 Task: Find connections with filter location Jaru with filter topic #lockdownwith filter profile language English with filter current company Bandhan Bank with filter school SJB Institute of Technology with filter industry International Affairs with filter service category Date Entry with filter keywords title Secretary
Action: Mouse moved to (628, 119)
Screenshot: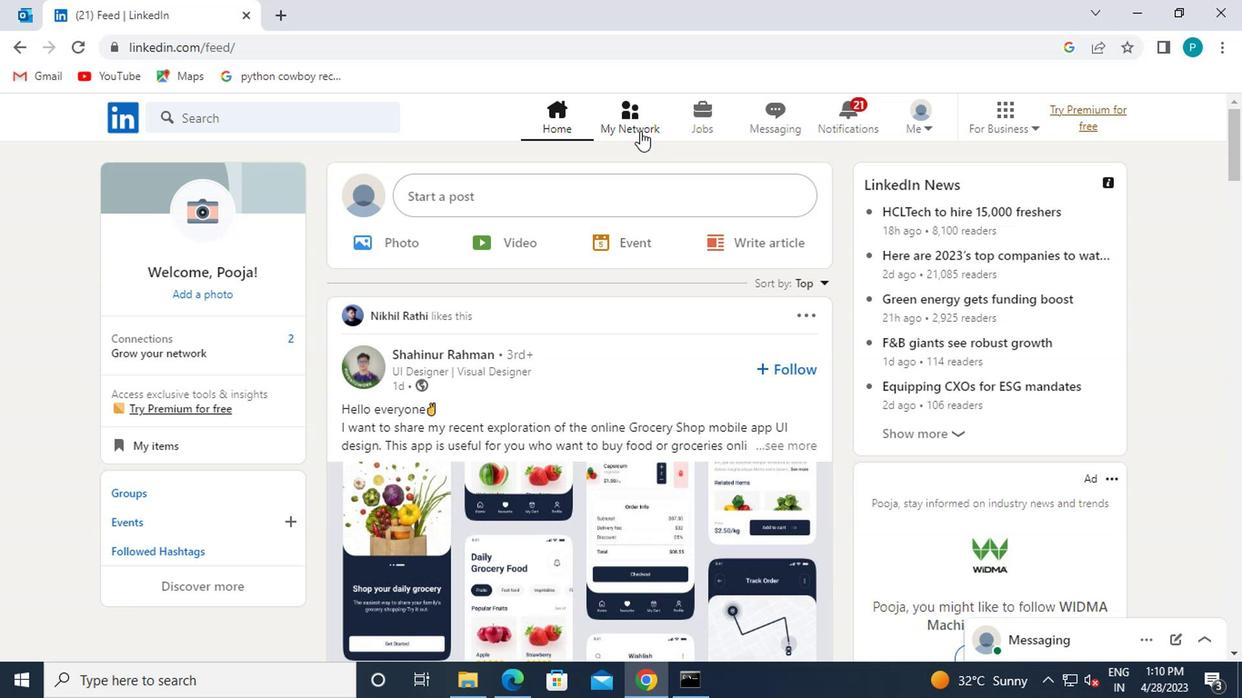 
Action: Mouse pressed left at (628, 119)
Screenshot: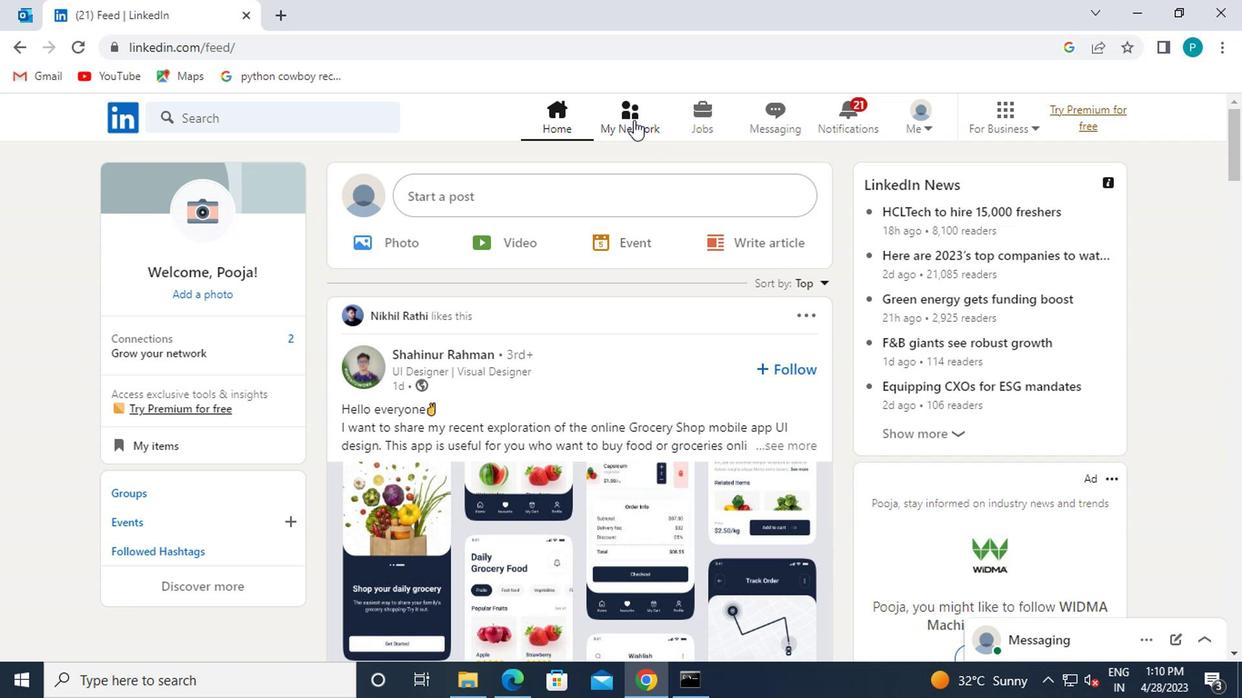 
Action: Mouse moved to (234, 231)
Screenshot: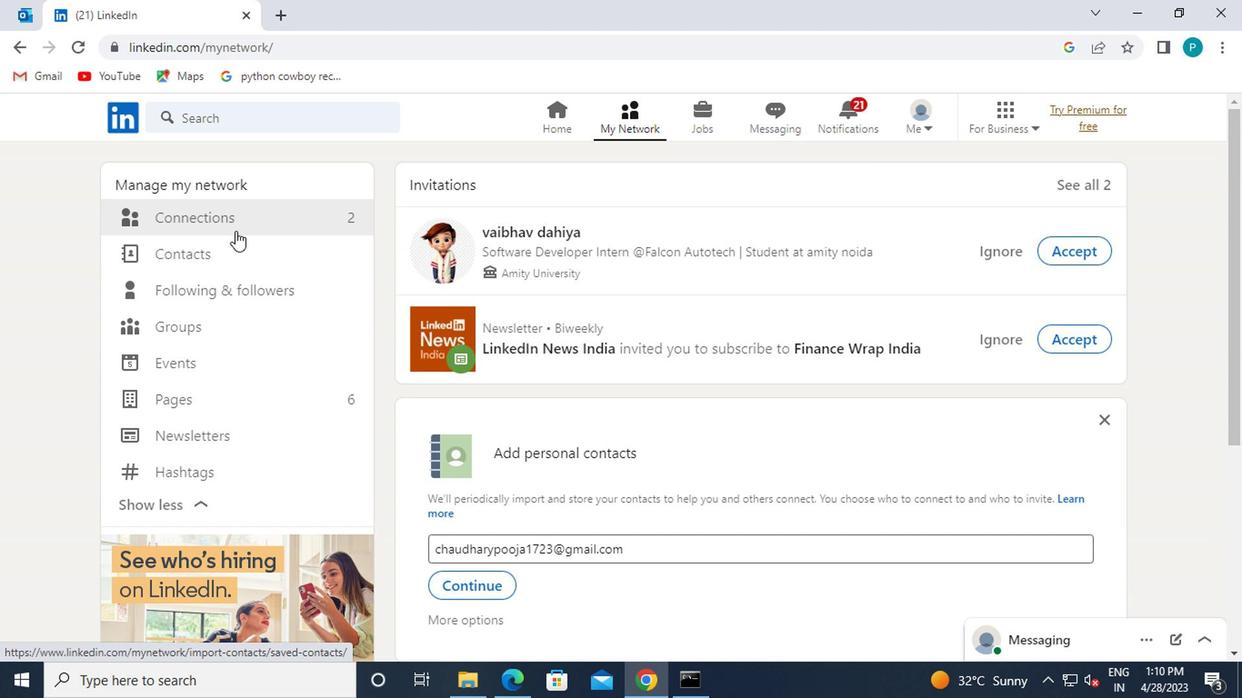 
Action: Mouse pressed left at (234, 231)
Screenshot: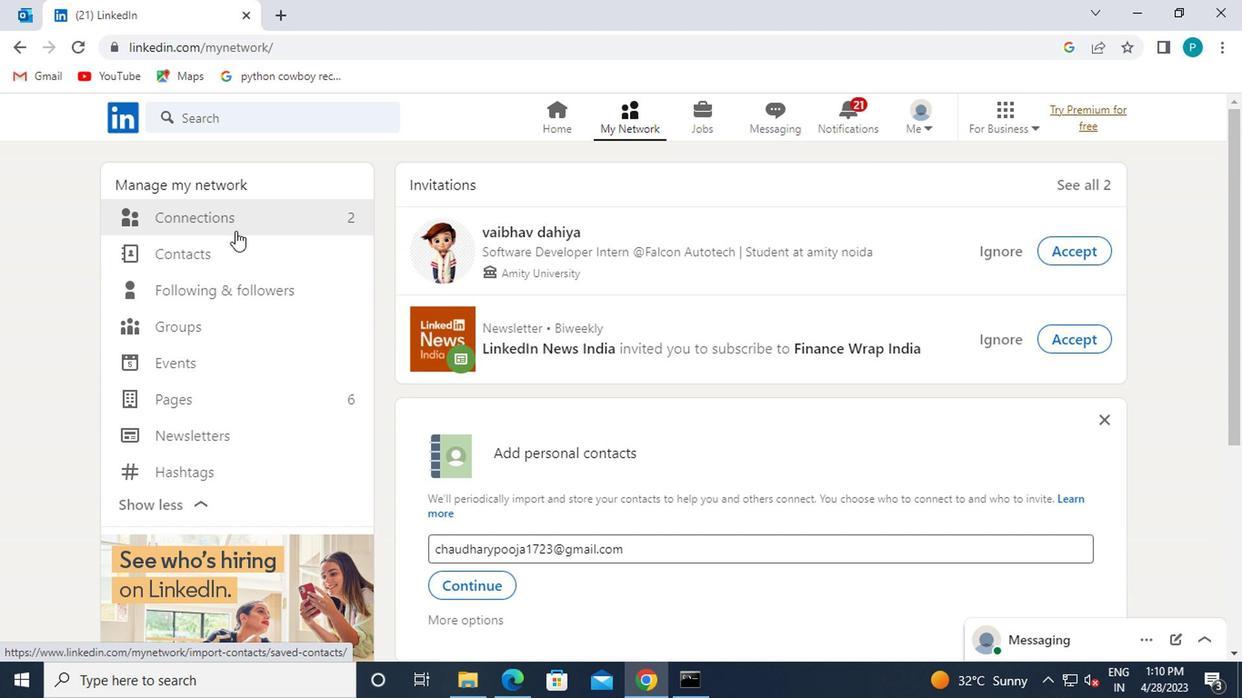 
Action: Mouse moved to (236, 227)
Screenshot: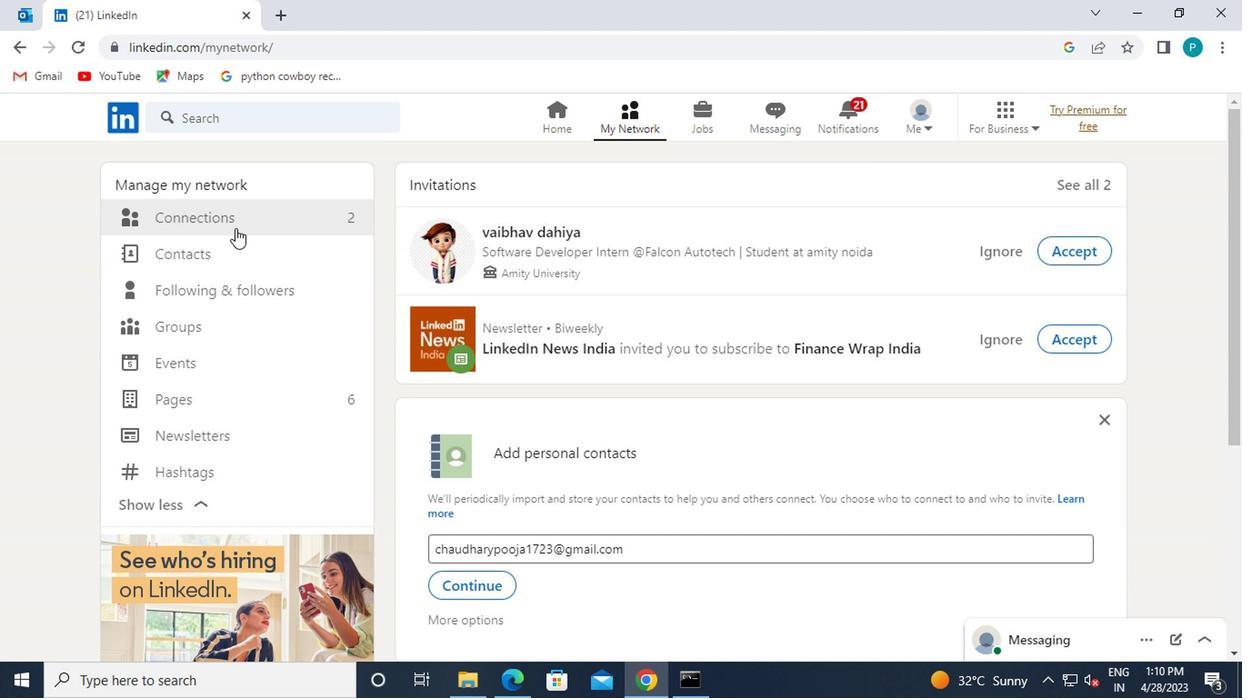 
Action: Mouse pressed left at (236, 227)
Screenshot: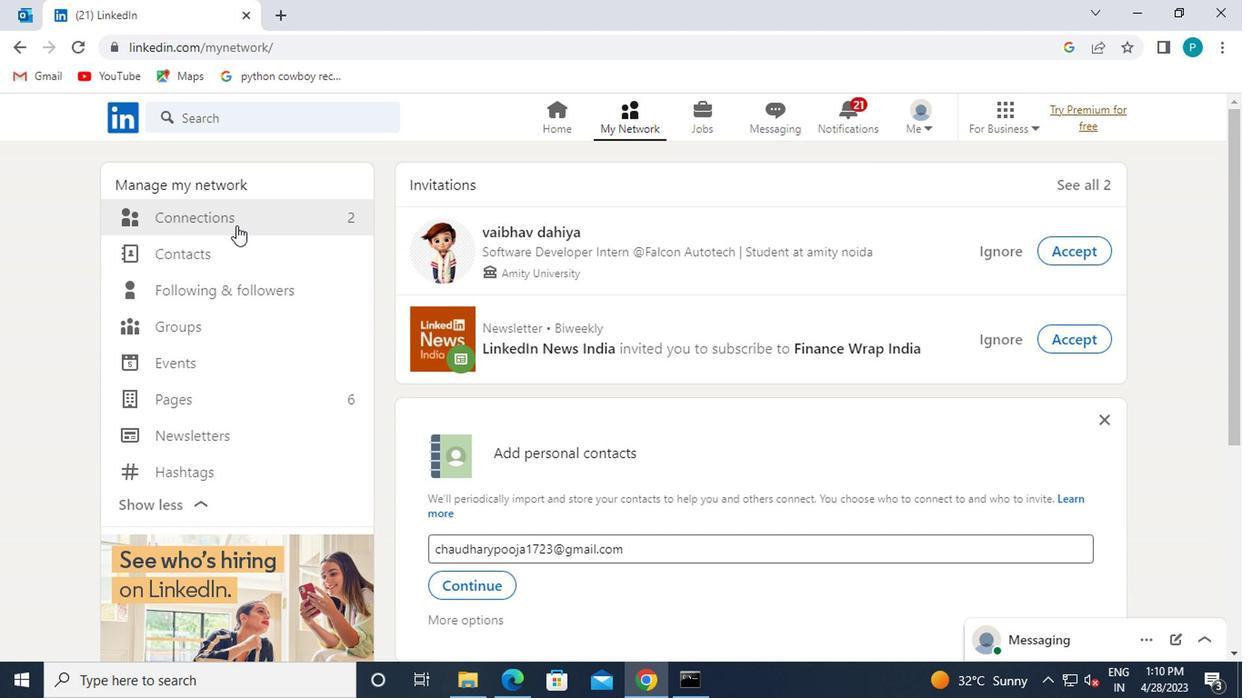 
Action: Mouse moved to (354, 220)
Screenshot: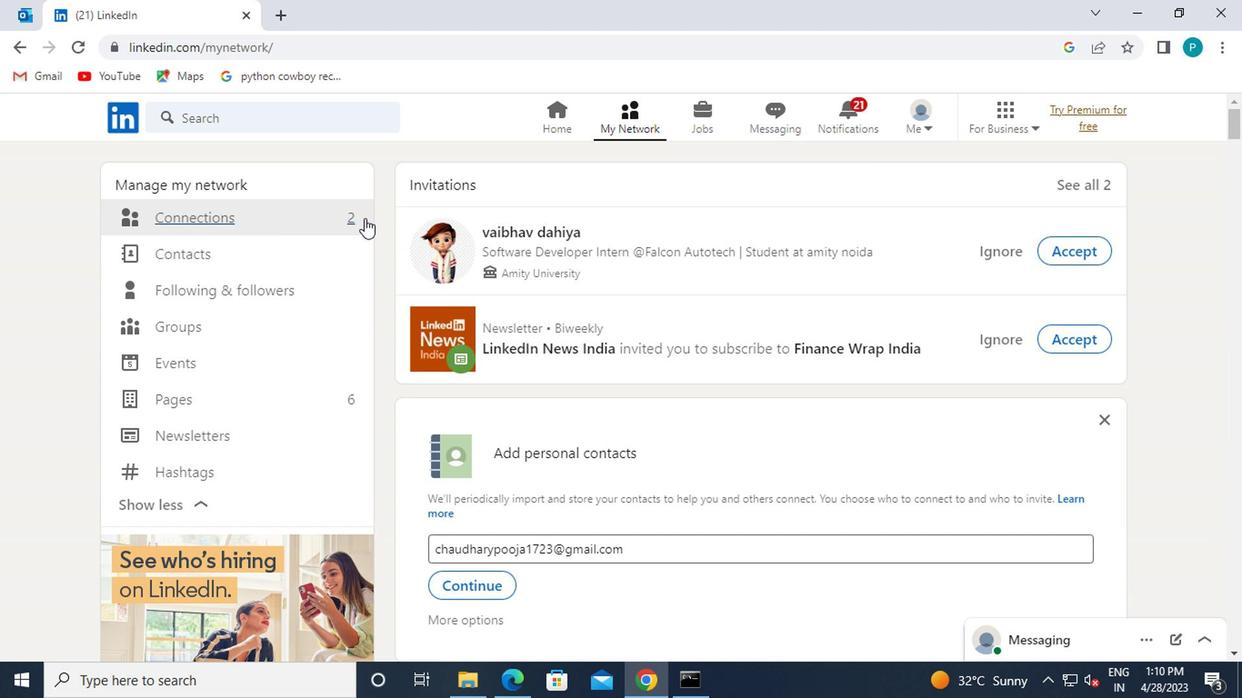 
Action: Mouse pressed left at (354, 220)
Screenshot: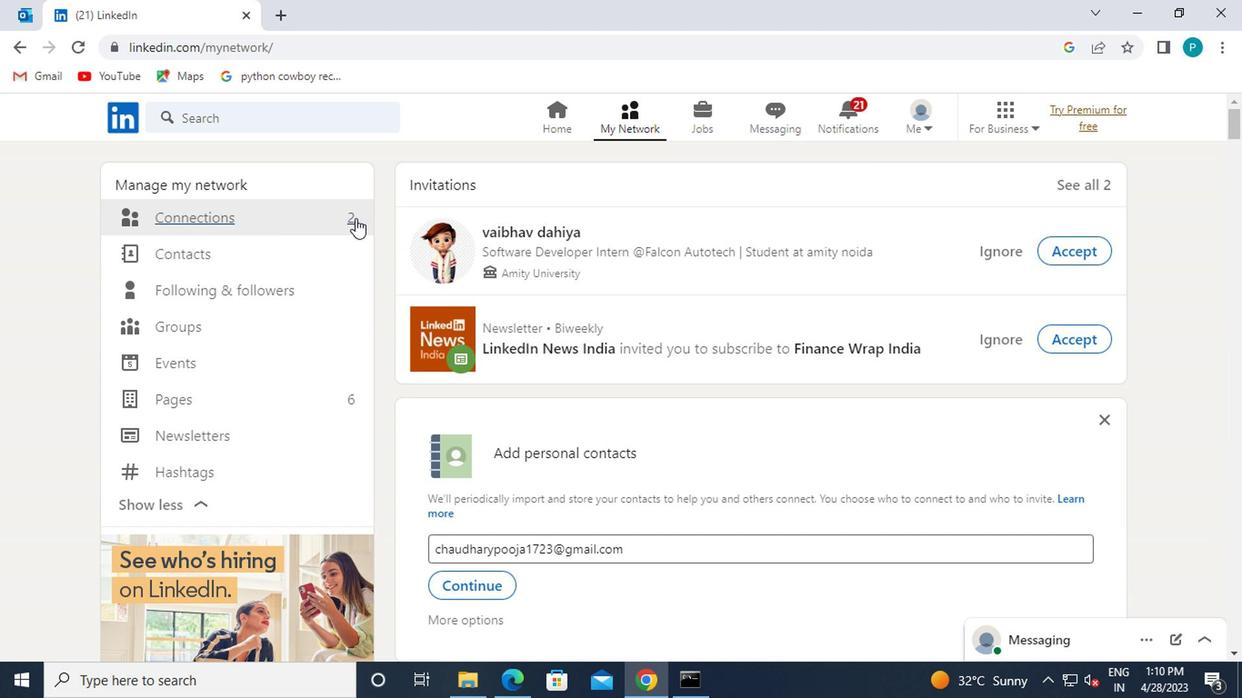 
Action: Mouse moved to (775, 225)
Screenshot: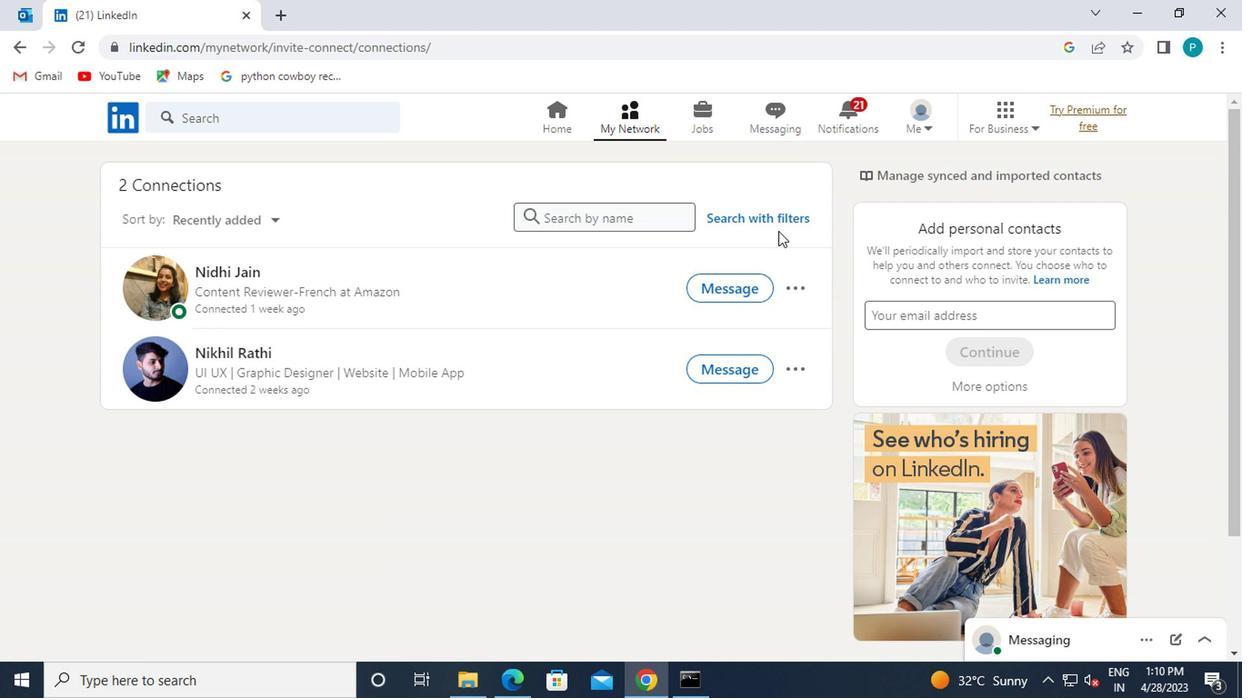 
Action: Mouse pressed left at (775, 225)
Screenshot: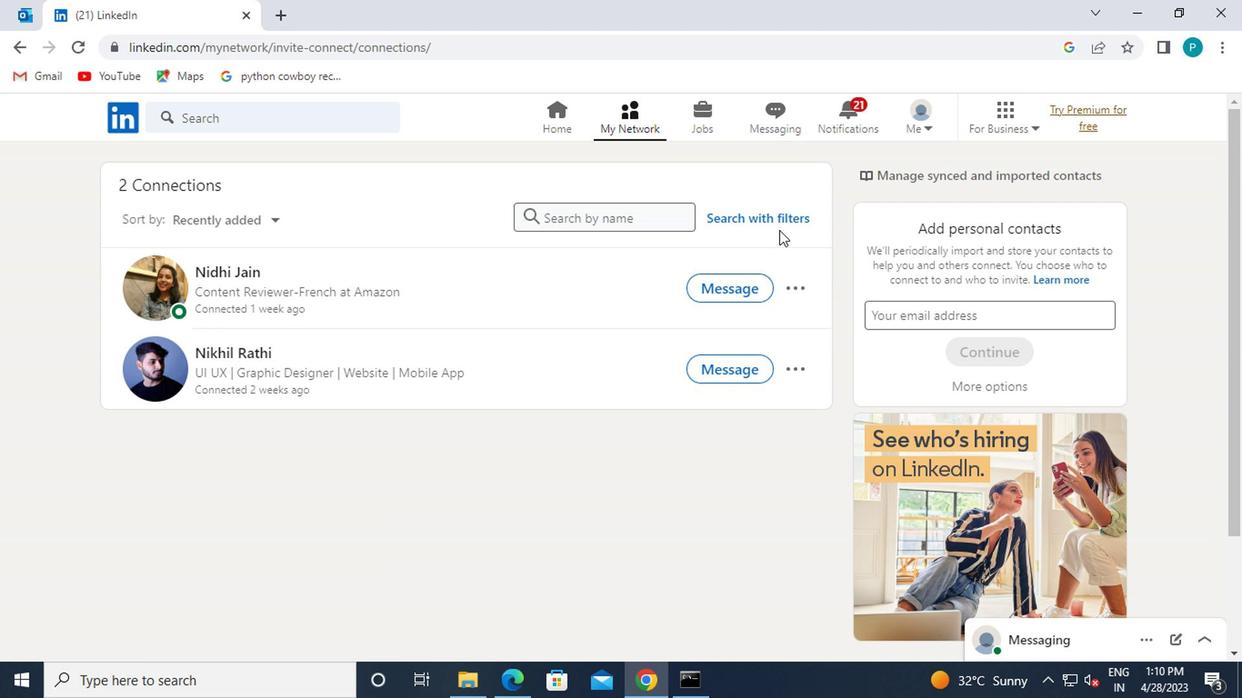 
Action: Mouse moved to (689, 172)
Screenshot: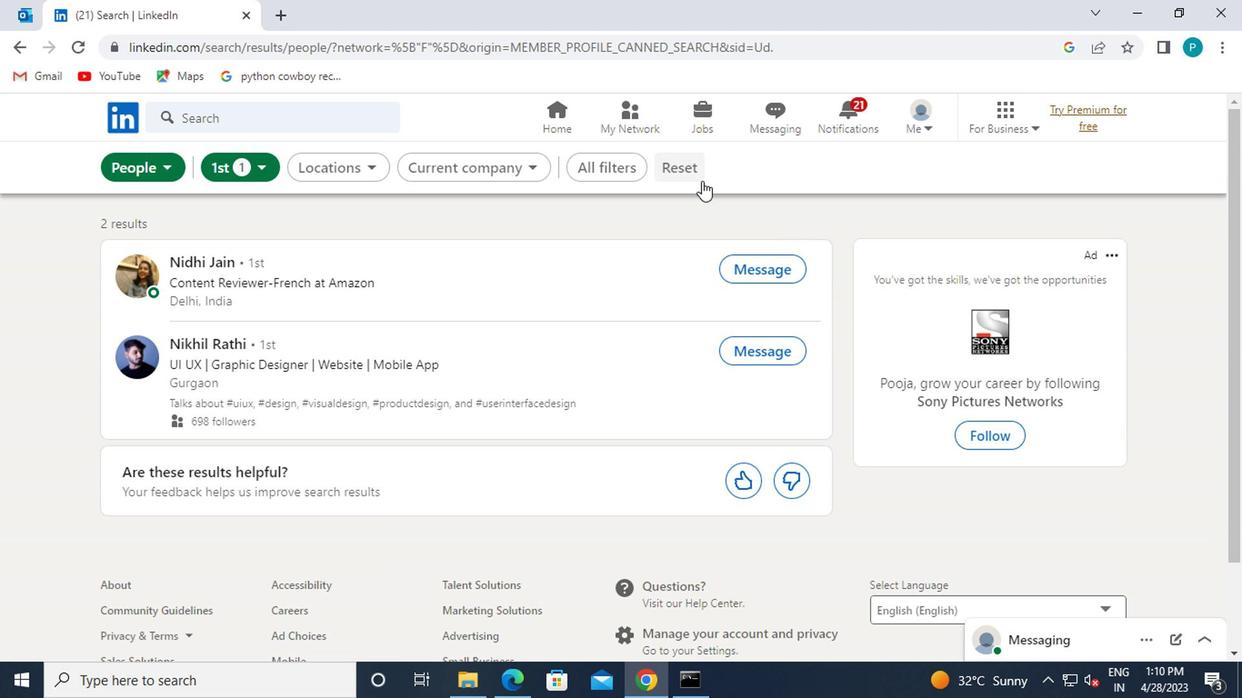 
Action: Mouse pressed left at (689, 172)
Screenshot: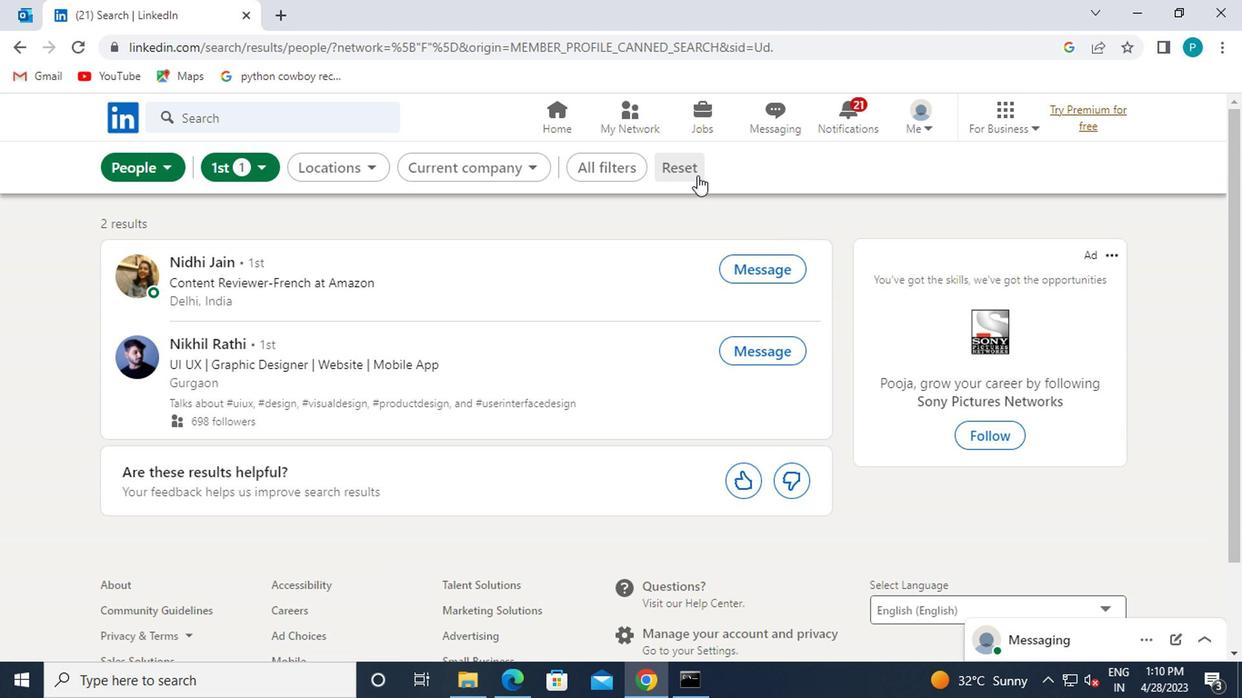 
Action: Mouse moved to (649, 169)
Screenshot: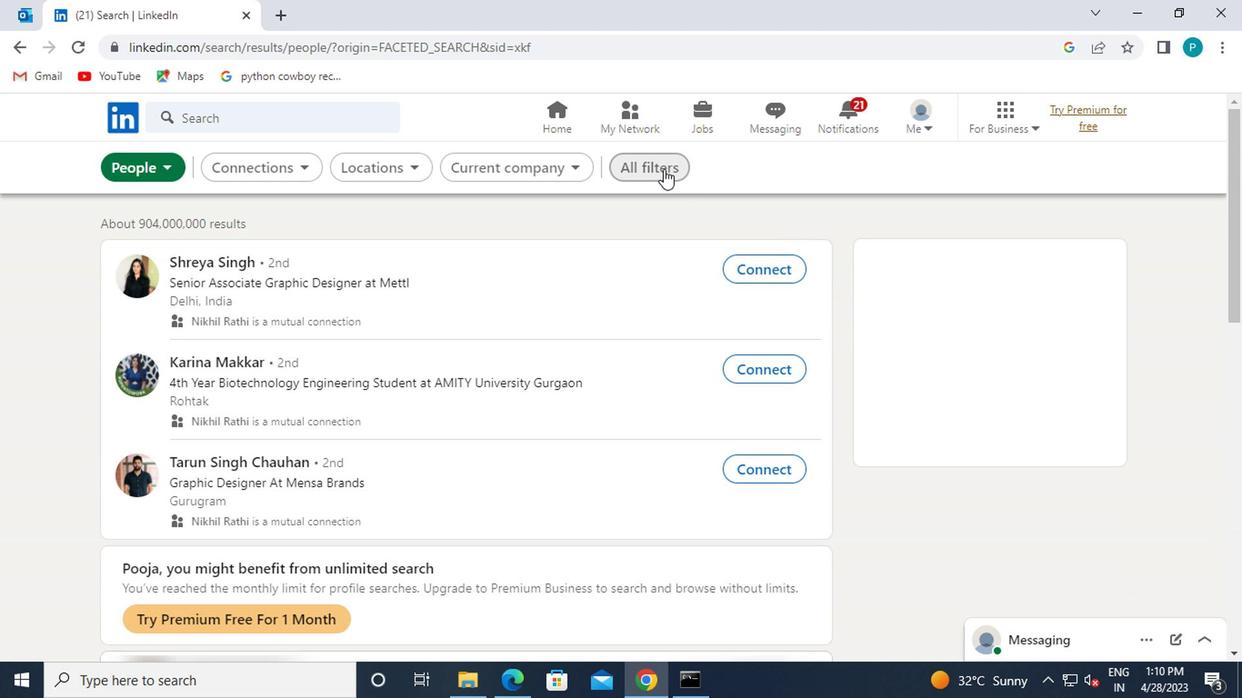 
Action: Mouse pressed left at (649, 169)
Screenshot: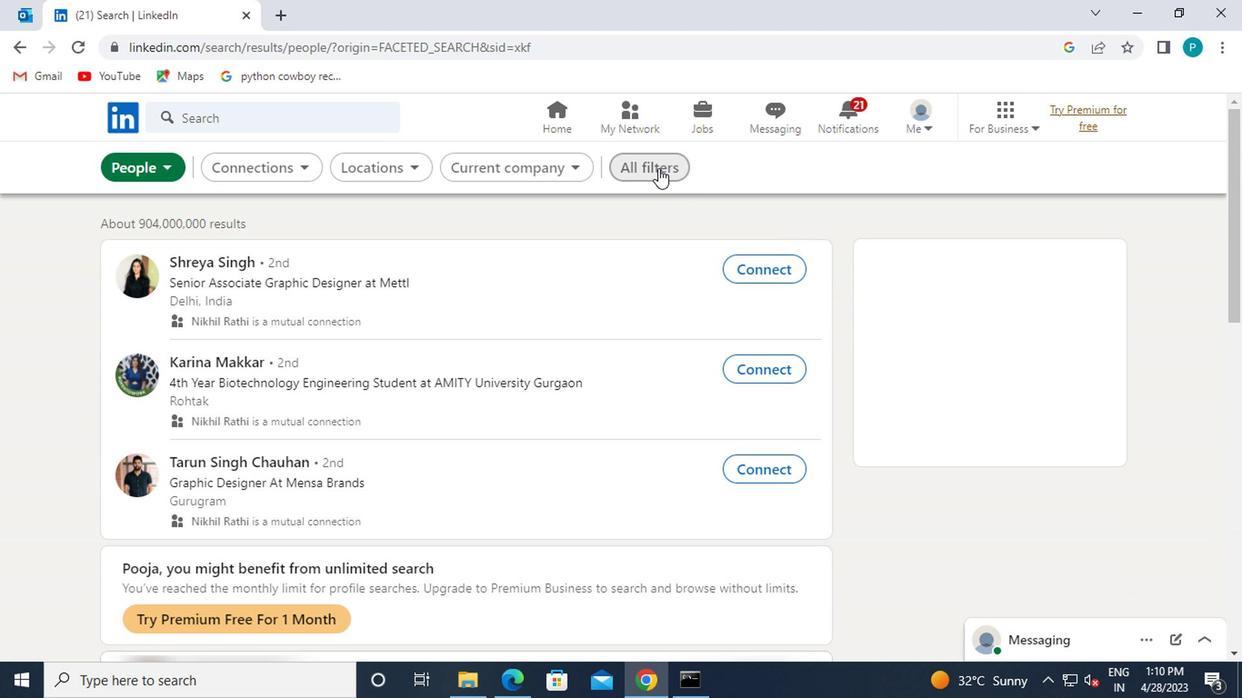 
Action: Mouse moved to (1105, 434)
Screenshot: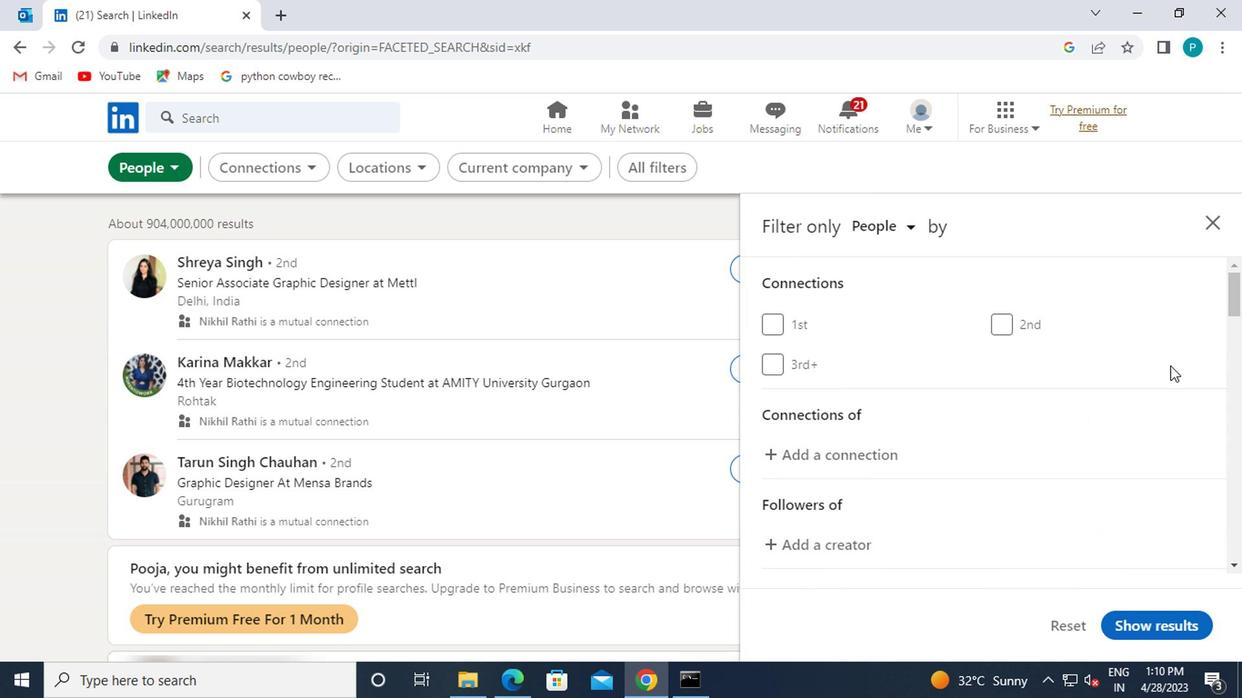 
Action: Mouse scrolled (1105, 433) with delta (0, 0)
Screenshot: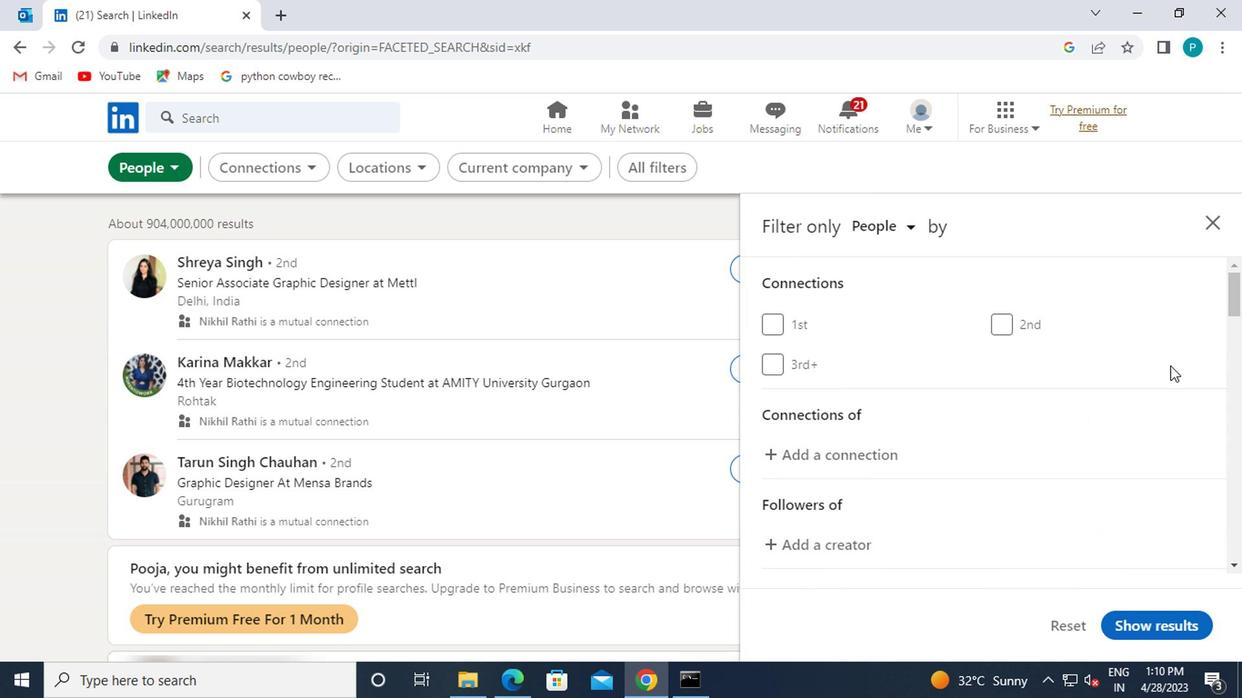 
Action: Mouse moved to (1102, 436)
Screenshot: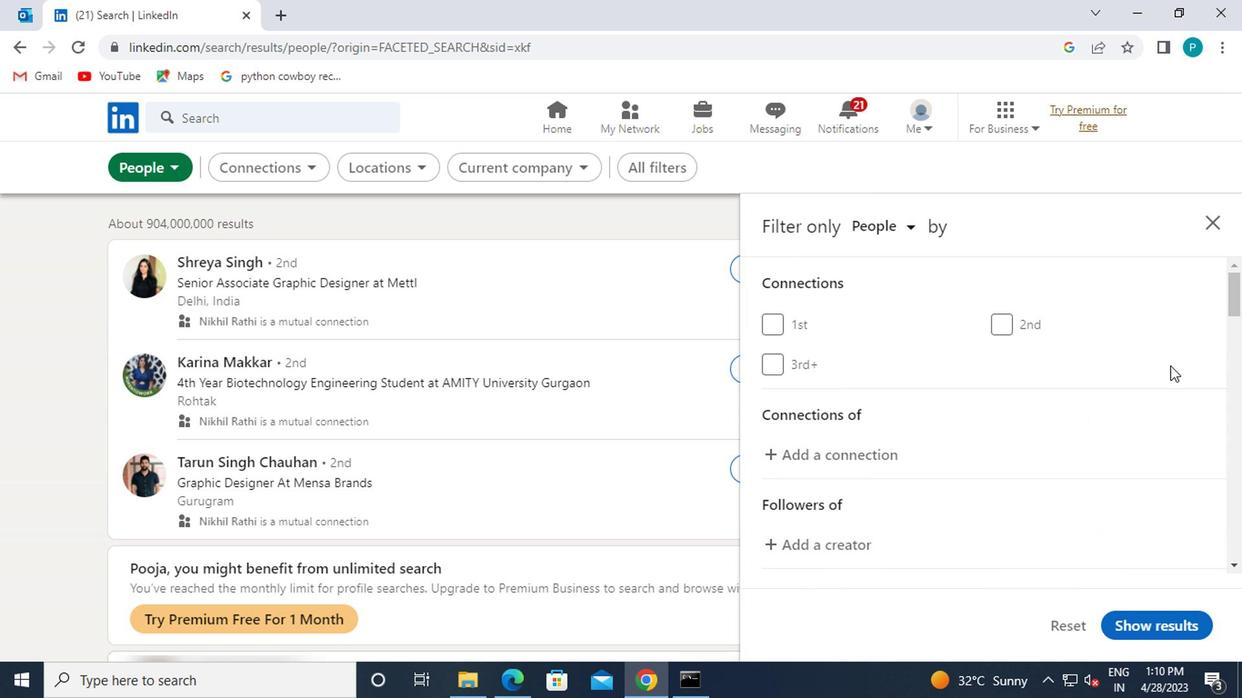 
Action: Mouse scrolled (1102, 436) with delta (0, 0)
Screenshot: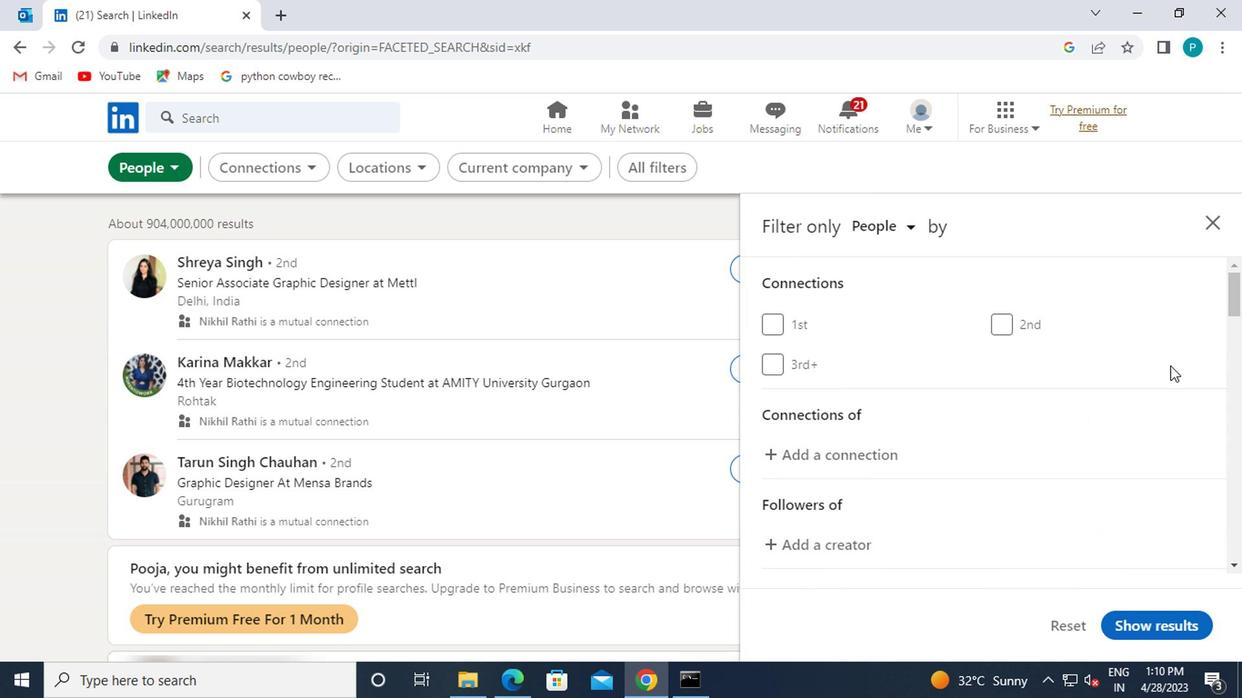 
Action: Mouse moved to (1100, 438)
Screenshot: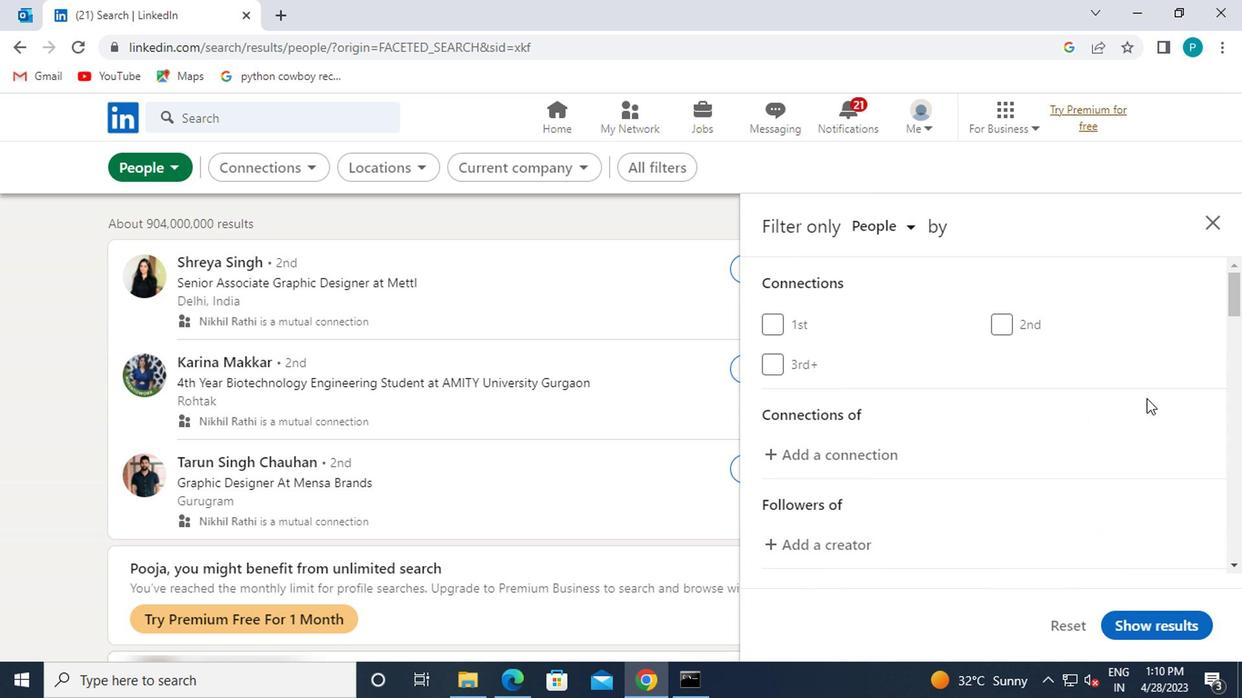 
Action: Mouse scrolled (1100, 436) with delta (0, -1)
Screenshot: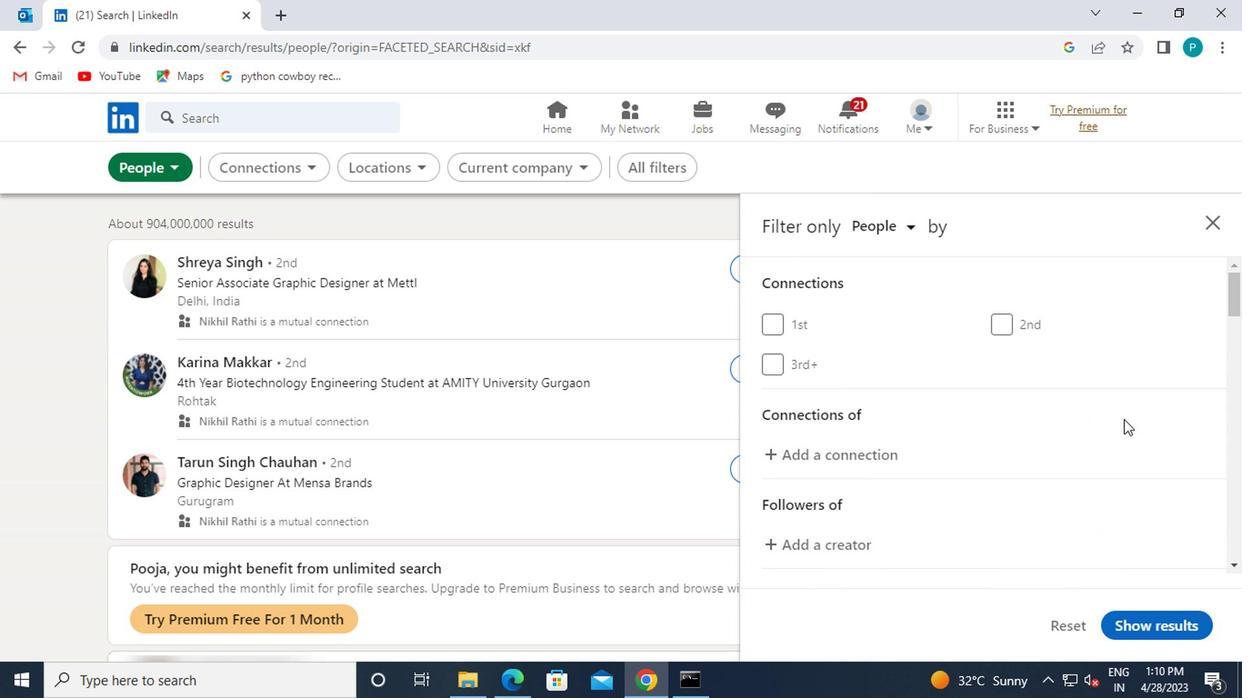 
Action: Mouse moved to (1099, 438)
Screenshot: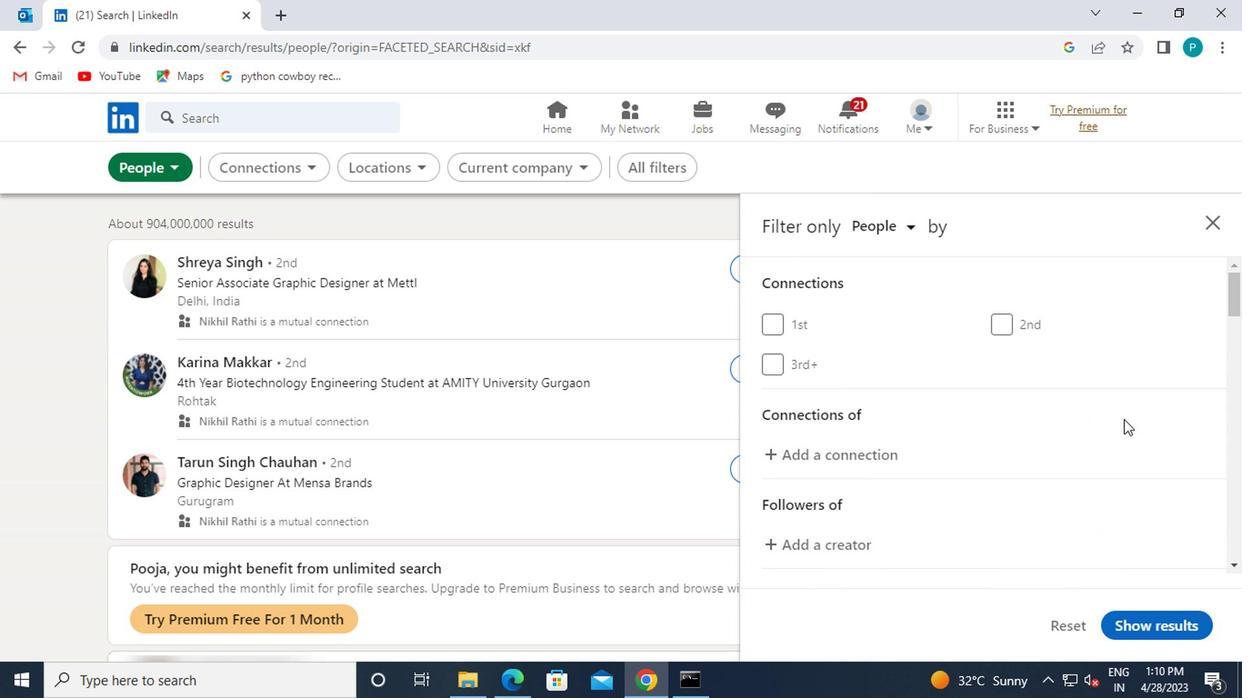 
Action: Mouse scrolled (1099, 436) with delta (0, -1)
Screenshot: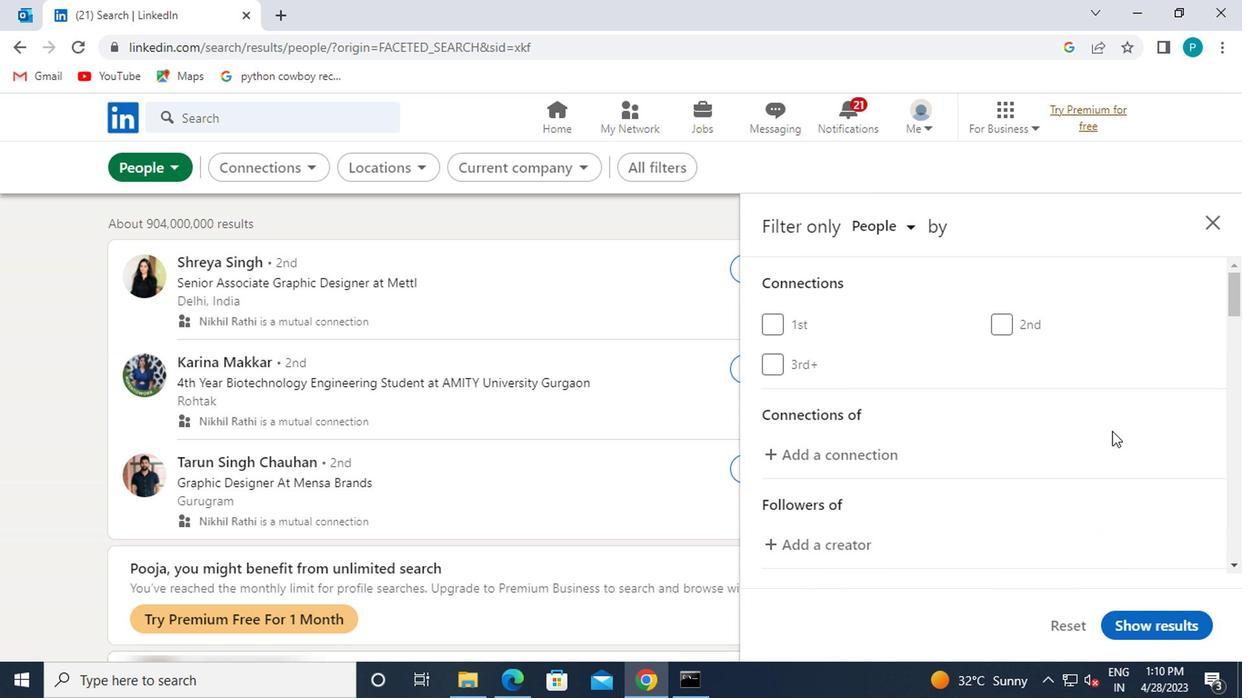 
Action: Mouse moved to (1010, 361)
Screenshot: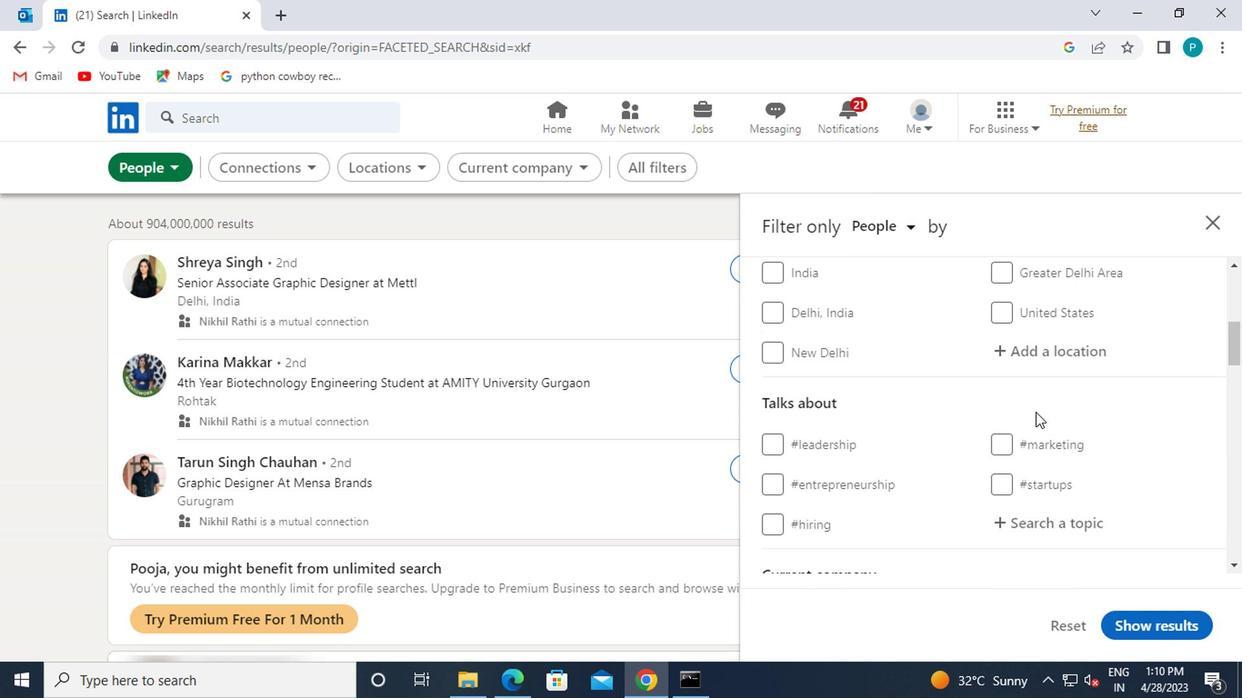 
Action: Mouse pressed left at (1010, 361)
Screenshot: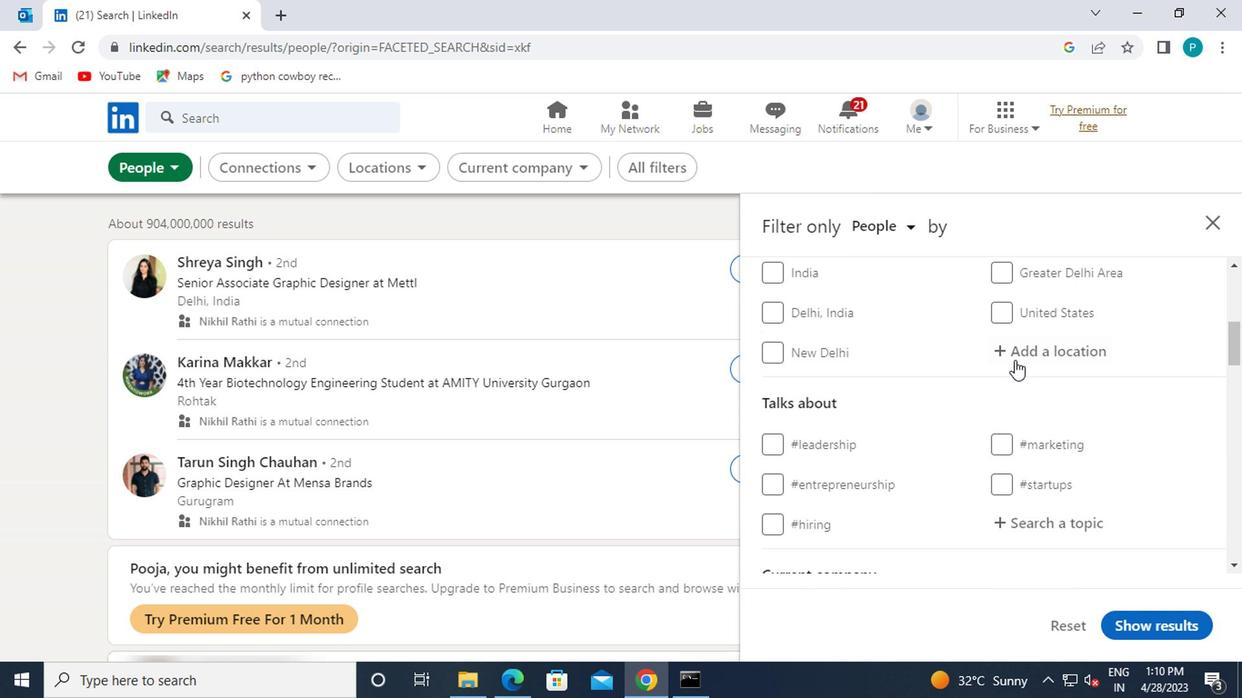 
Action: Mouse moved to (871, 383)
Screenshot: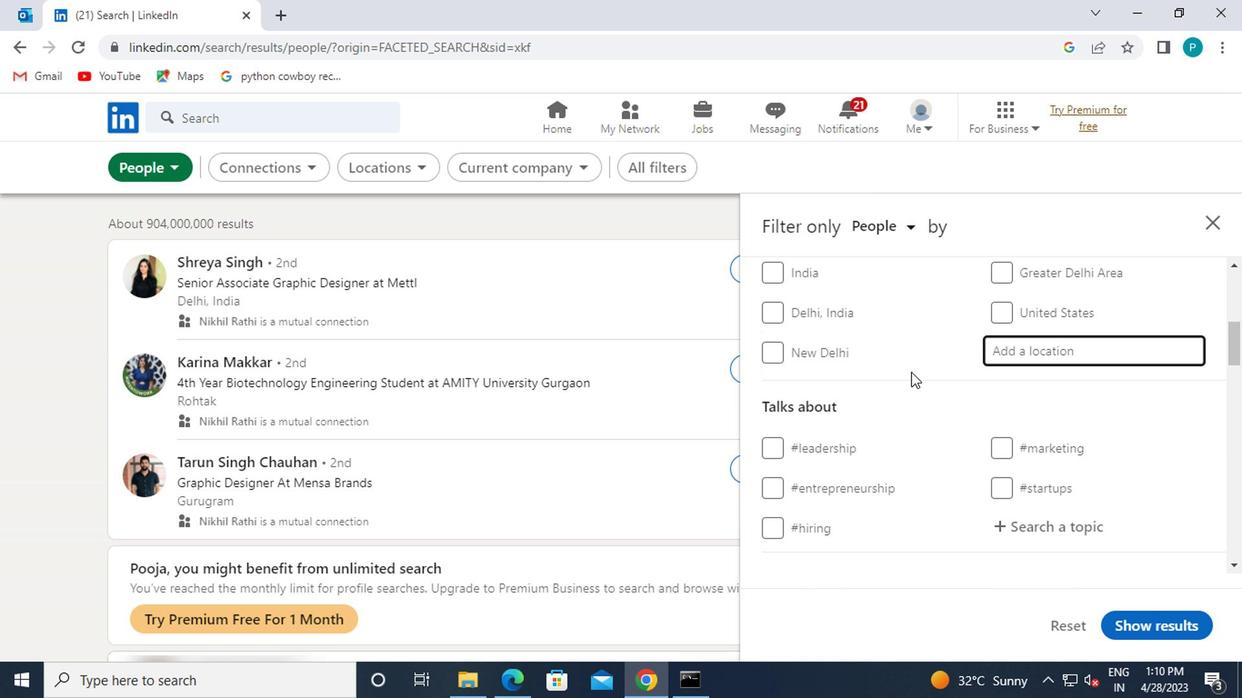 
Action: Key pressed <Key.caps_lock>j<Key.caps_lock>aru
Screenshot: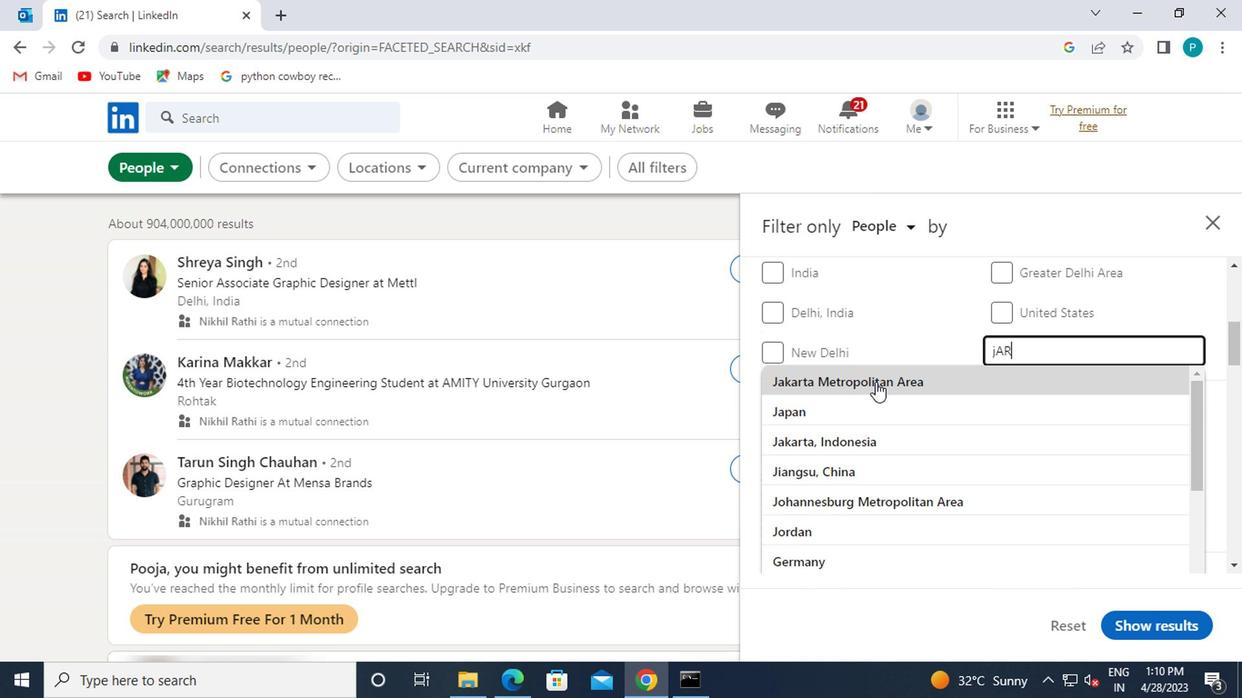 
Action: Mouse moved to (871, 381)
Screenshot: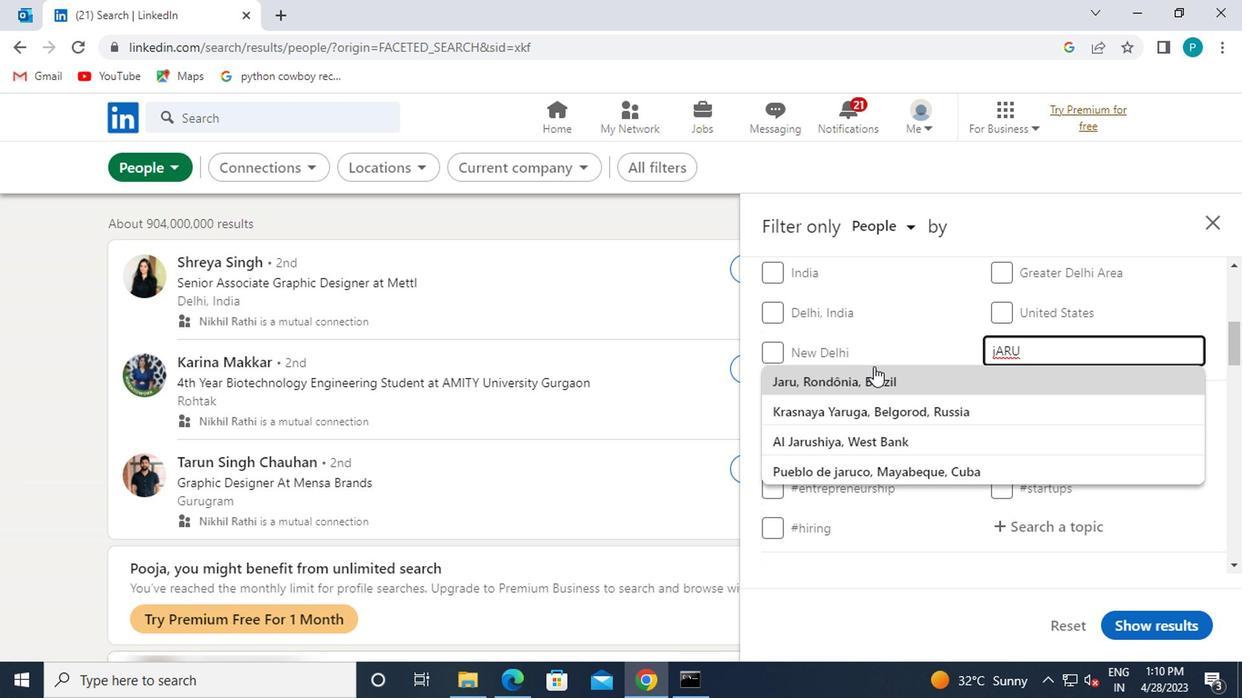 
Action: Mouse pressed left at (871, 381)
Screenshot: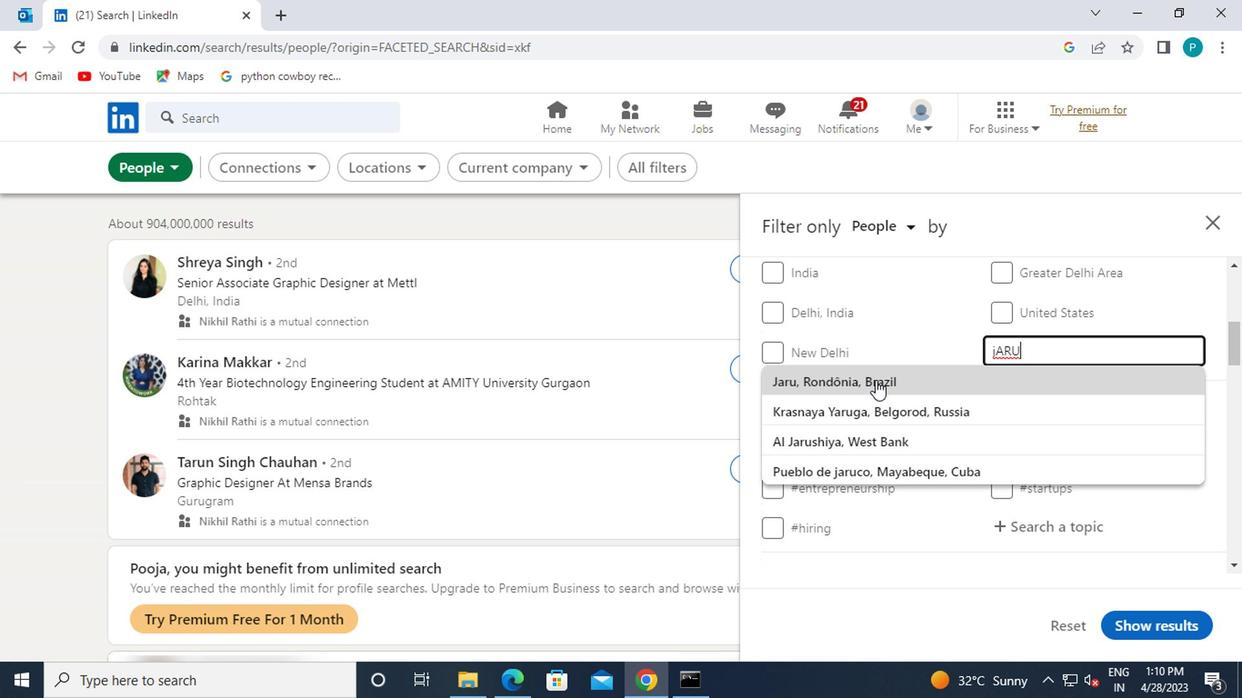 
Action: Mouse moved to (979, 427)
Screenshot: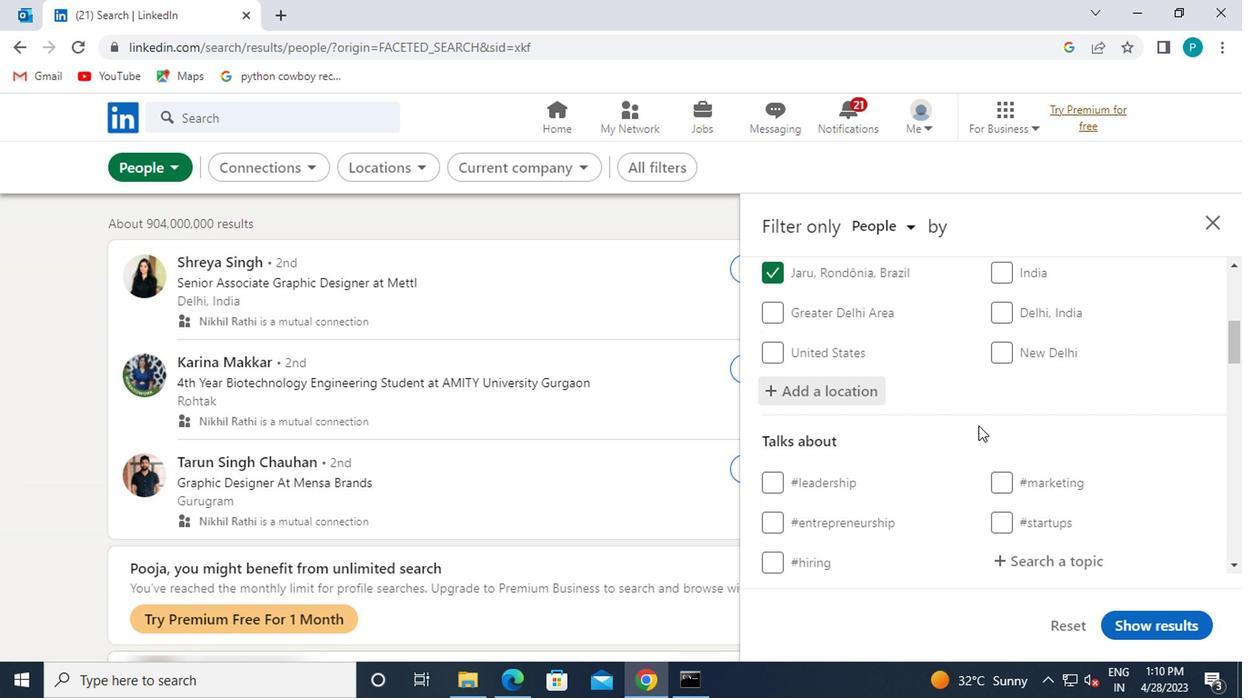 
Action: Mouse scrolled (979, 425) with delta (0, -1)
Screenshot: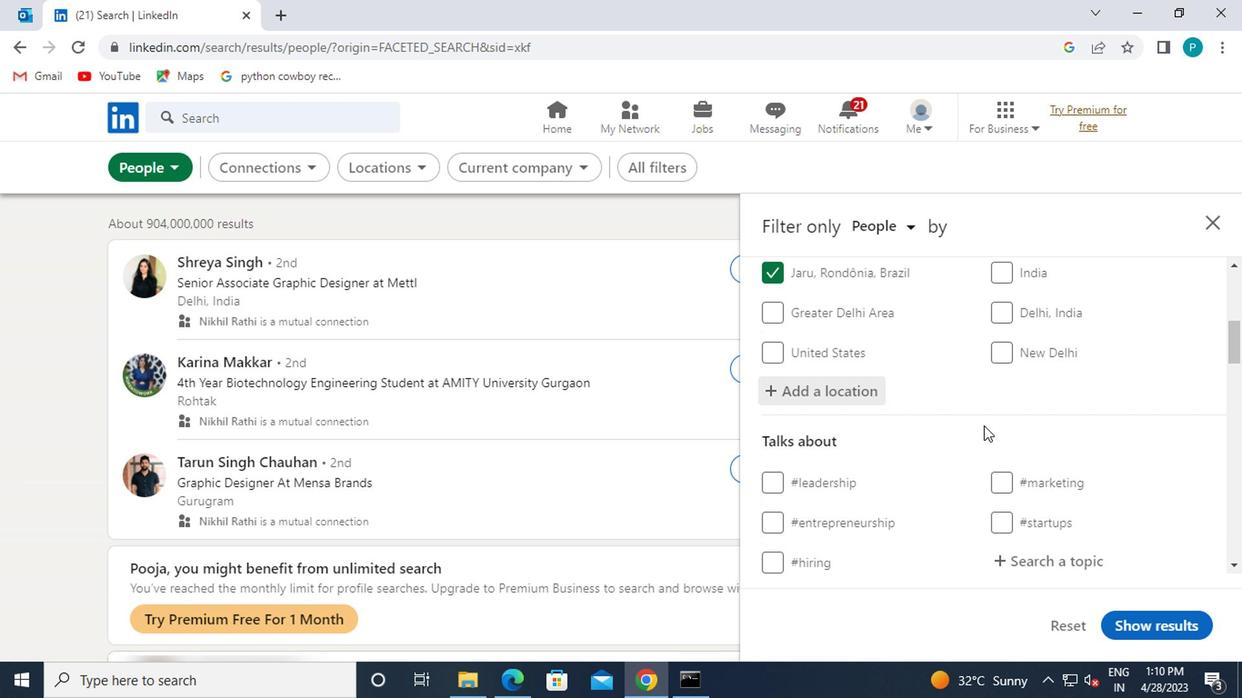 
Action: Mouse moved to (1036, 465)
Screenshot: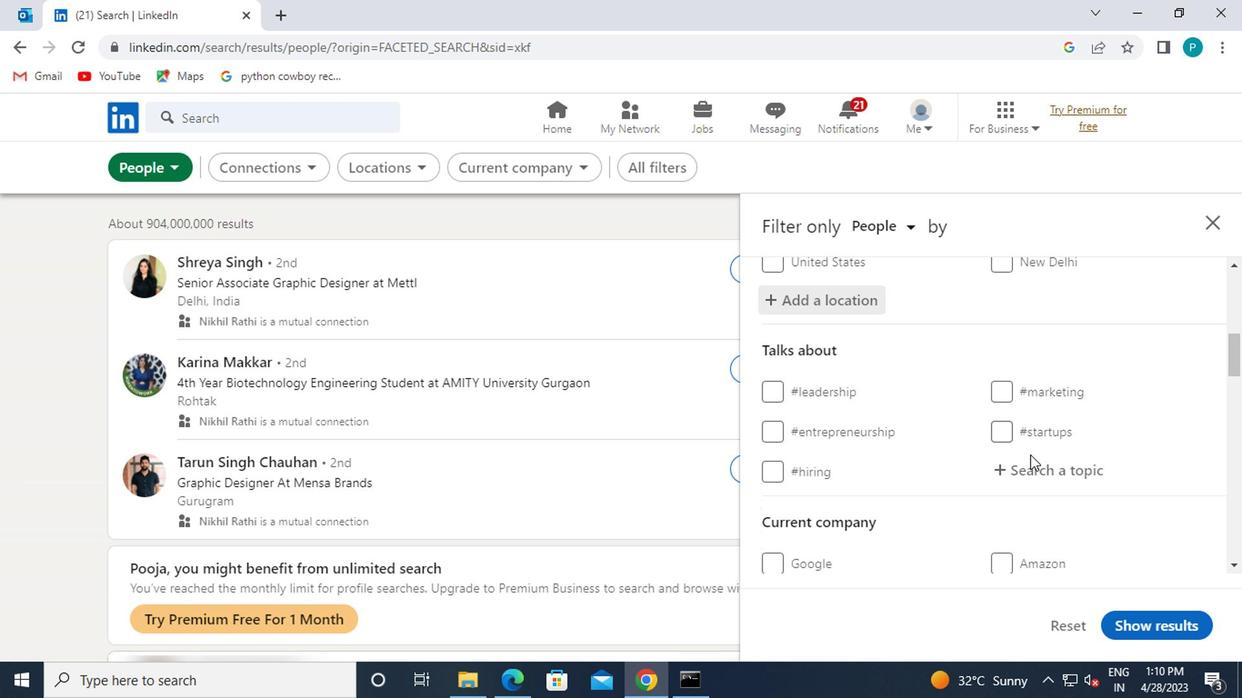 
Action: Mouse pressed left at (1036, 465)
Screenshot: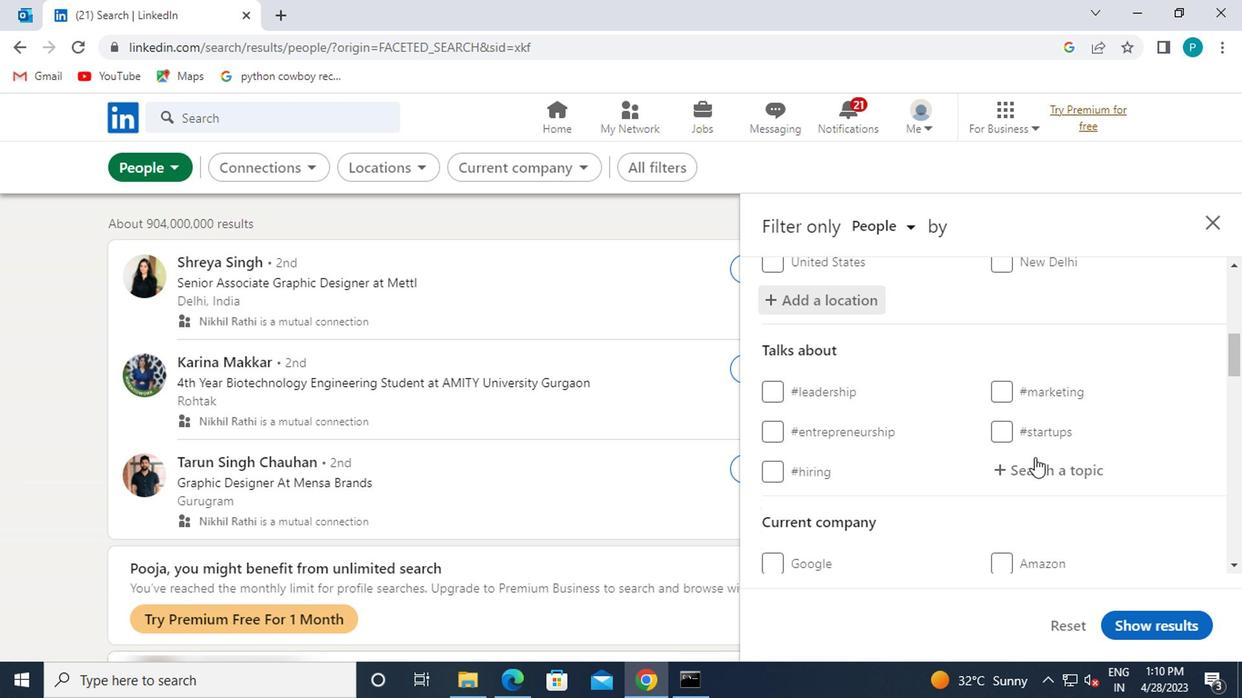 
Action: Mouse moved to (1103, 506)
Screenshot: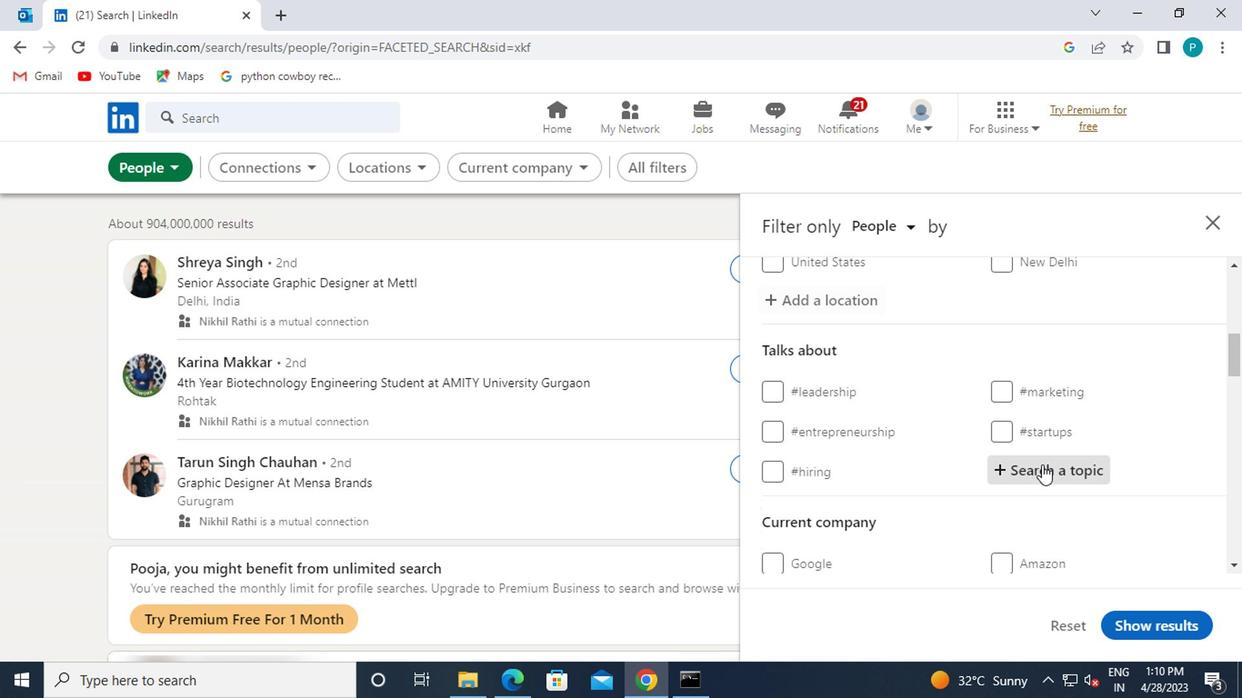 
Action: Key pressed <Key.shift>#L<Key.backspace><Key.caps_lock>LOCKDOWN
Screenshot: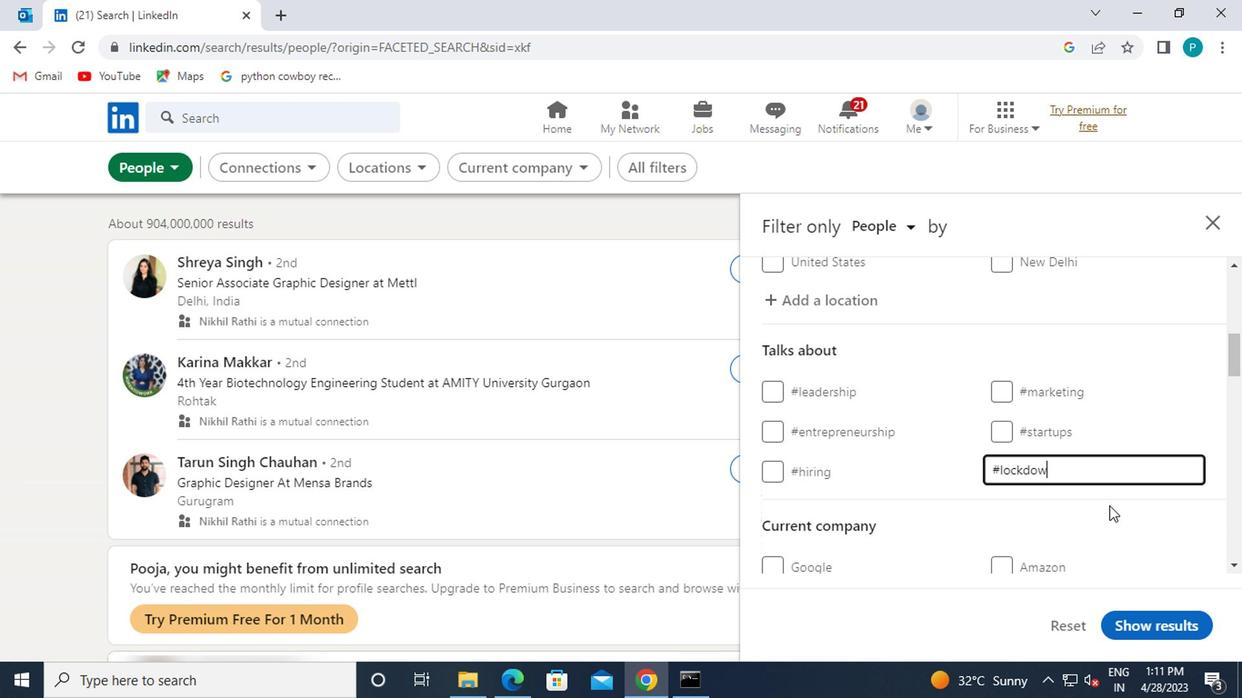 
Action: Mouse moved to (682, 432)
Screenshot: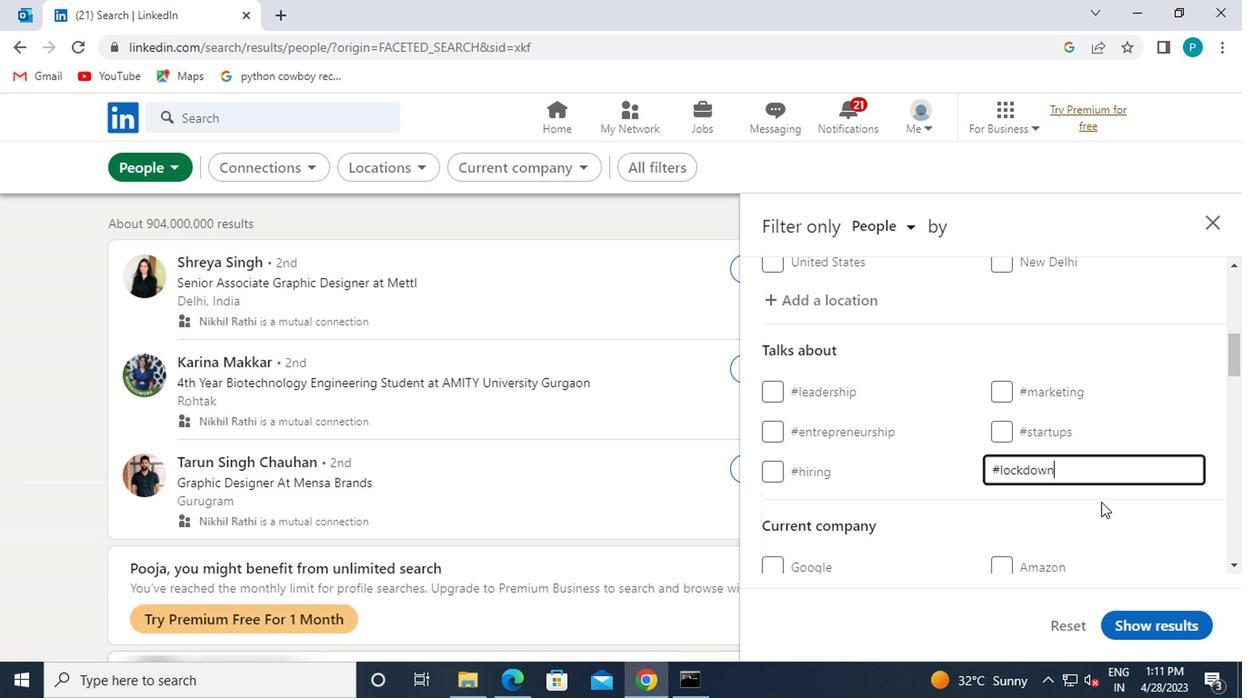 
Action: Mouse scrolled (682, 431) with delta (0, 0)
Screenshot: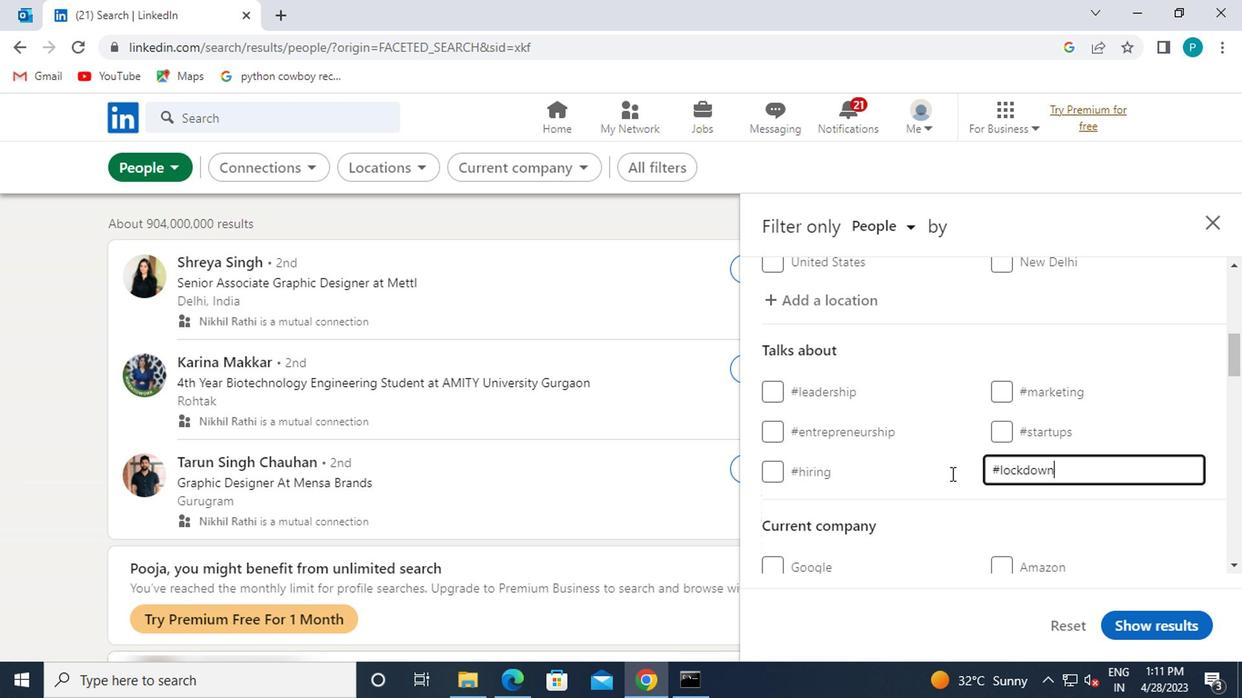 
Action: Mouse scrolled (682, 431) with delta (0, 0)
Screenshot: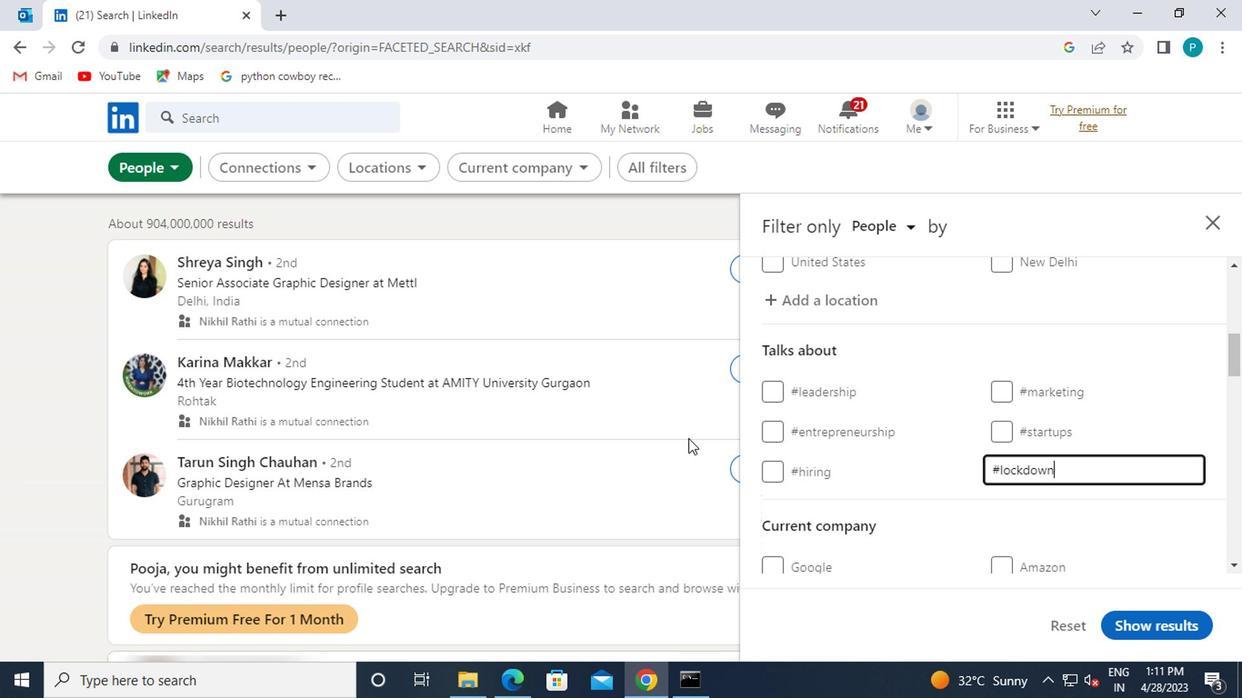 
Action: Mouse scrolled (682, 431) with delta (0, 0)
Screenshot: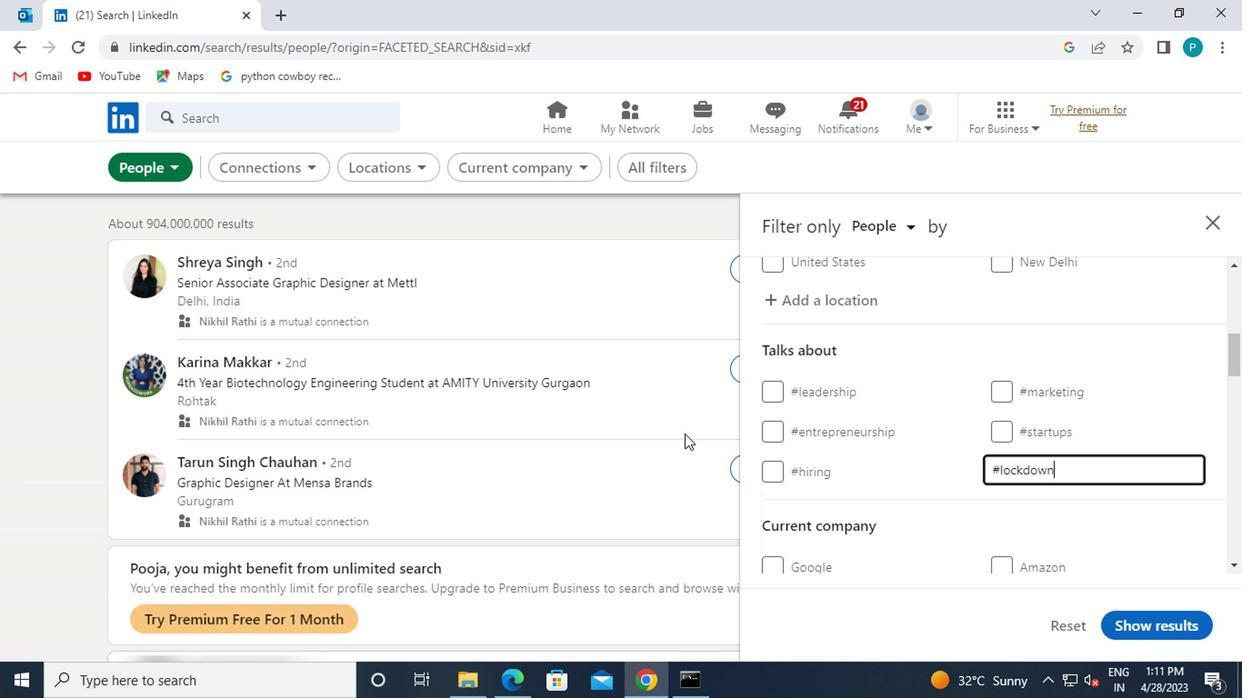 
Action: Mouse moved to (815, 438)
Screenshot: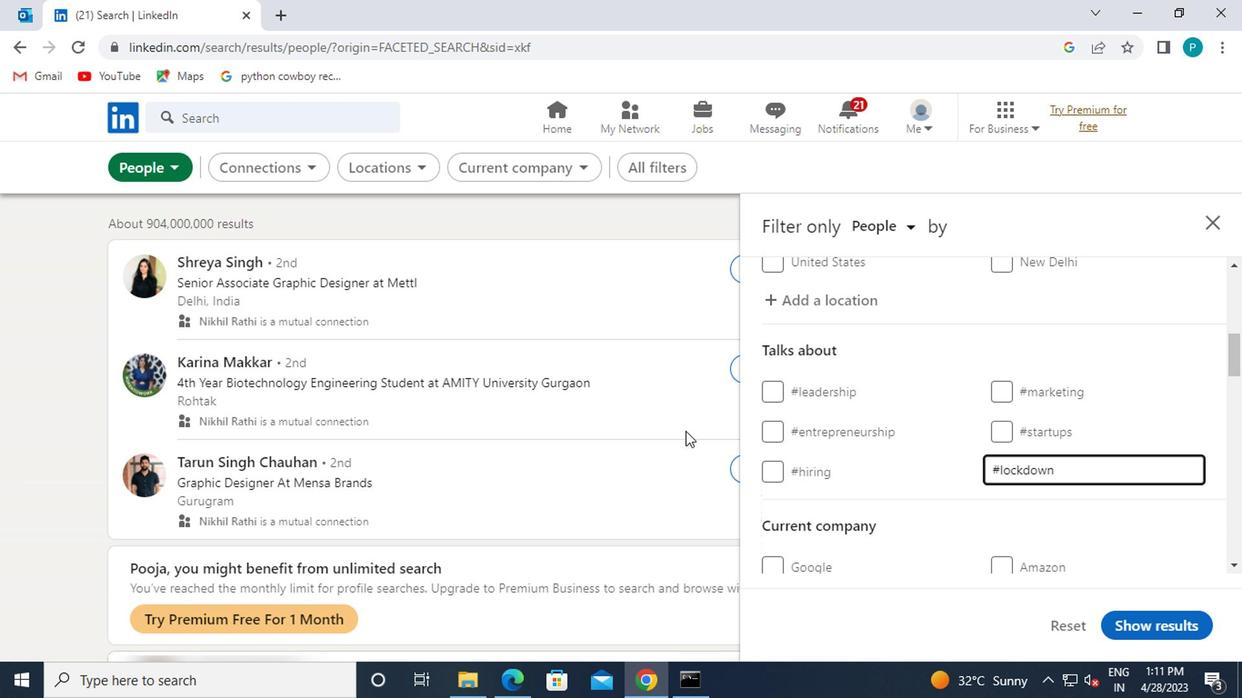 
Action: Mouse scrolled (815, 436) with delta (0, -1)
Screenshot: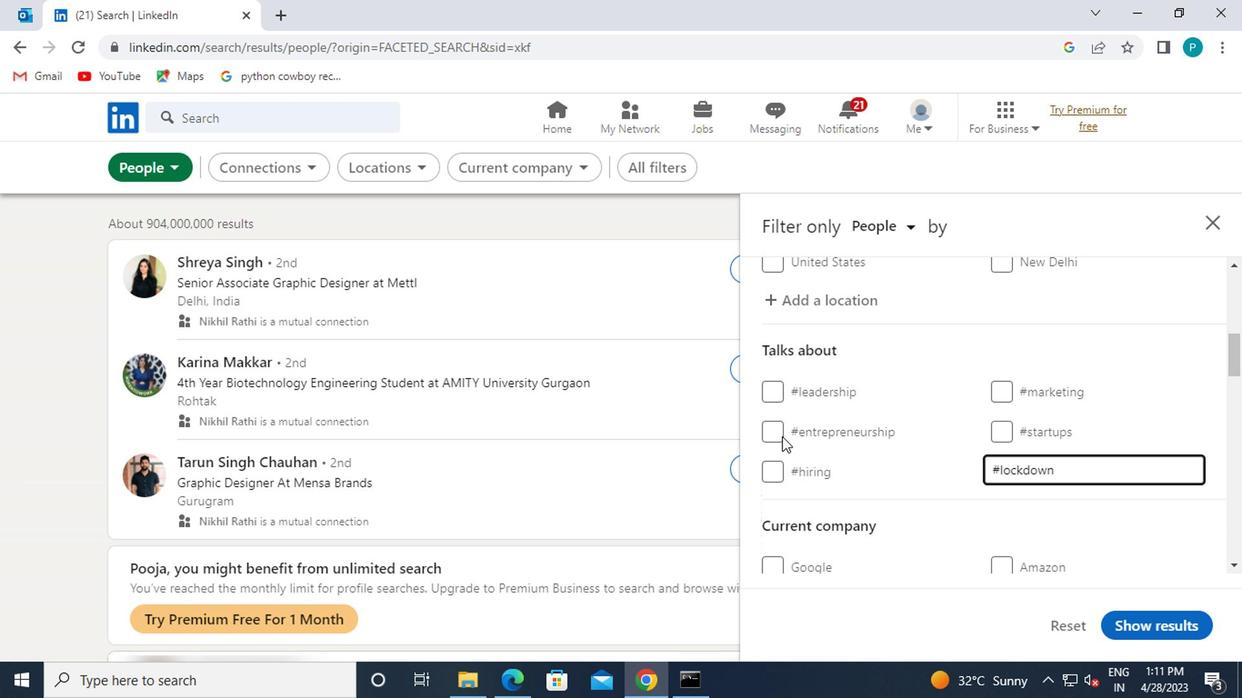 
Action: Mouse scrolled (815, 436) with delta (0, -1)
Screenshot: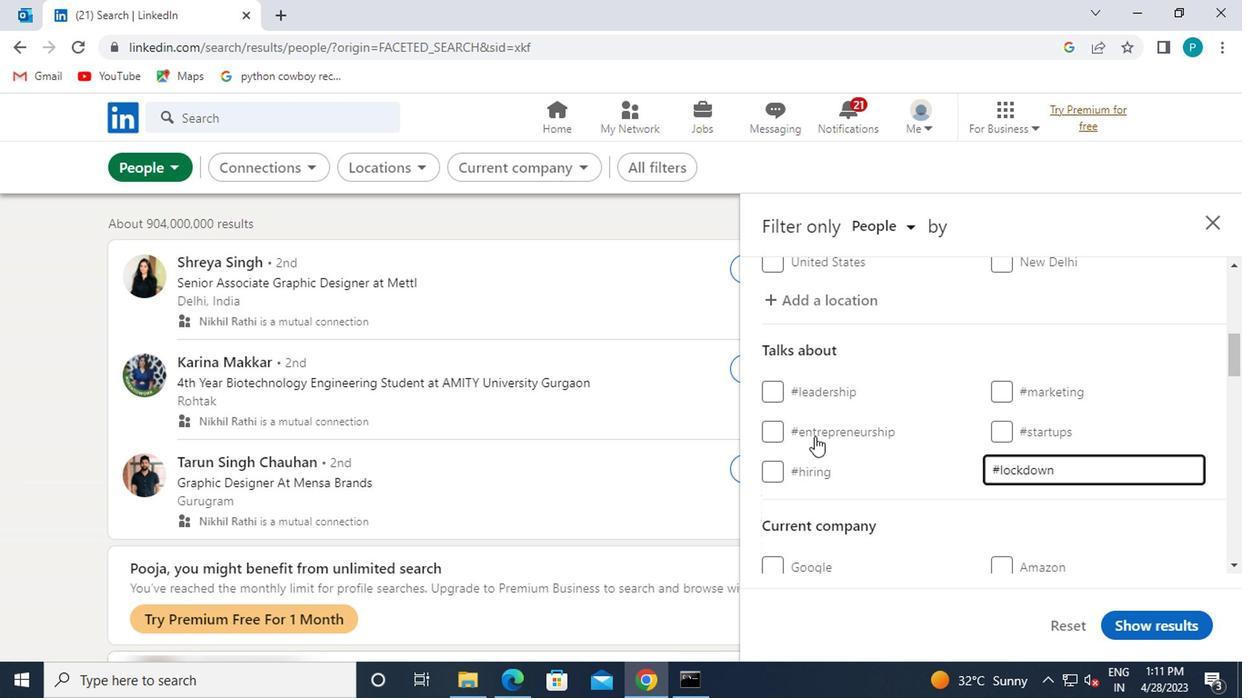 
Action: Mouse scrolled (815, 436) with delta (0, -1)
Screenshot: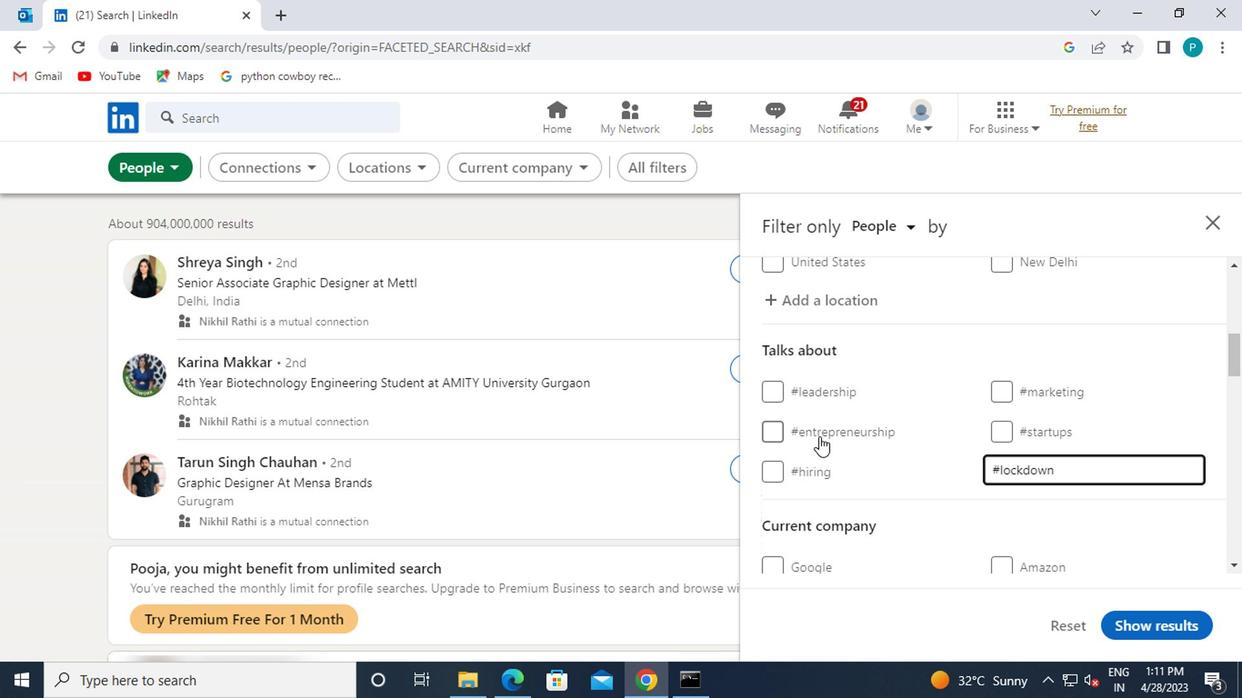 
Action: Mouse scrolled (815, 436) with delta (0, -1)
Screenshot: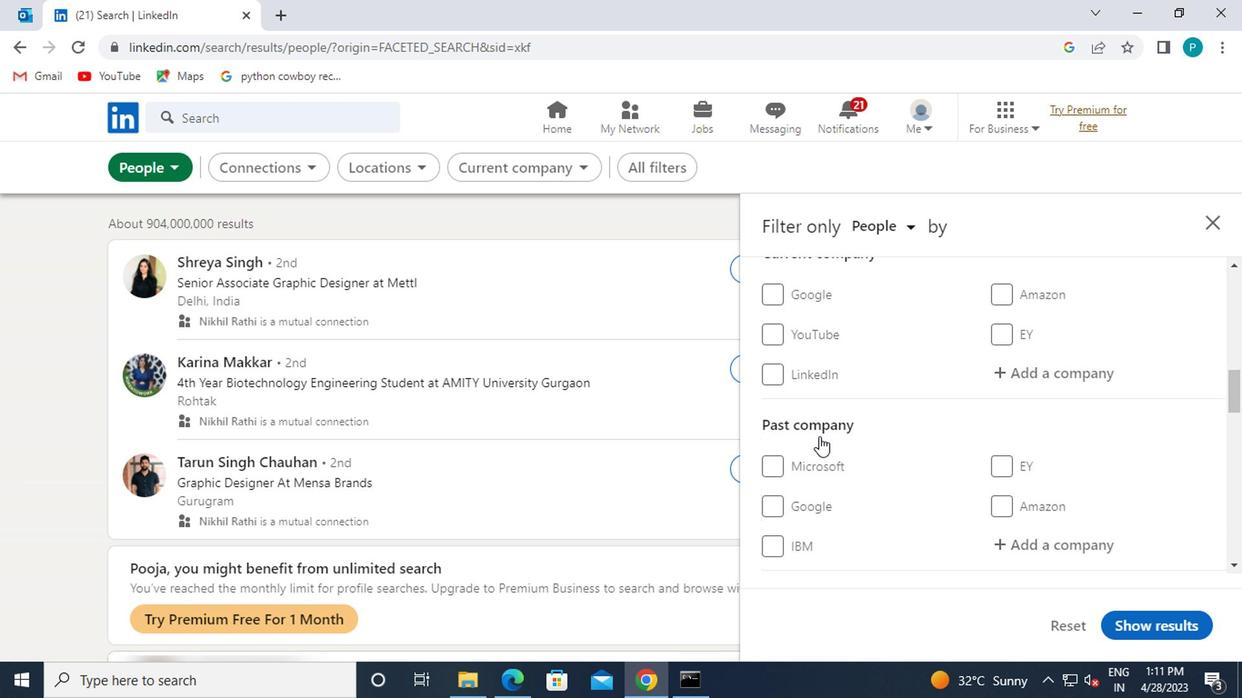 
Action: Mouse scrolled (815, 436) with delta (0, -1)
Screenshot: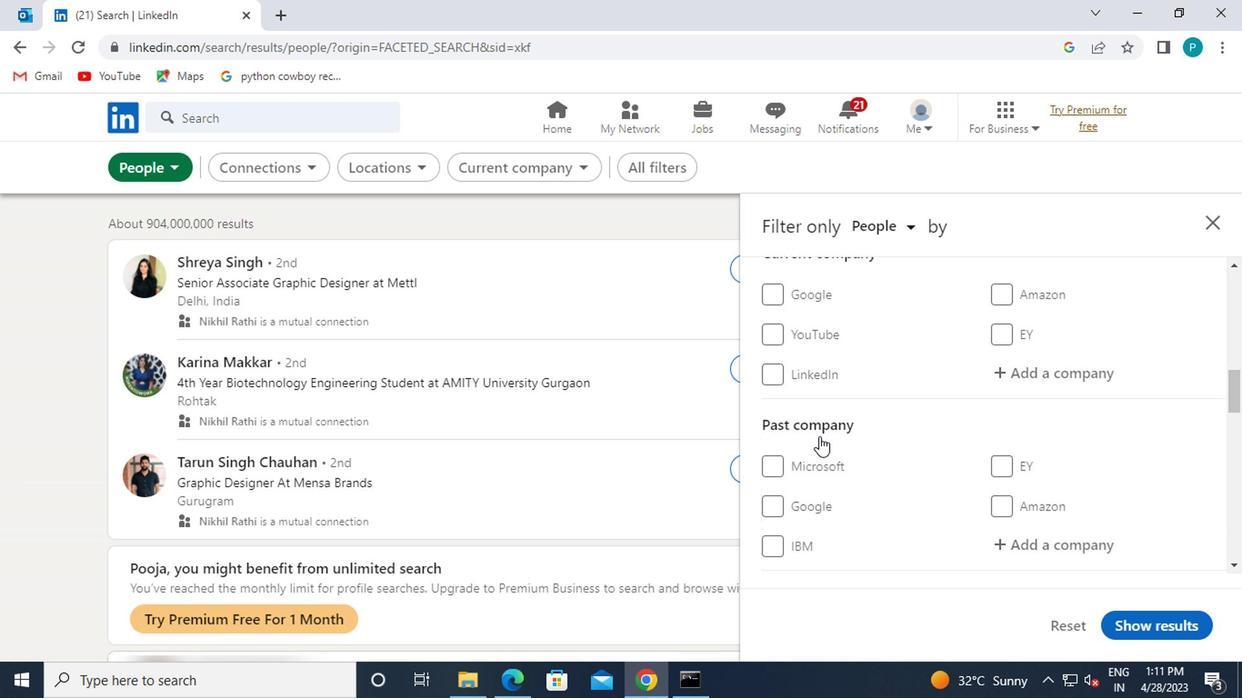 
Action: Mouse scrolled (815, 436) with delta (0, -1)
Screenshot: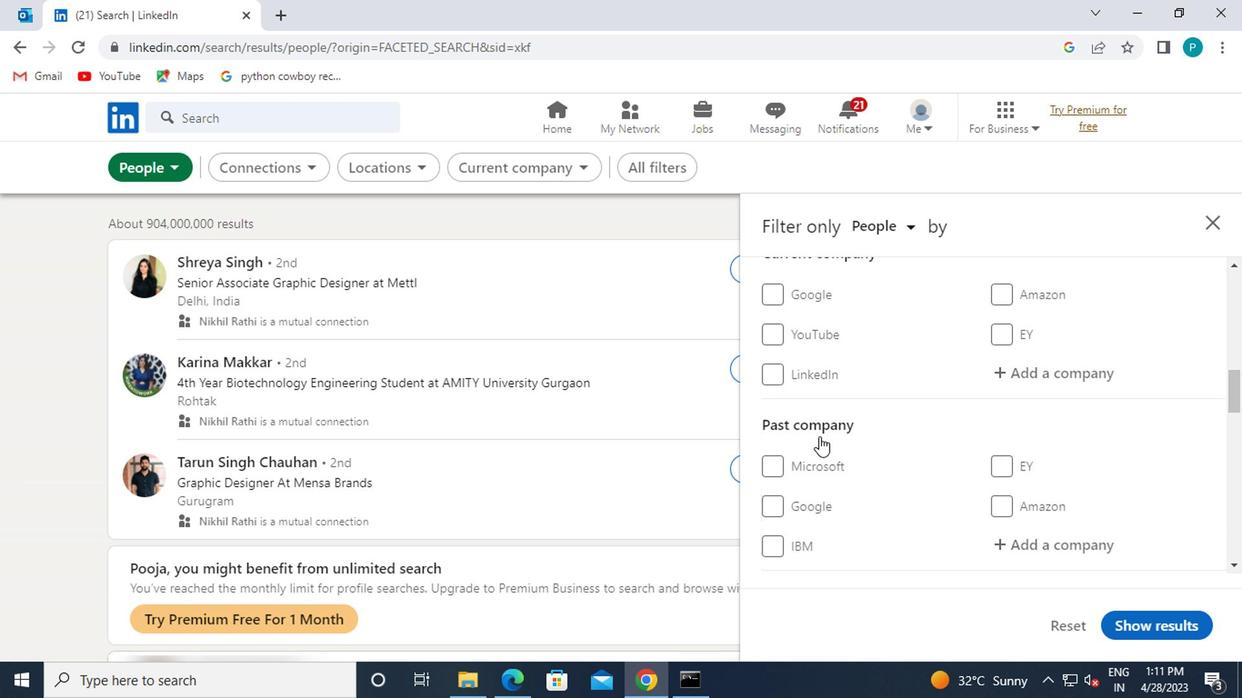
Action: Mouse scrolled (815, 436) with delta (0, -1)
Screenshot: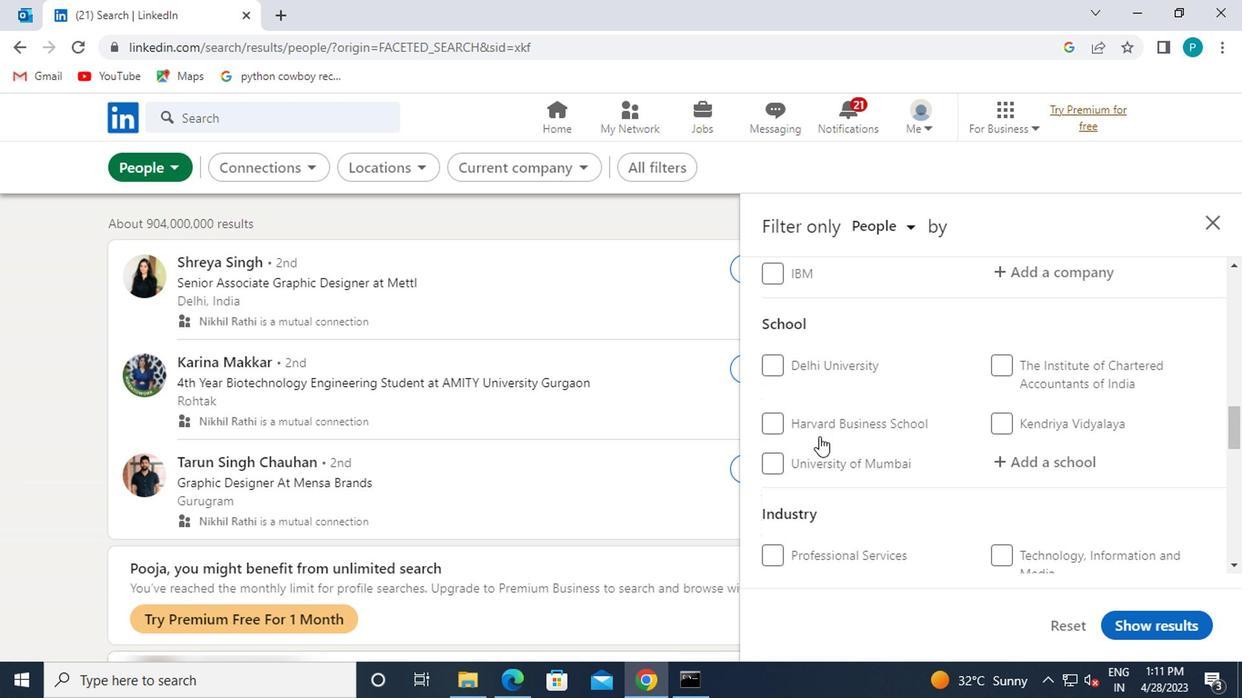 
Action: Mouse scrolled (815, 436) with delta (0, -1)
Screenshot: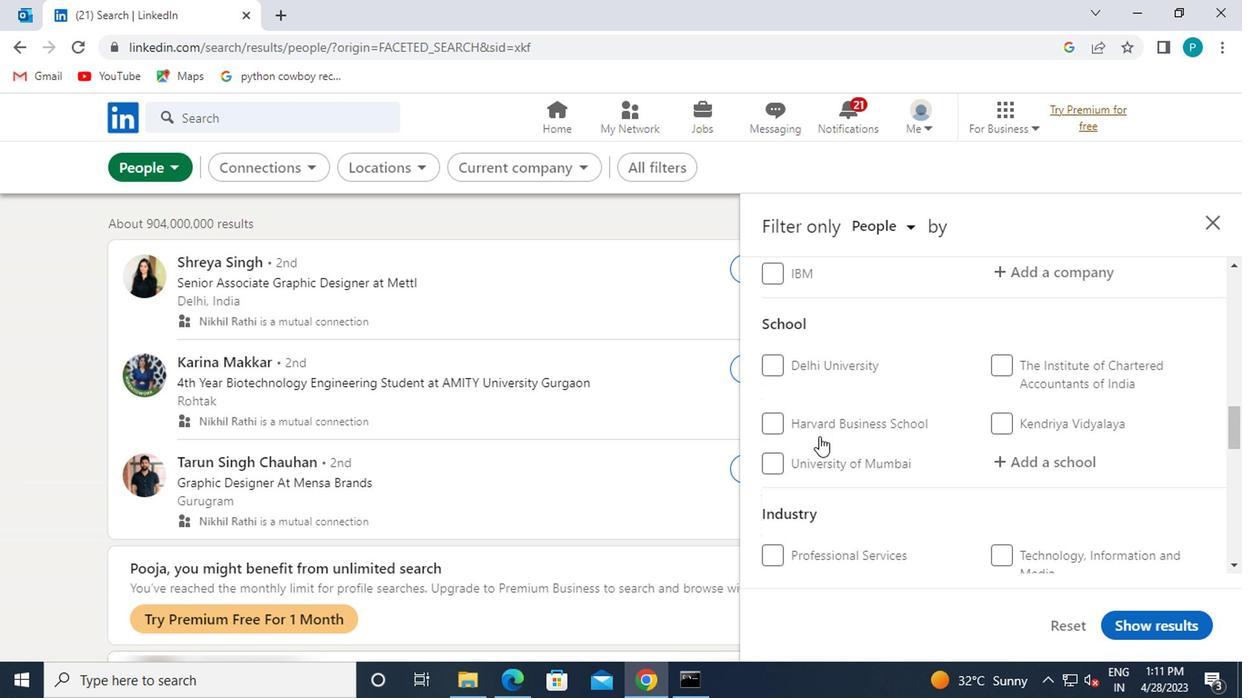 
Action: Mouse scrolled (815, 436) with delta (0, -1)
Screenshot: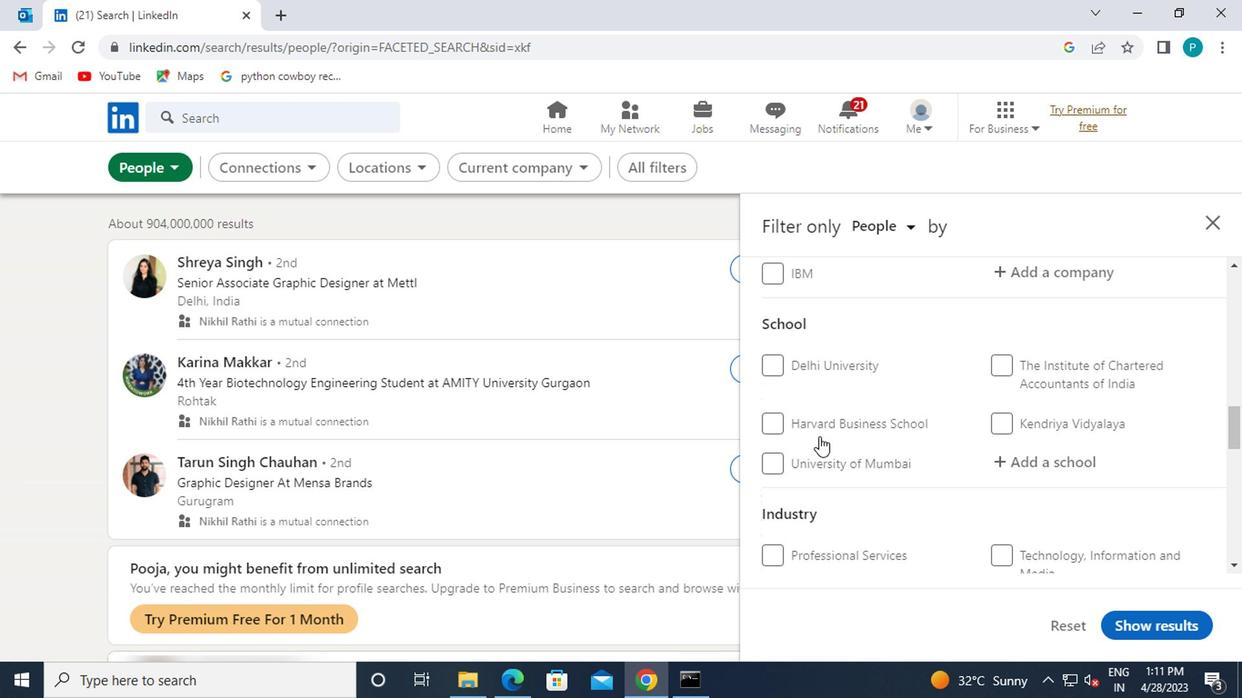 
Action: Mouse scrolled (815, 436) with delta (0, -1)
Screenshot: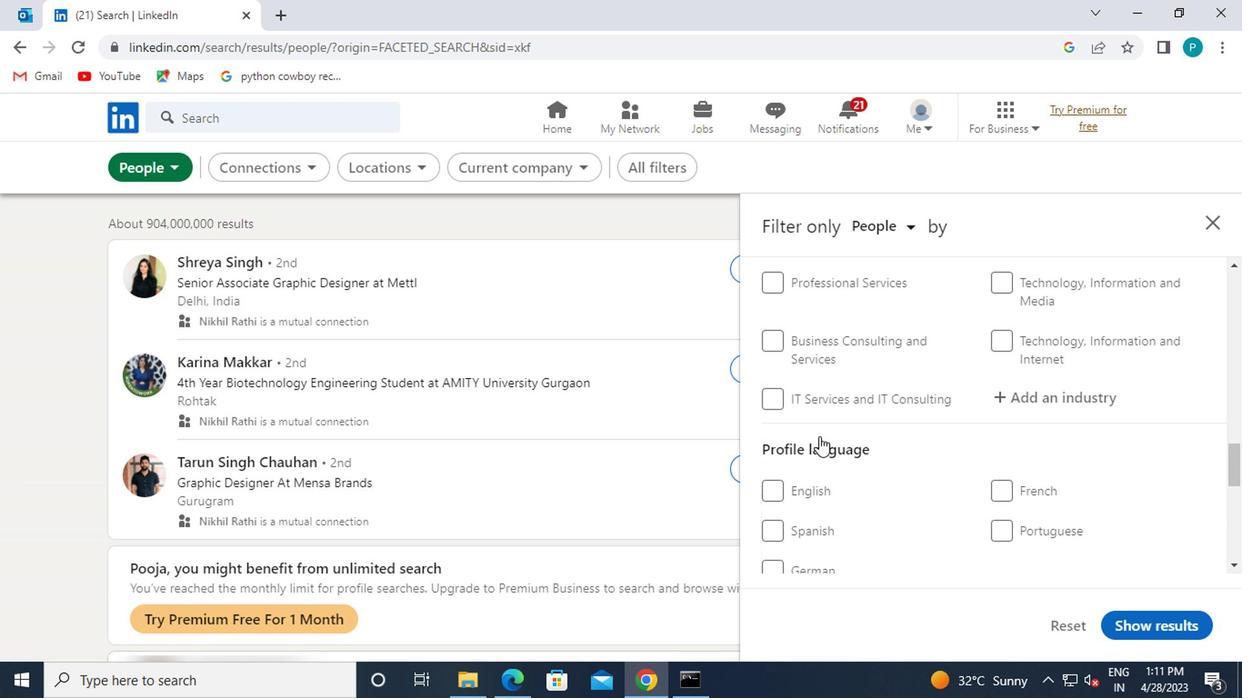 
Action: Mouse scrolled (815, 436) with delta (0, -1)
Screenshot: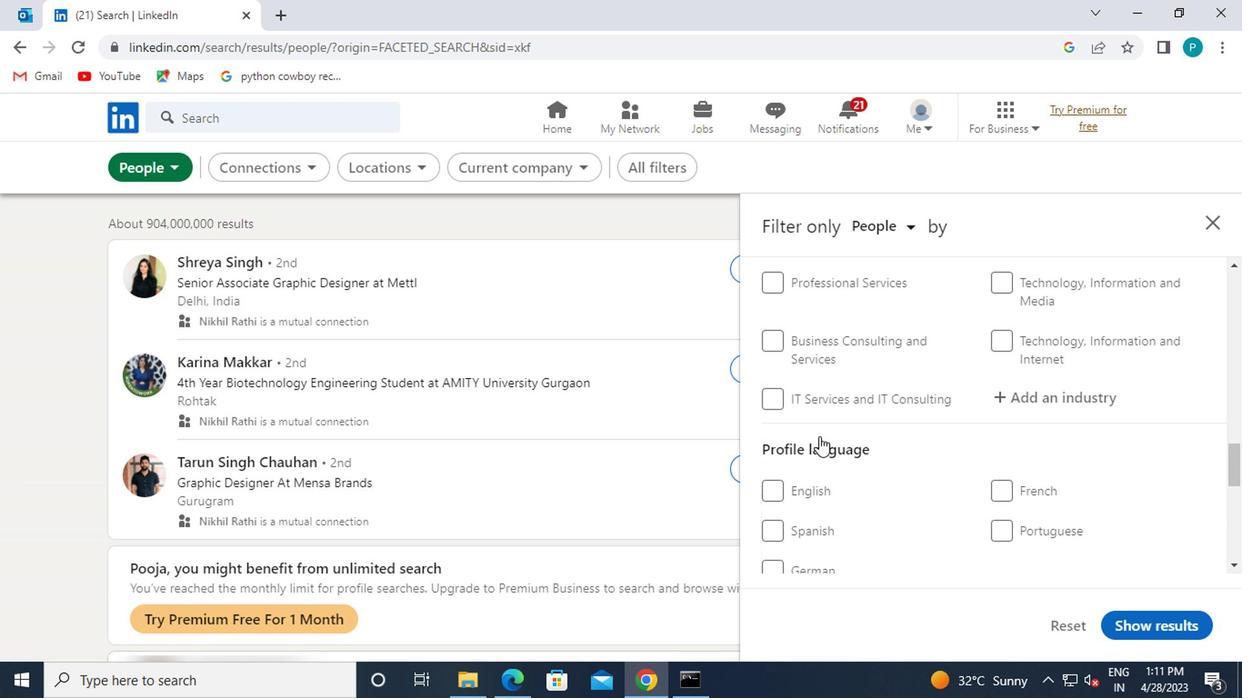 
Action: Mouse moved to (777, 319)
Screenshot: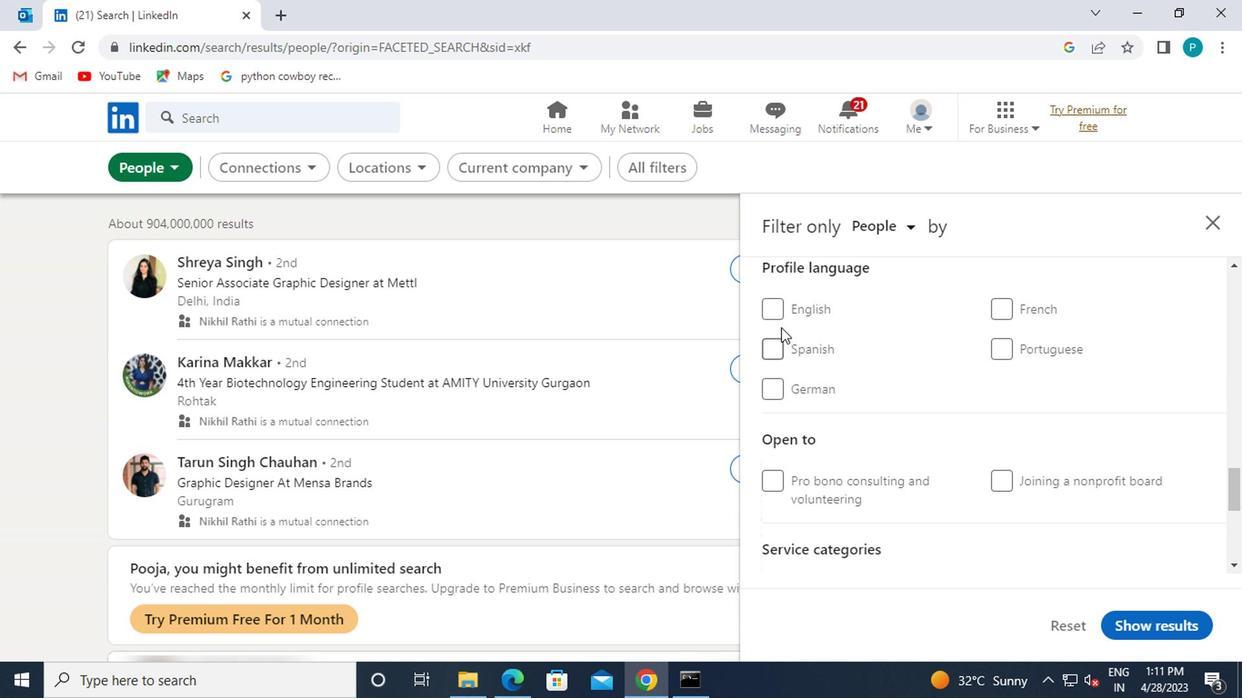 
Action: Mouse pressed left at (777, 319)
Screenshot: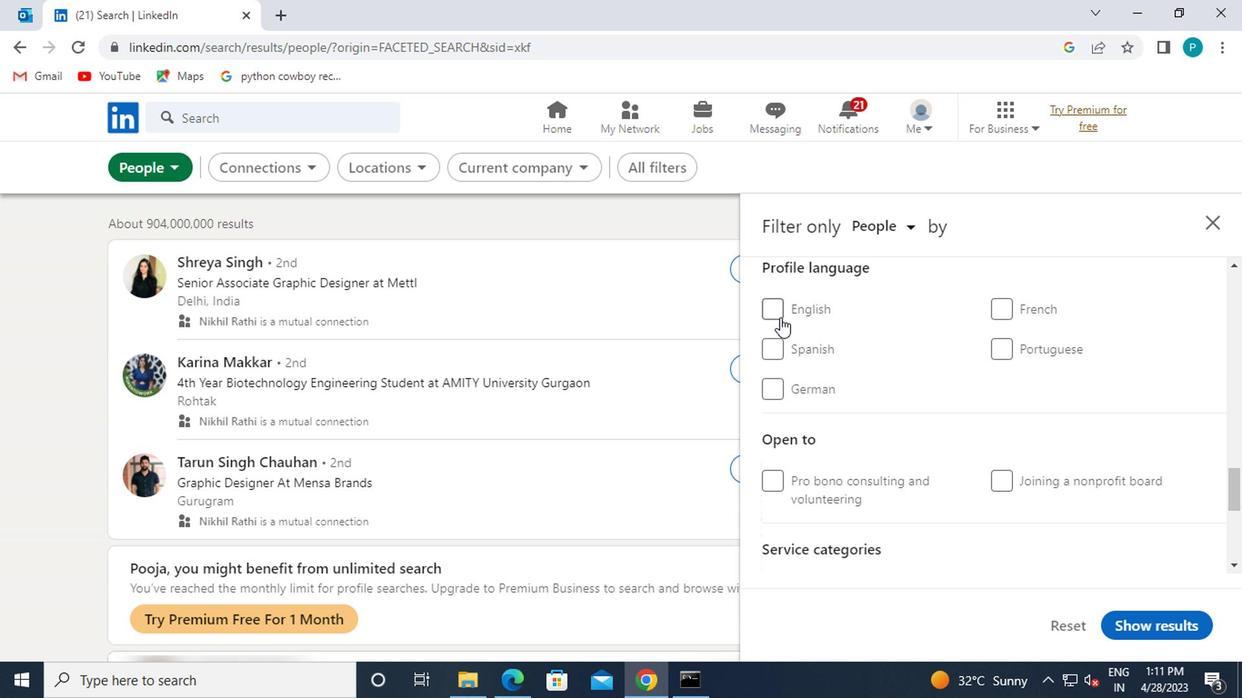 
Action: Mouse moved to (869, 337)
Screenshot: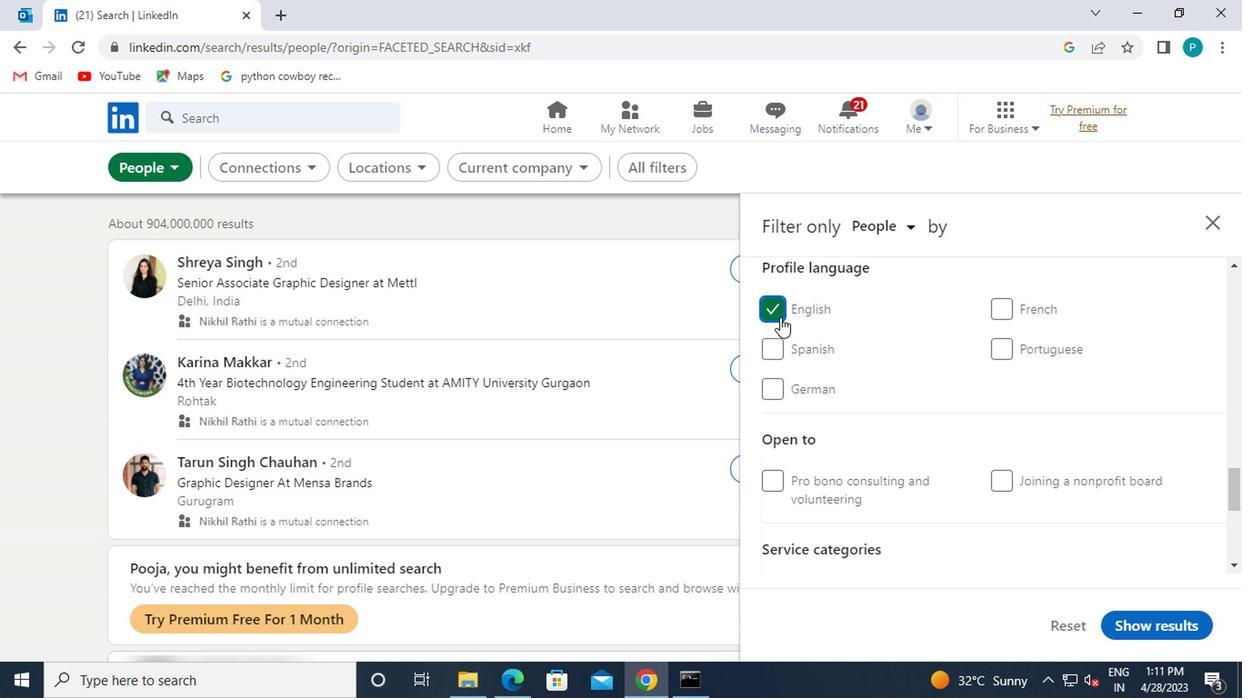 
Action: Mouse scrolled (869, 338) with delta (0, 0)
Screenshot: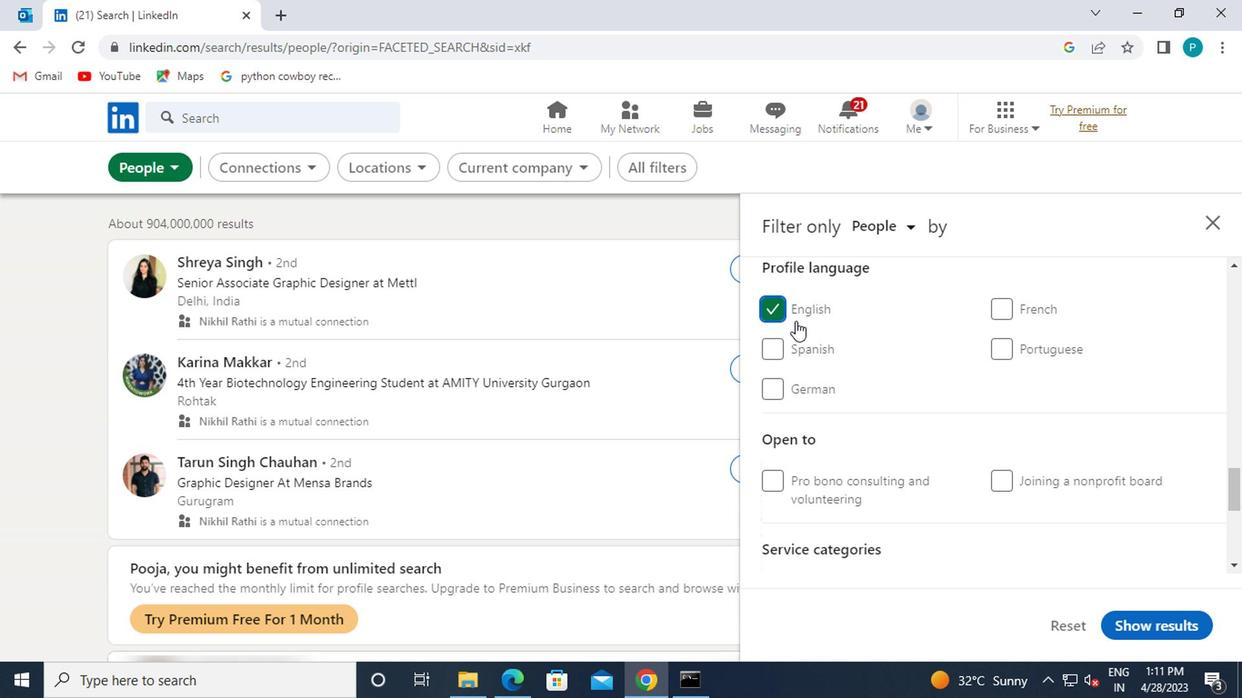 
Action: Mouse scrolled (869, 338) with delta (0, 0)
Screenshot: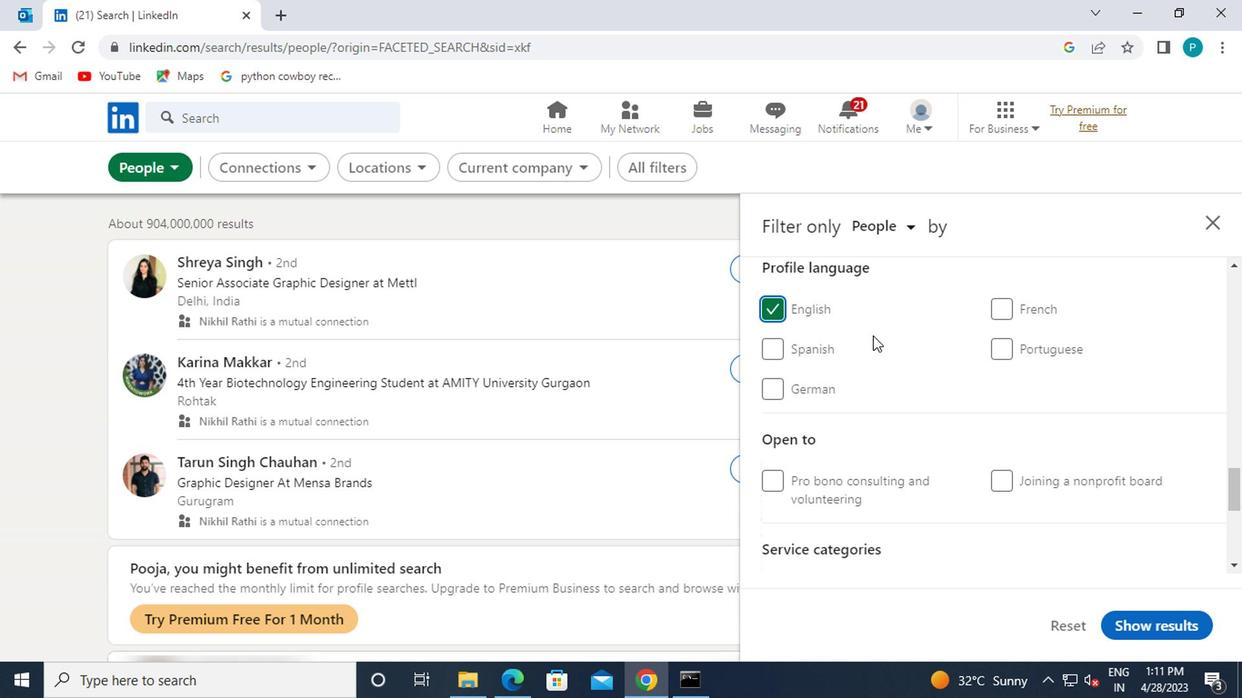 
Action: Mouse moved to (874, 344)
Screenshot: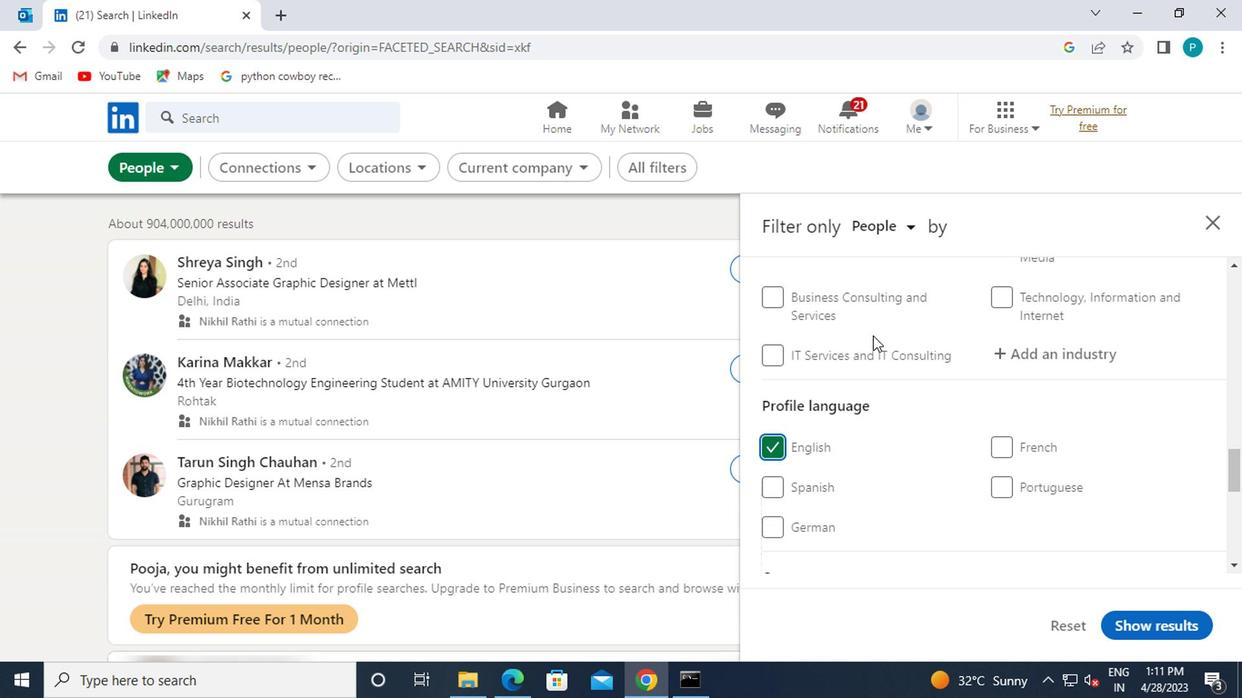 
Action: Mouse scrolled (874, 345) with delta (0, 0)
Screenshot: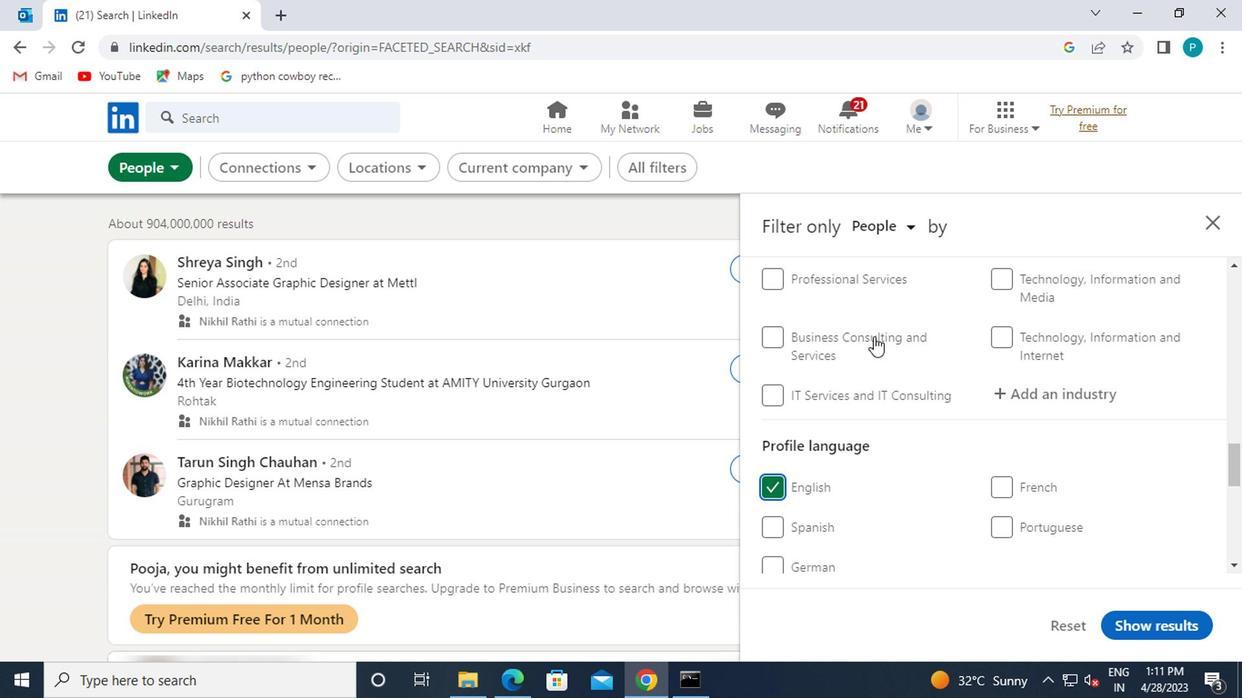 
Action: Mouse scrolled (874, 345) with delta (0, 0)
Screenshot: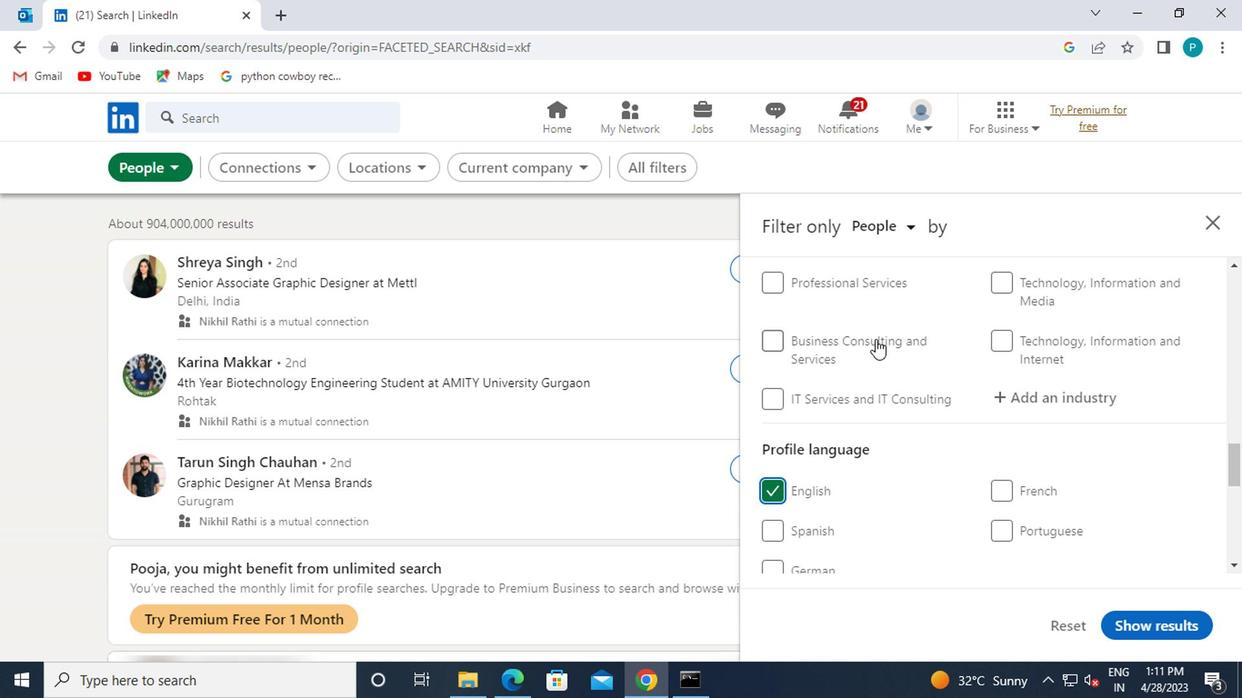 
Action: Mouse scrolled (874, 345) with delta (0, 0)
Screenshot: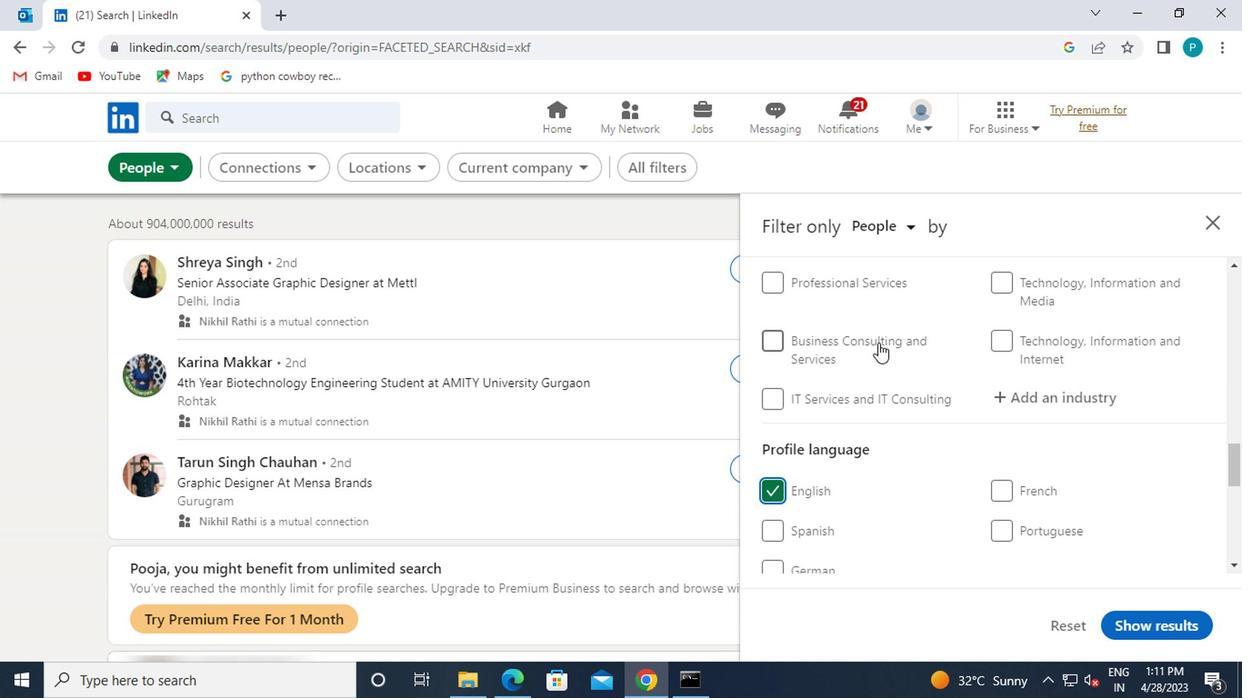 
Action: Mouse scrolled (874, 345) with delta (0, 0)
Screenshot: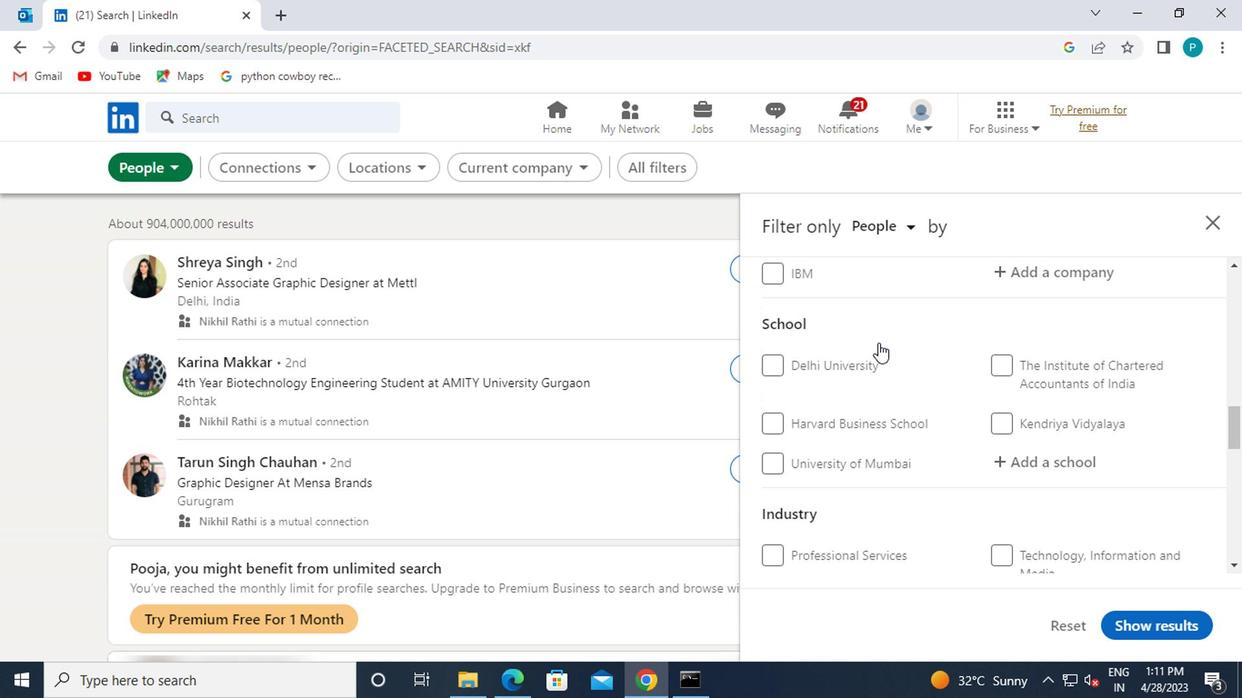 
Action: Mouse scrolled (874, 345) with delta (0, 0)
Screenshot: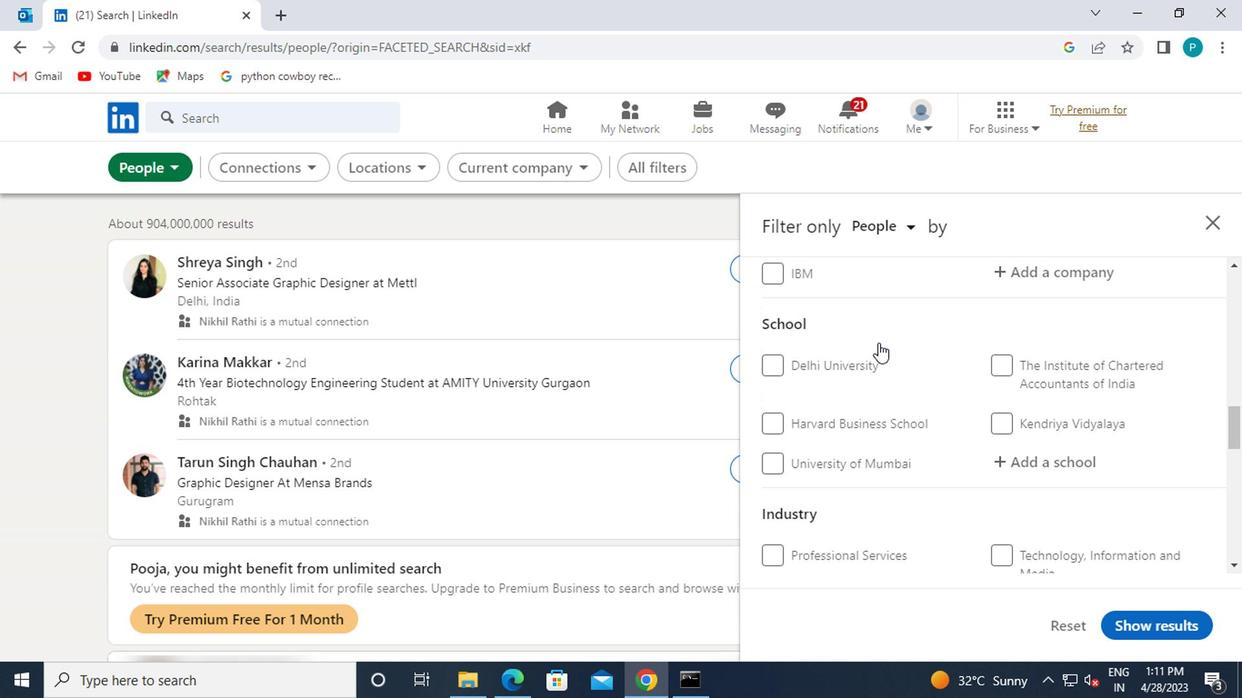 
Action: Mouse scrolled (874, 345) with delta (0, 0)
Screenshot: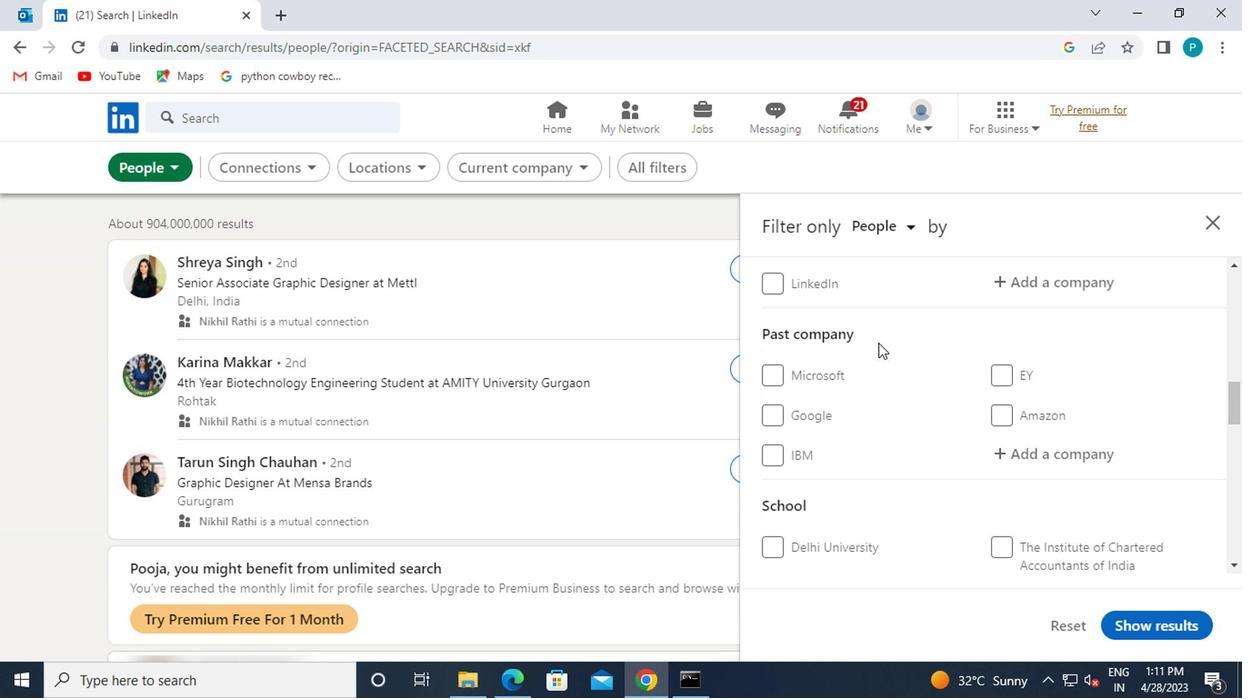 
Action: Mouse scrolled (874, 345) with delta (0, 0)
Screenshot: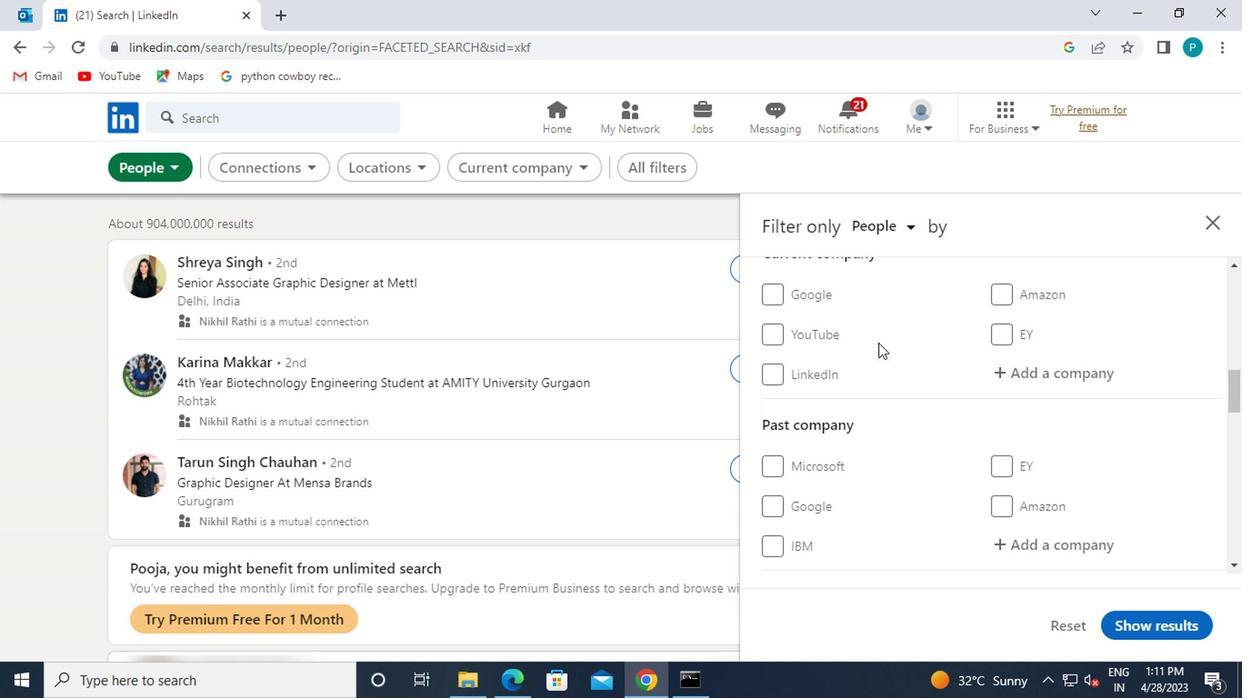 
Action: Mouse moved to (1004, 469)
Screenshot: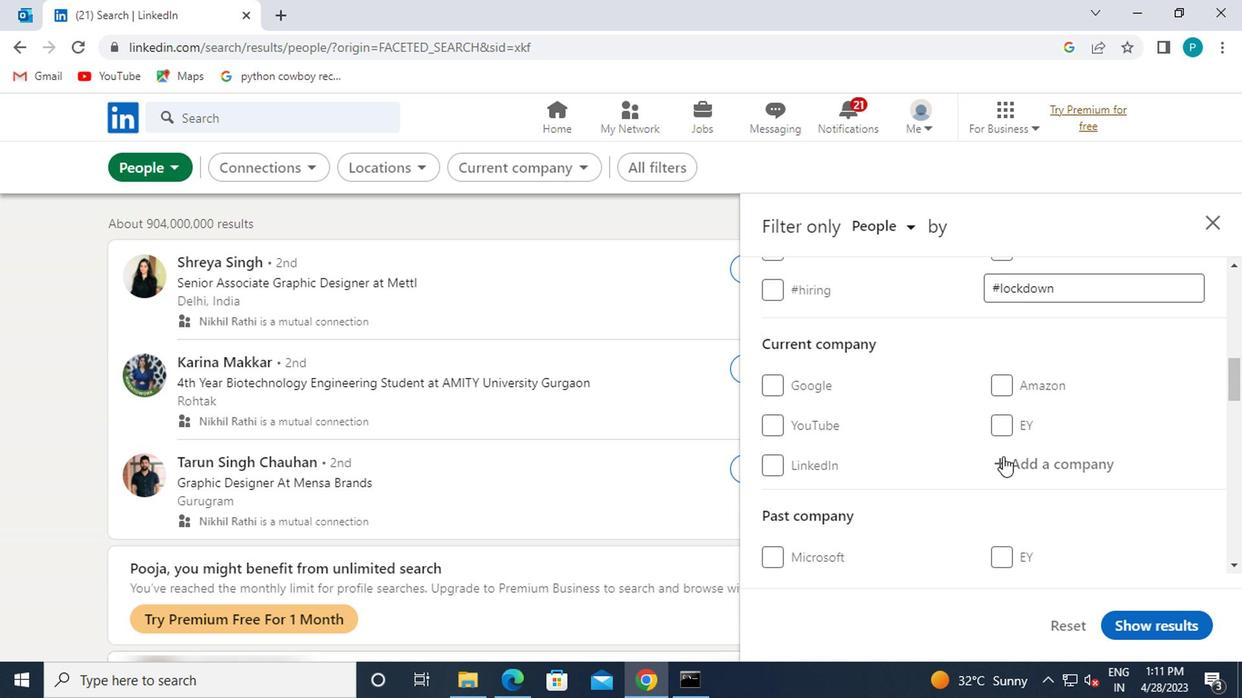
Action: Mouse pressed left at (1004, 469)
Screenshot: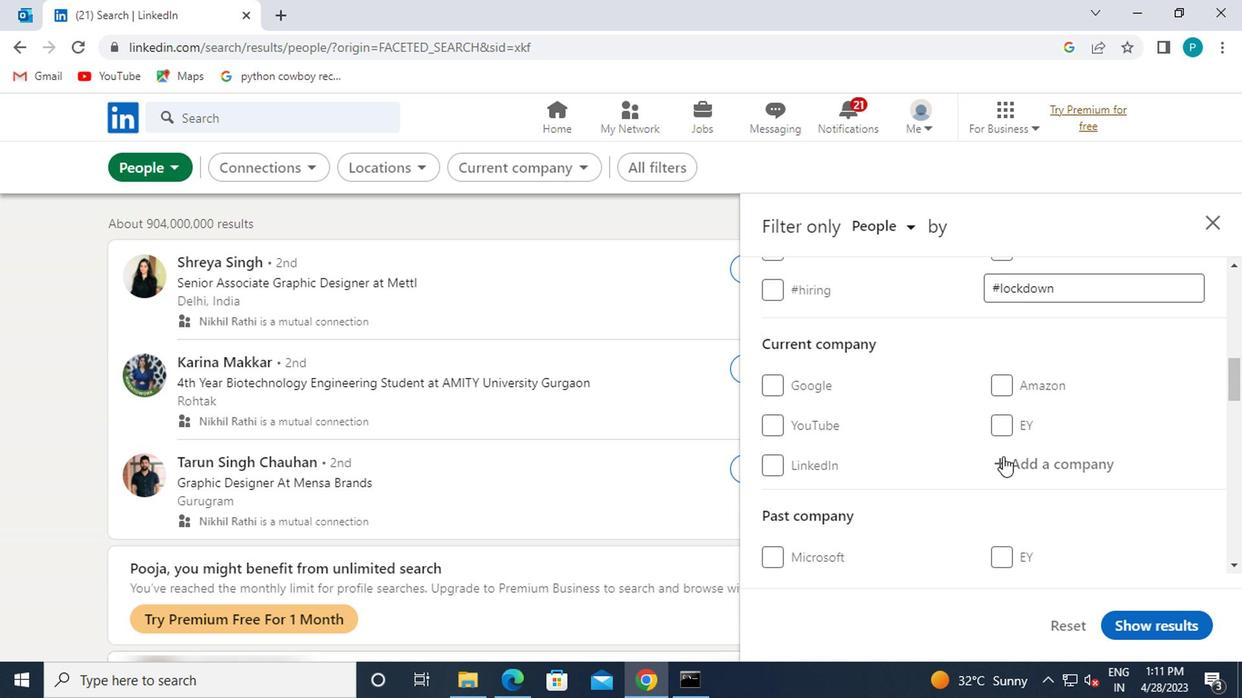 
Action: Mouse moved to (1003, 469)
Screenshot: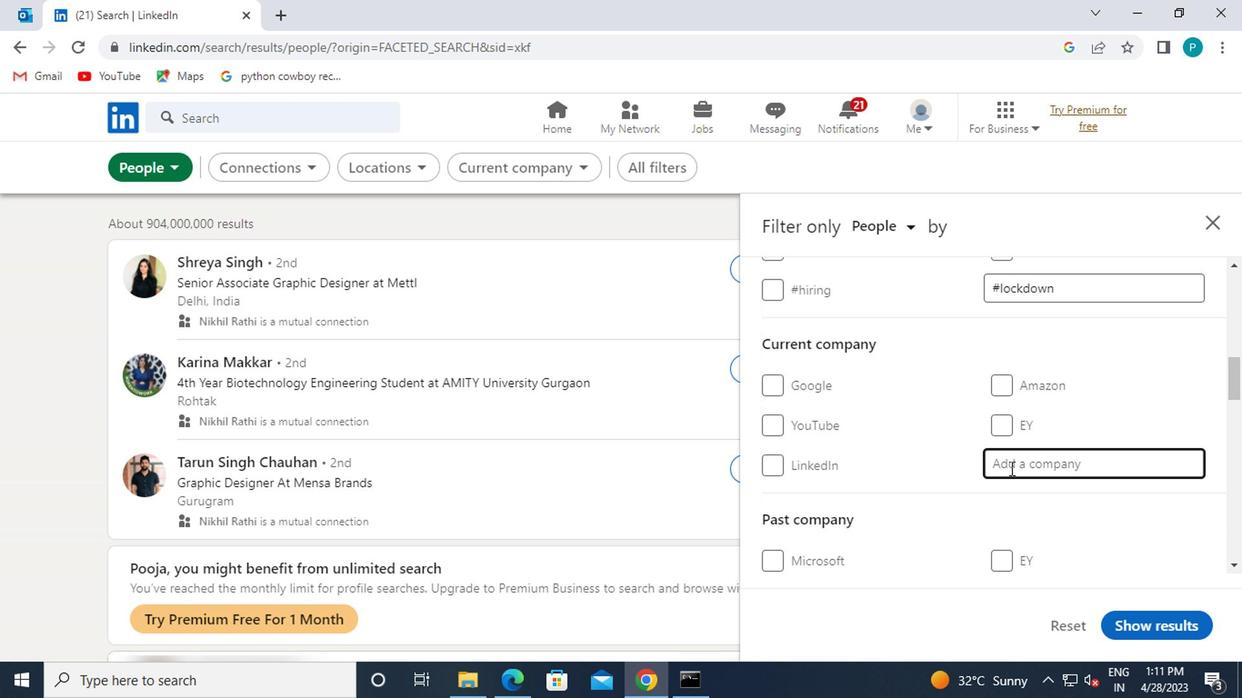 
Action: Key pressed <Key.caps_lock>
Screenshot: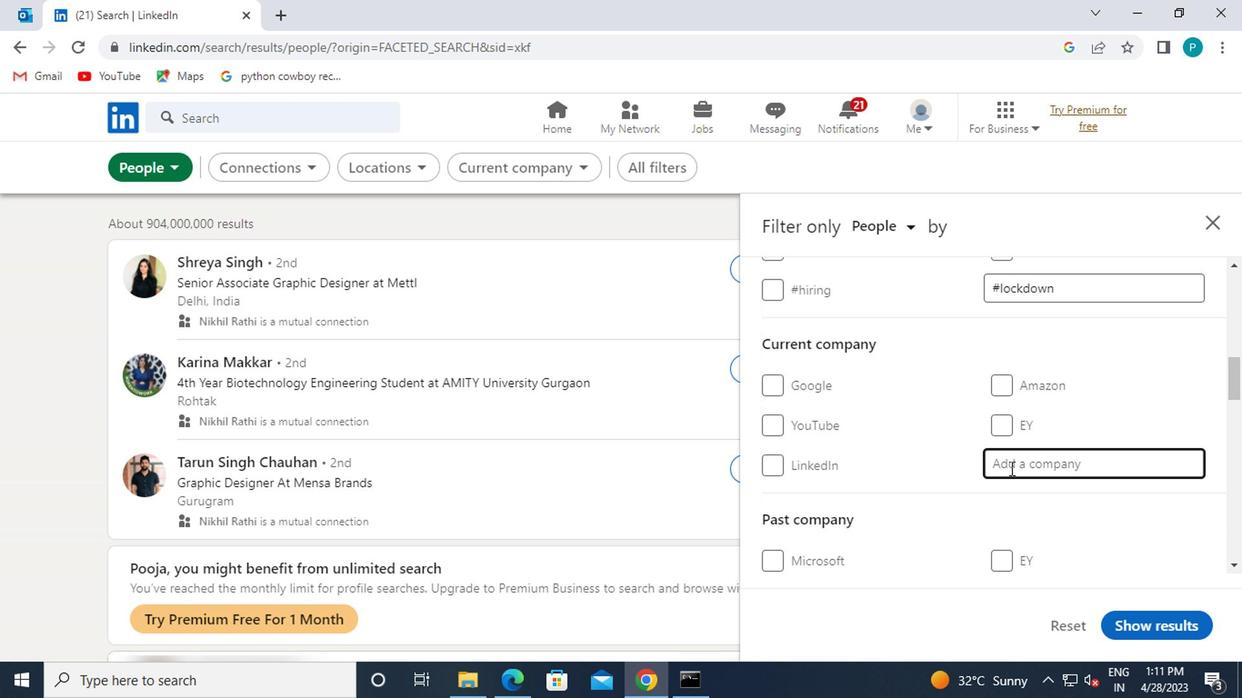 
Action: Mouse moved to (986, 478)
Screenshot: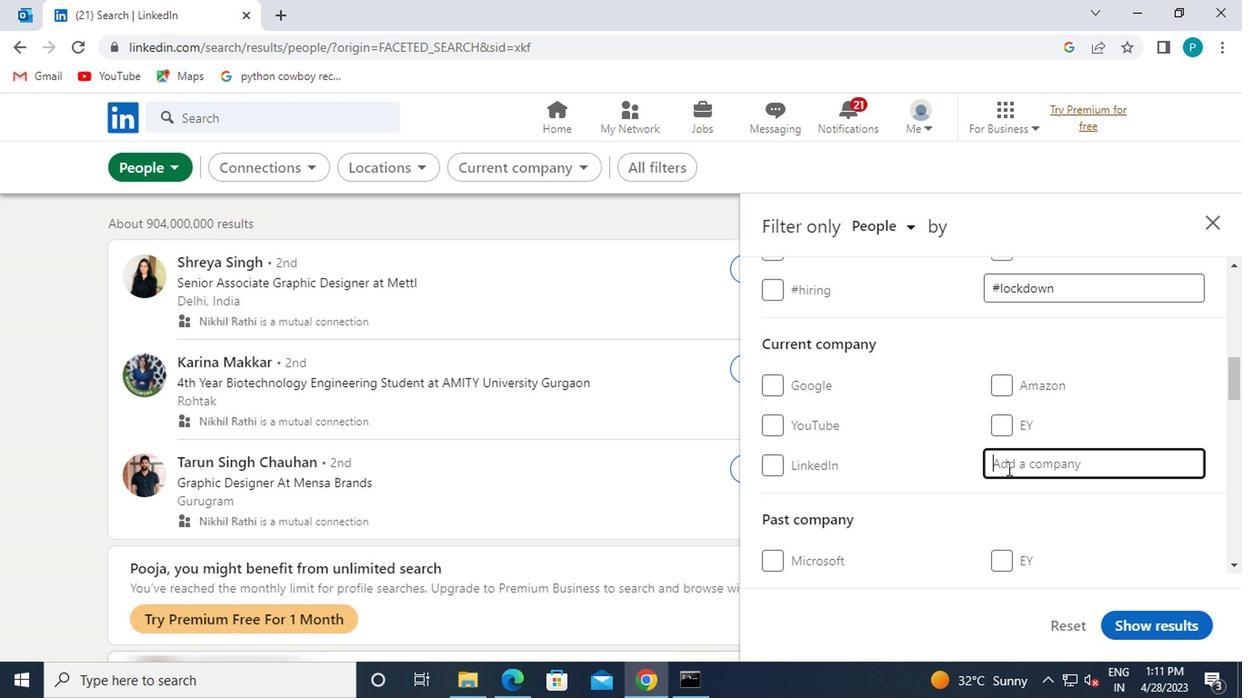 
Action: Key pressed B<Key.caps_lock>ANDHAN
Screenshot: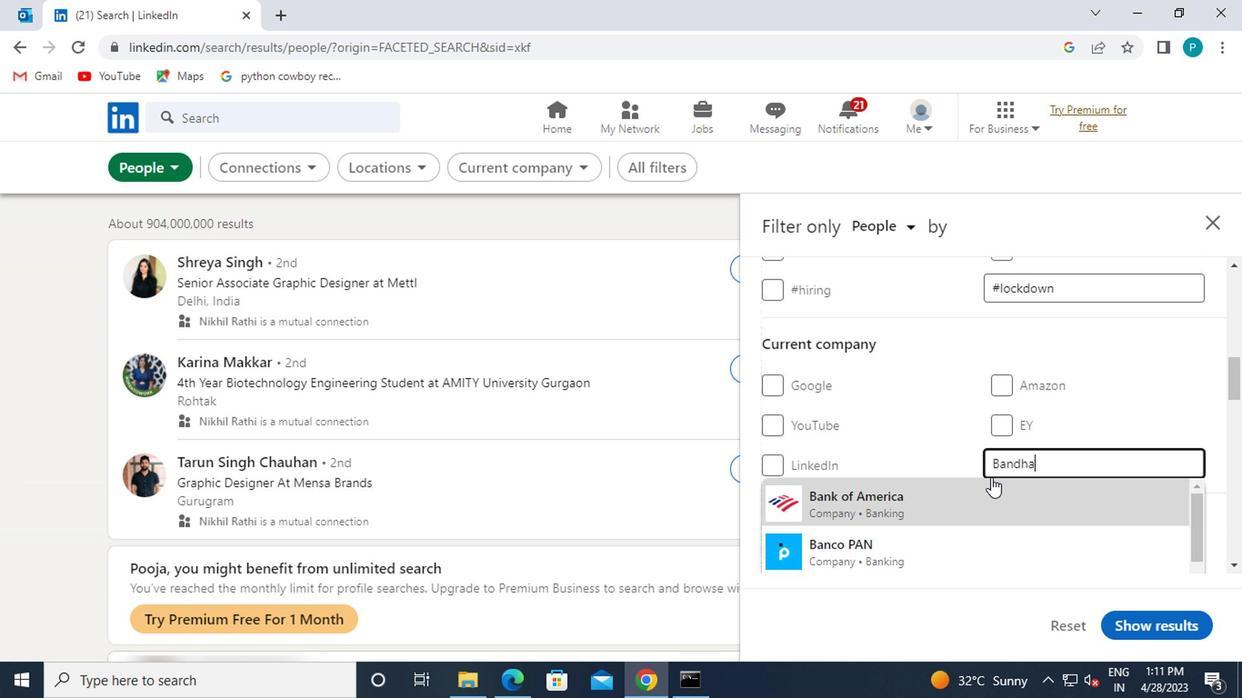 
Action: Mouse moved to (978, 500)
Screenshot: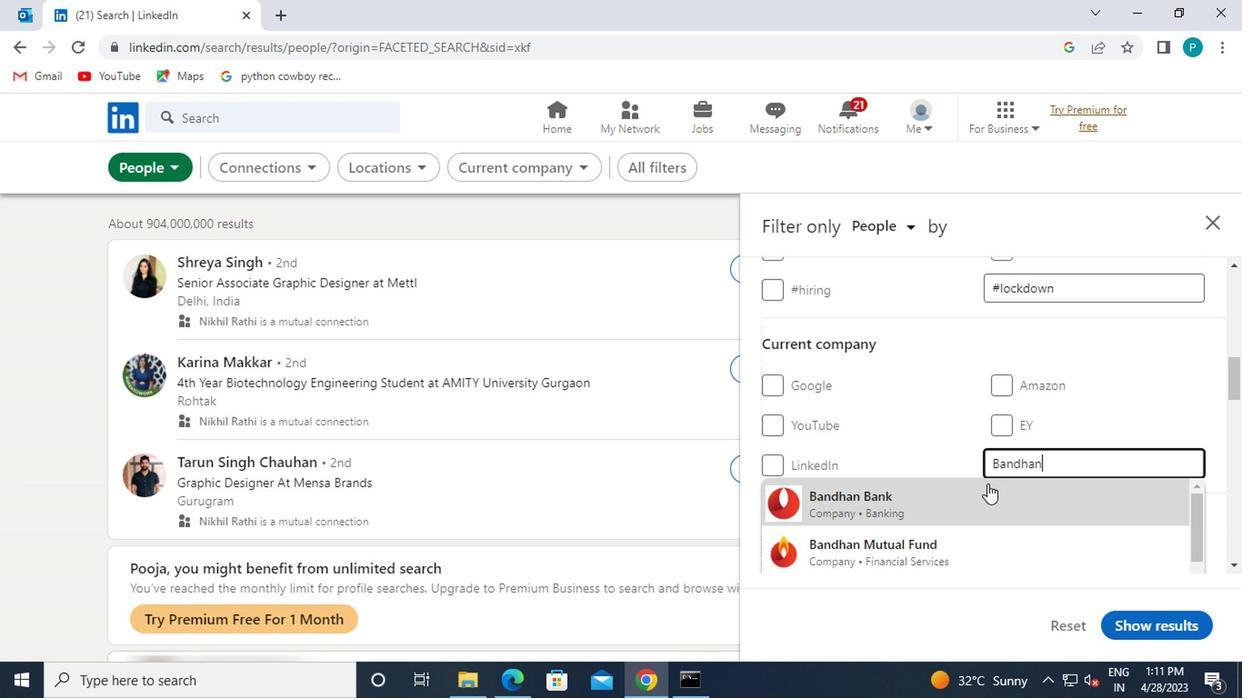 
Action: Mouse pressed left at (978, 500)
Screenshot: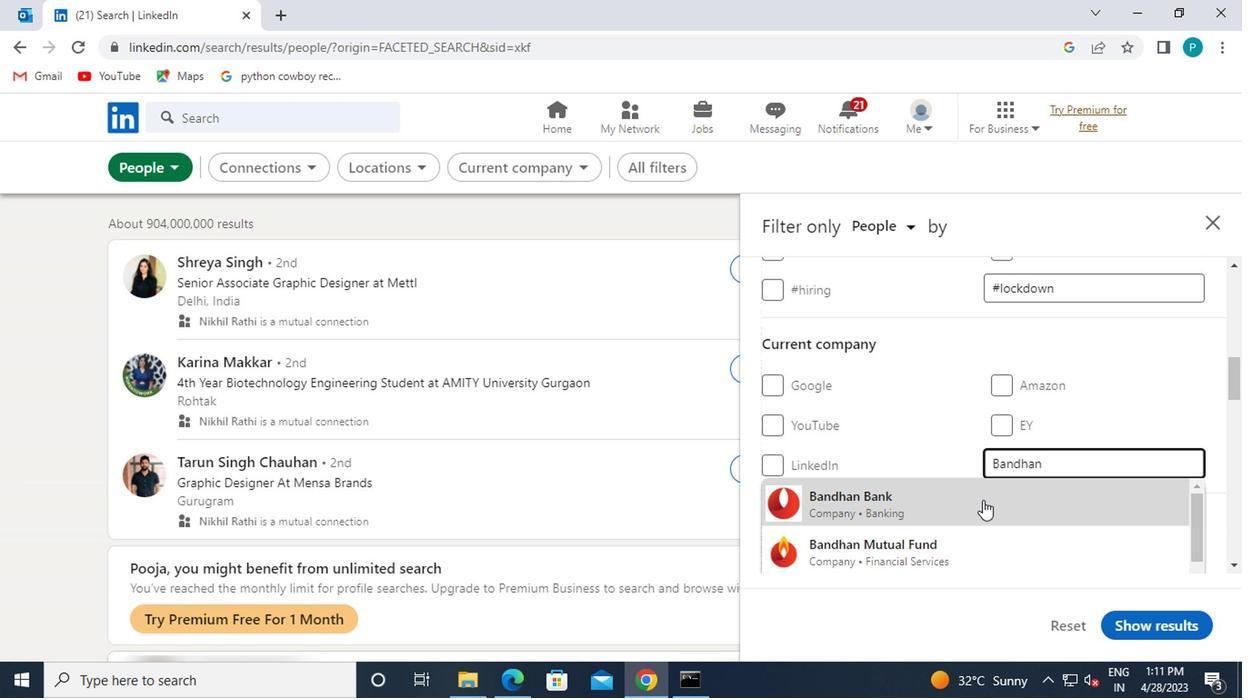 
Action: Mouse moved to (968, 500)
Screenshot: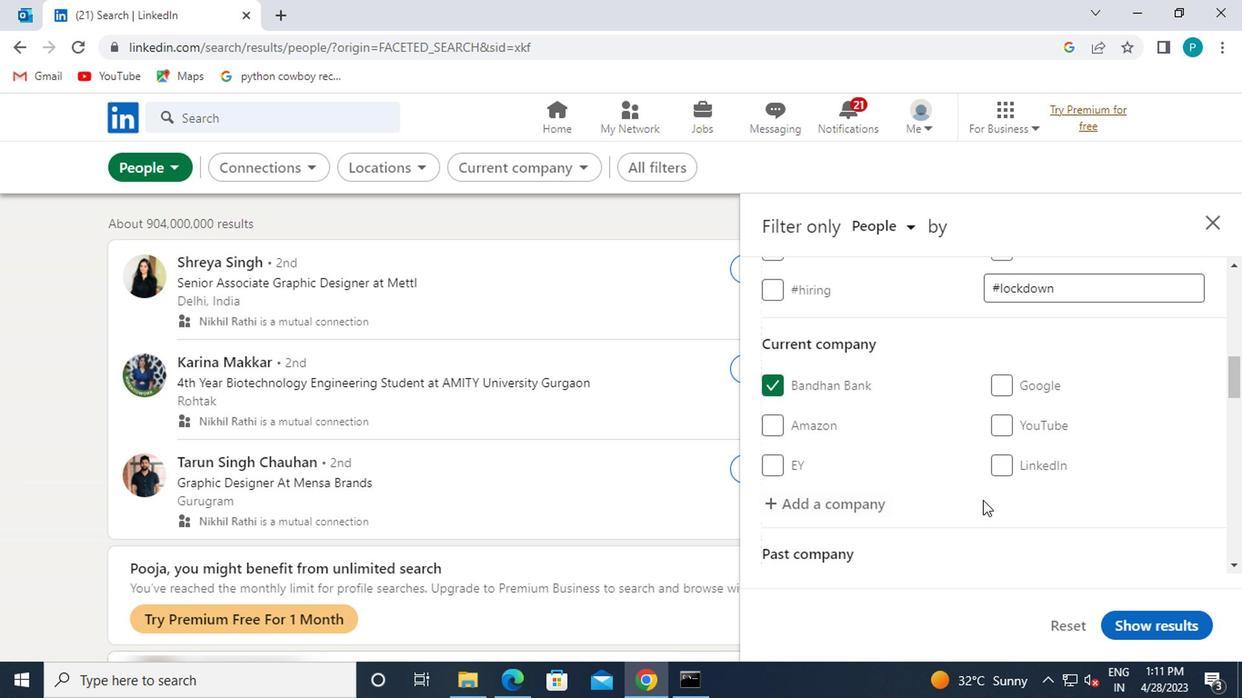 
Action: Mouse scrolled (968, 500) with delta (0, 0)
Screenshot: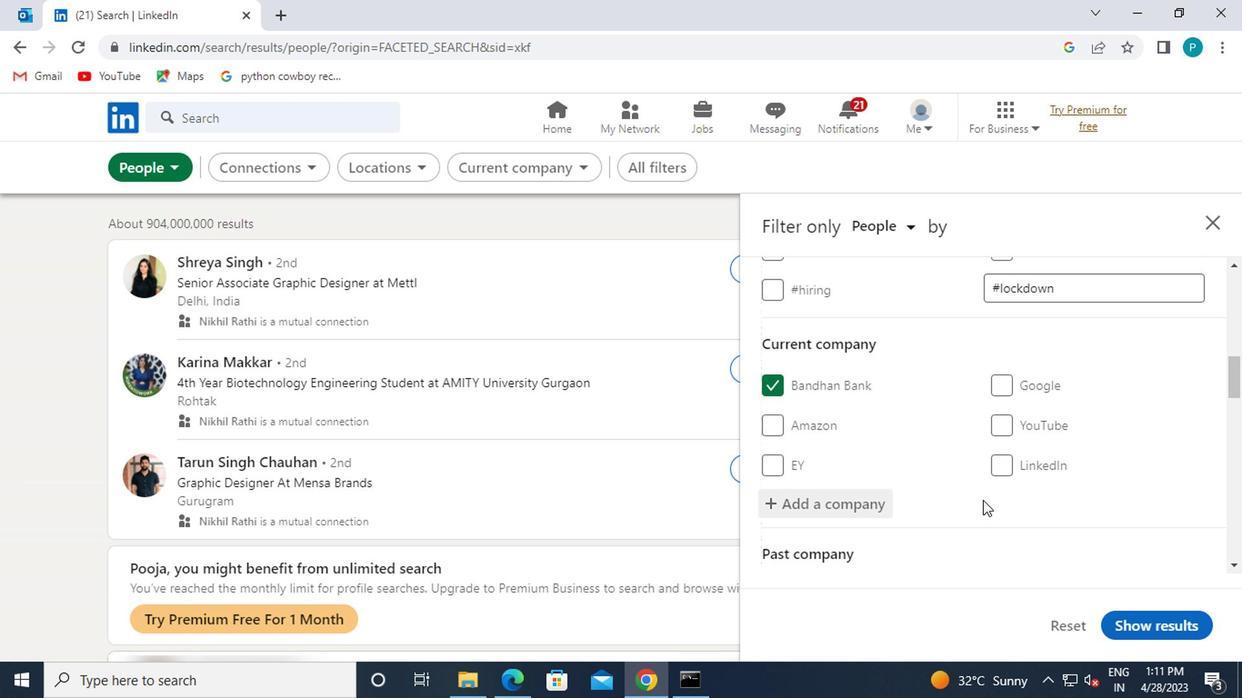 
Action: Mouse scrolled (968, 500) with delta (0, 0)
Screenshot: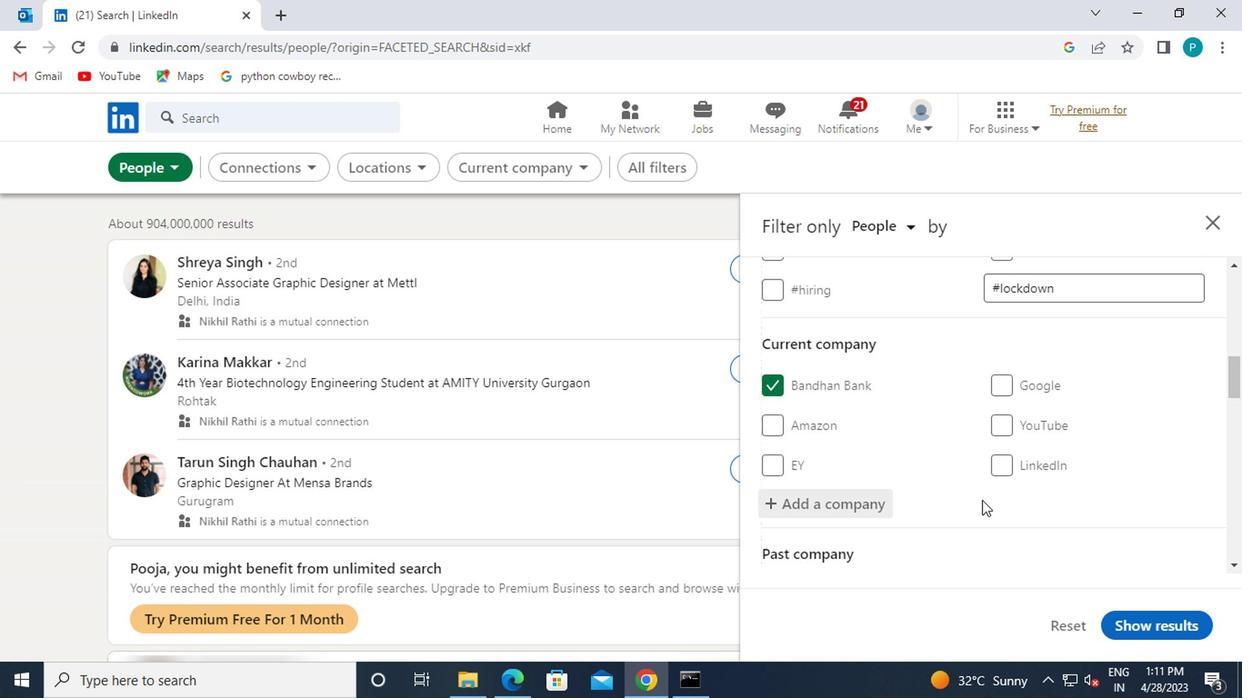 
Action: Mouse moved to (911, 476)
Screenshot: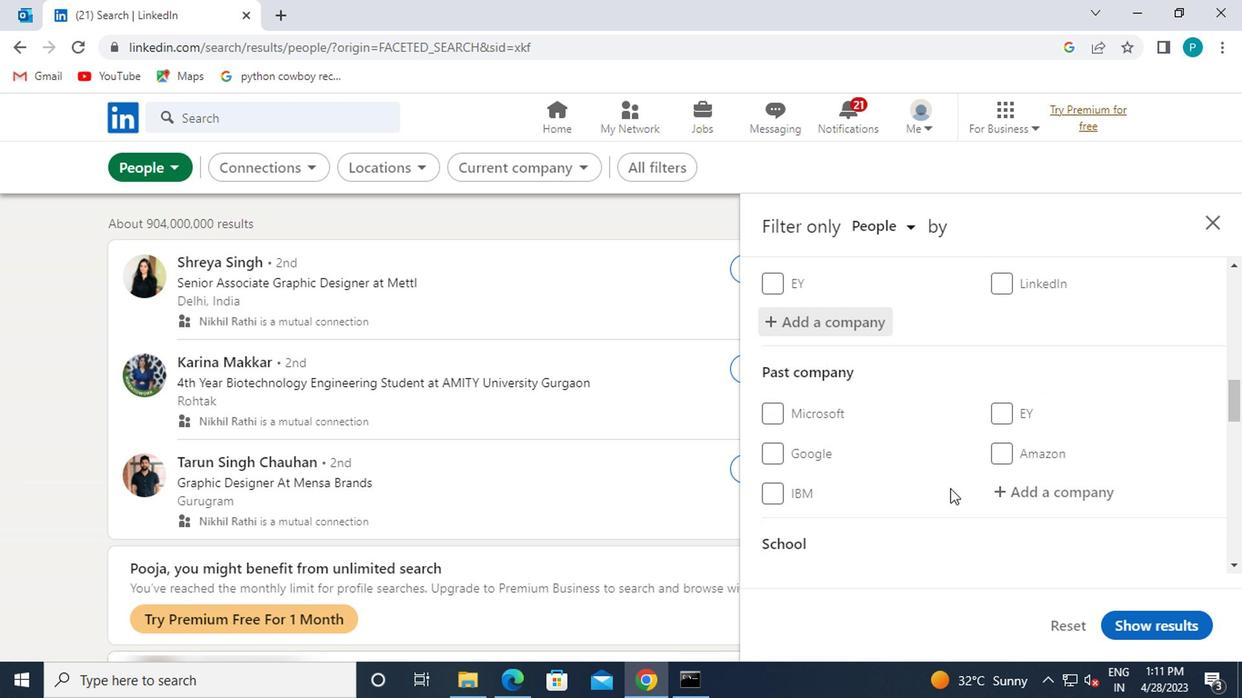 
Action: Mouse scrolled (911, 475) with delta (0, -1)
Screenshot: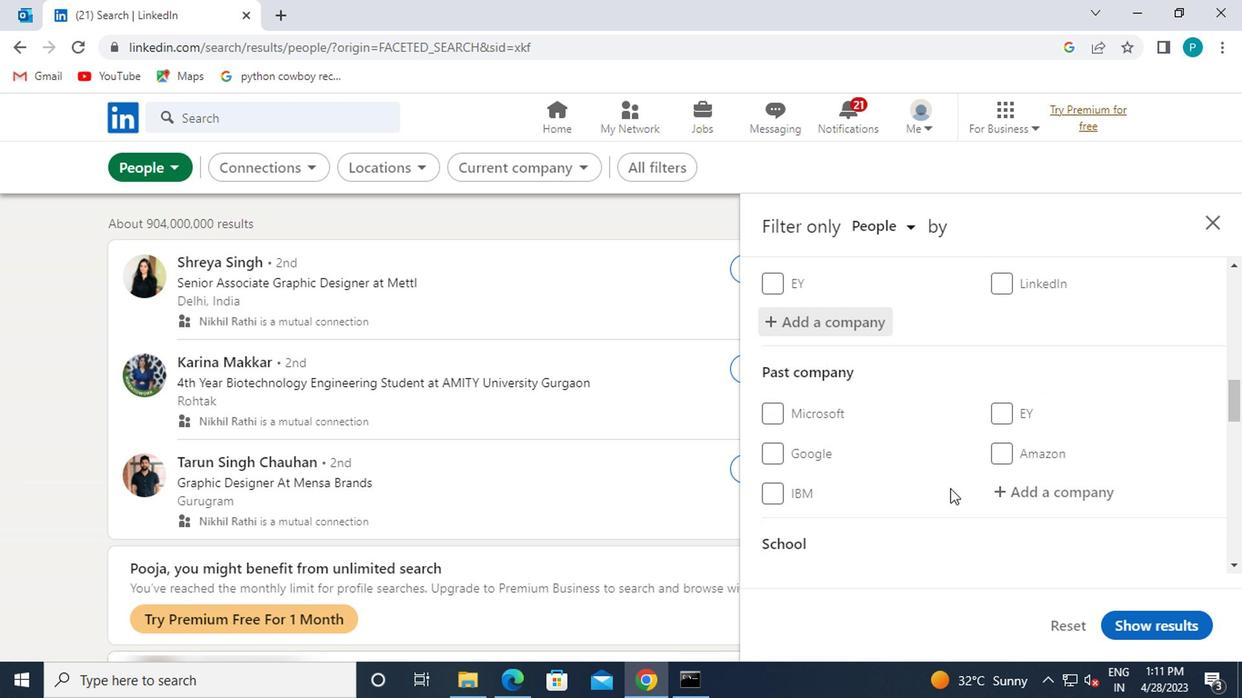 
Action: Mouse scrolled (911, 475) with delta (0, -1)
Screenshot: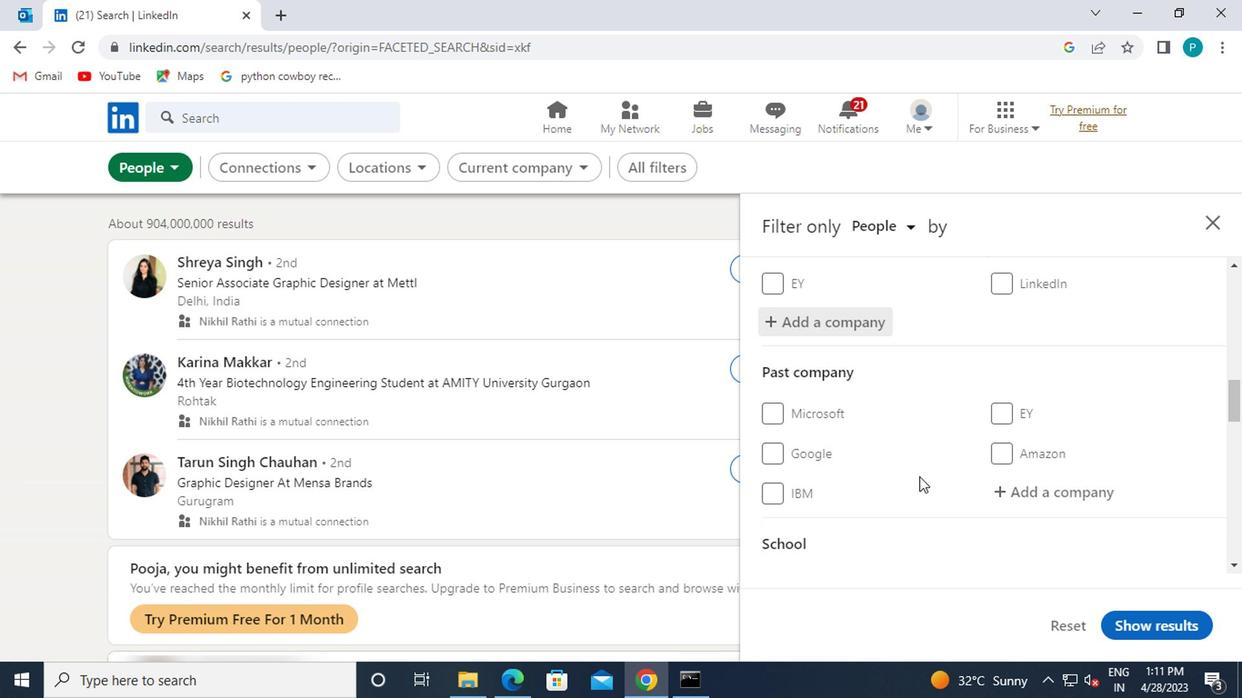 
Action: Mouse moved to (1032, 505)
Screenshot: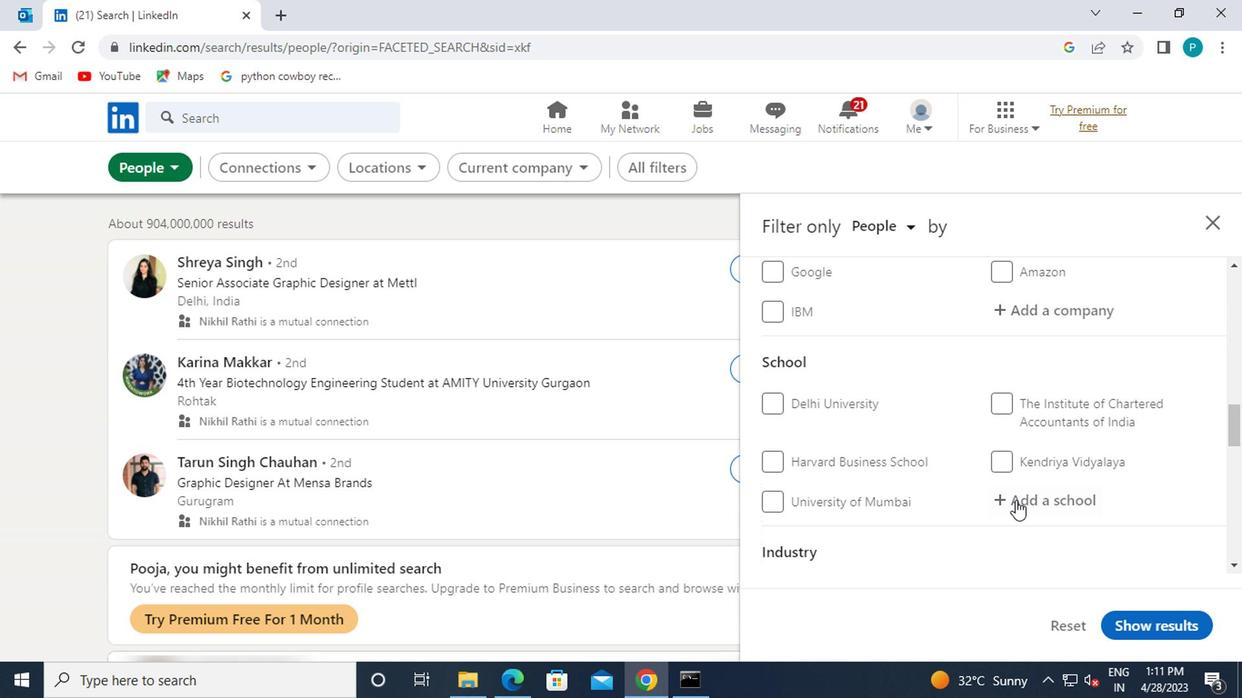 
Action: Mouse pressed left at (1032, 505)
Screenshot: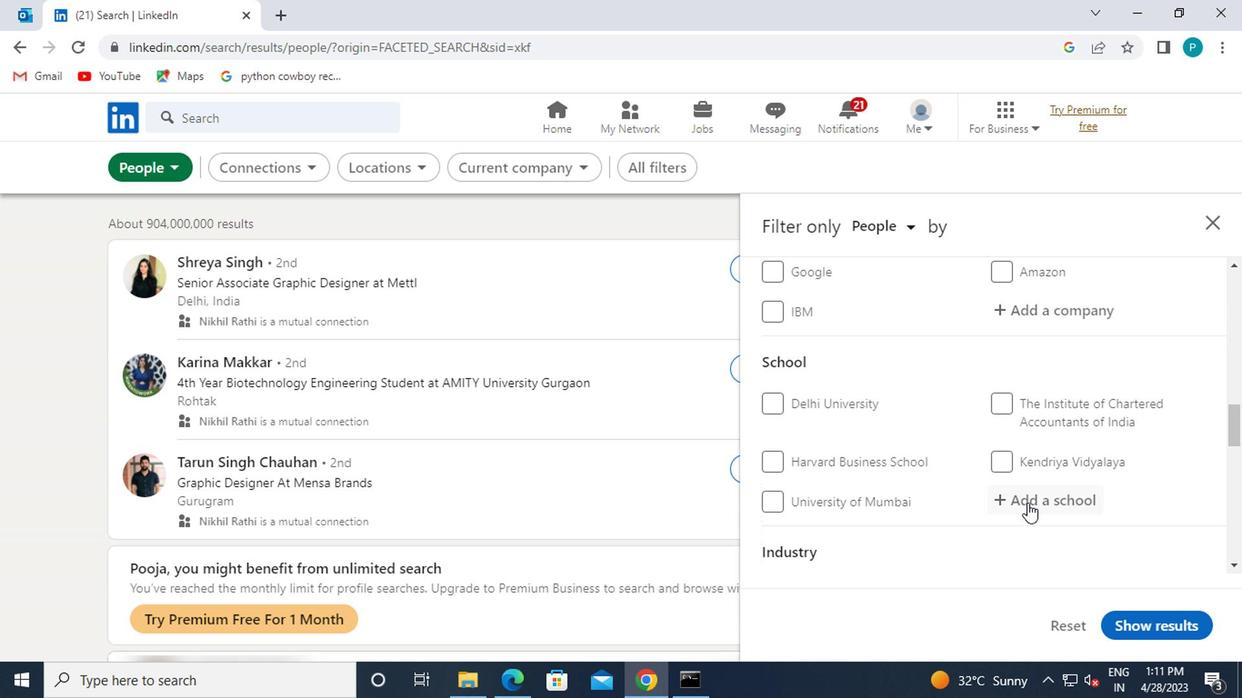 
Action: Mouse moved to (1041, 505)
Screenshot: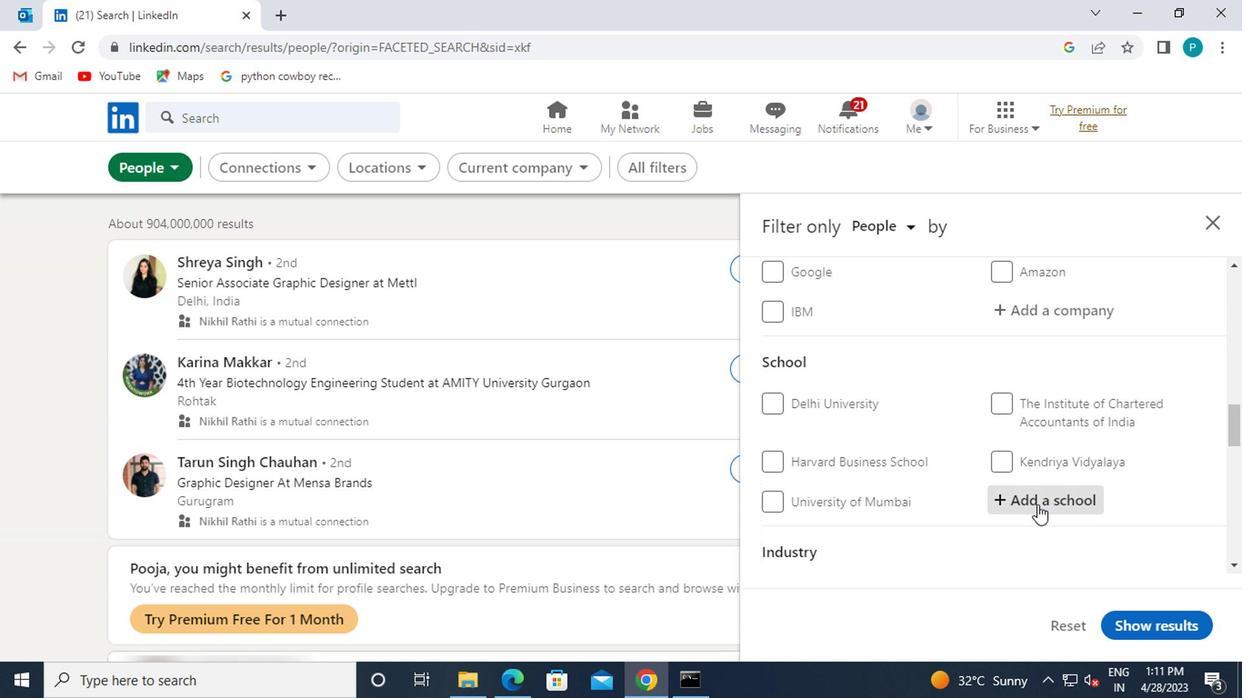
Action: Key pressed <Key.caps_lock>SJB<Key.space>I<Key.caps_lock>NSTI
Screenshot: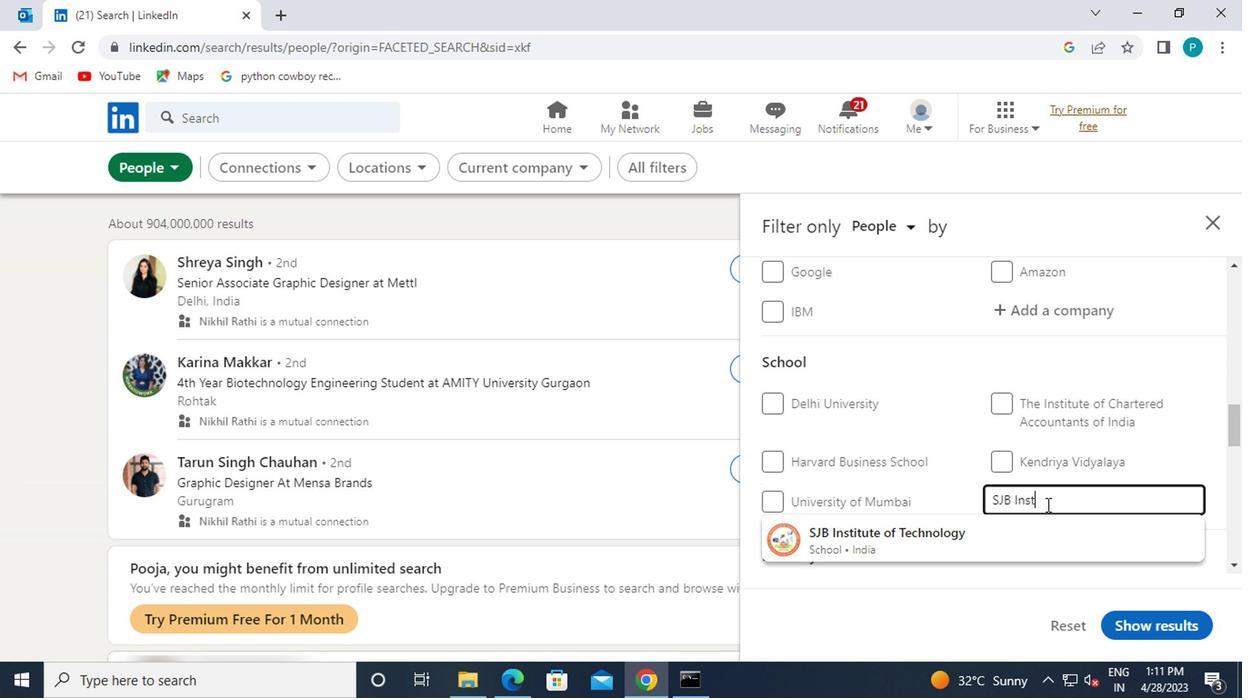 
Action: Mouse moved to (1021, 537)
Screenshot: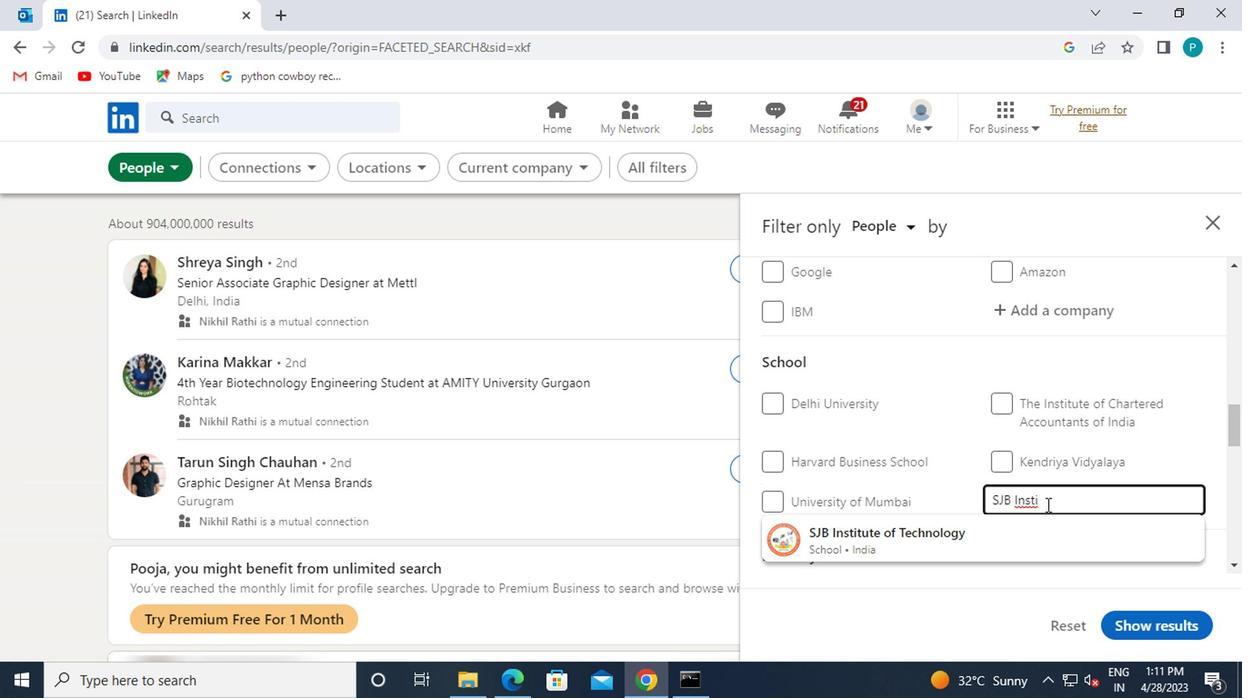 
Action: Mouse pressed left at (1021, 537)
Screenshot: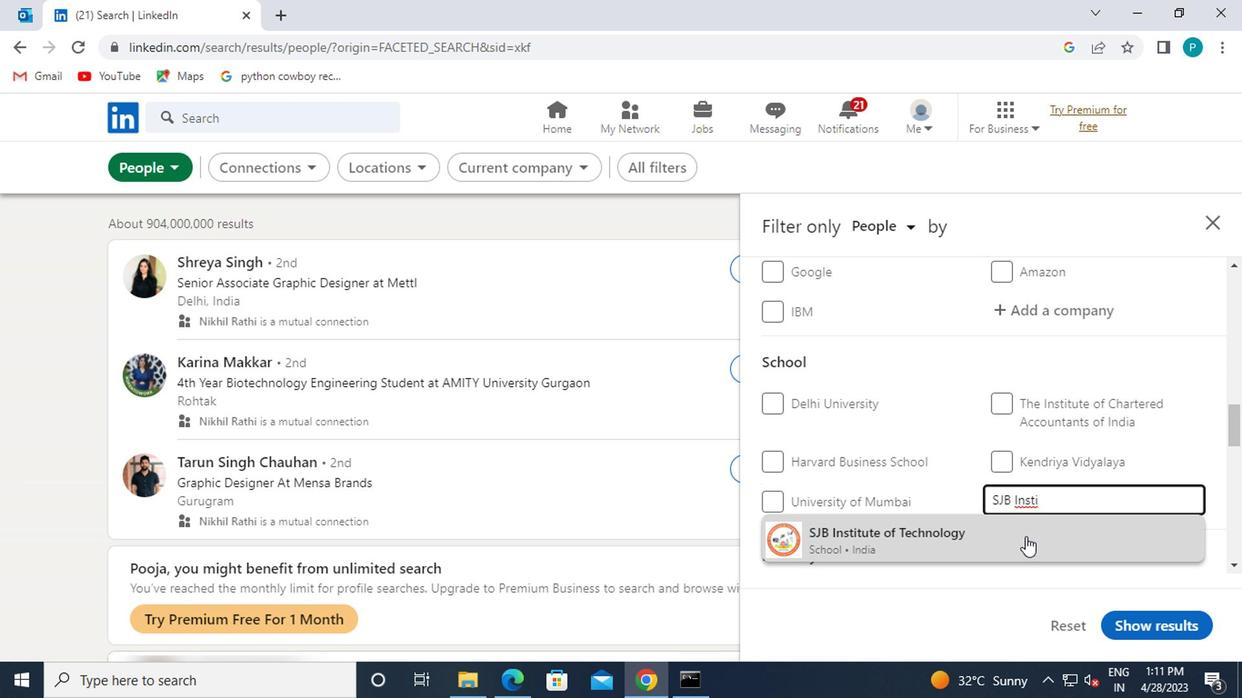 
Action: Mouse scrolled (1021, 536) with delta (0, 0)
Screenshot: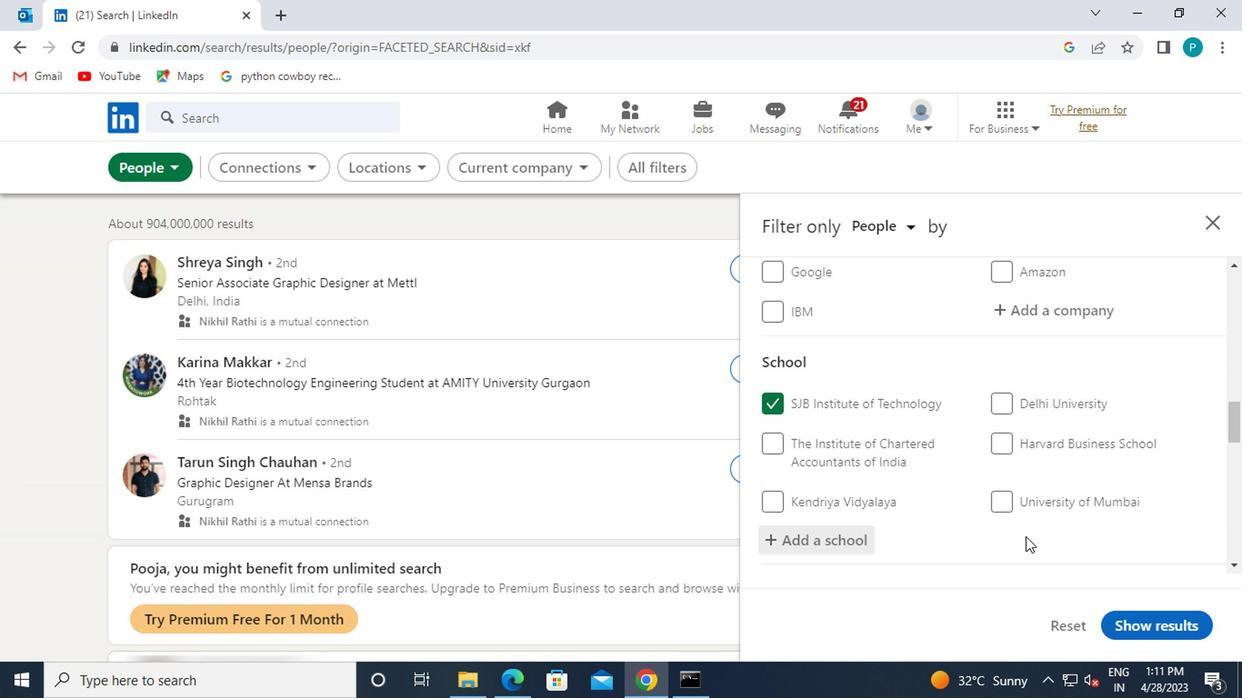 
Action: Mouse moved to (938, 506)
Screenshot: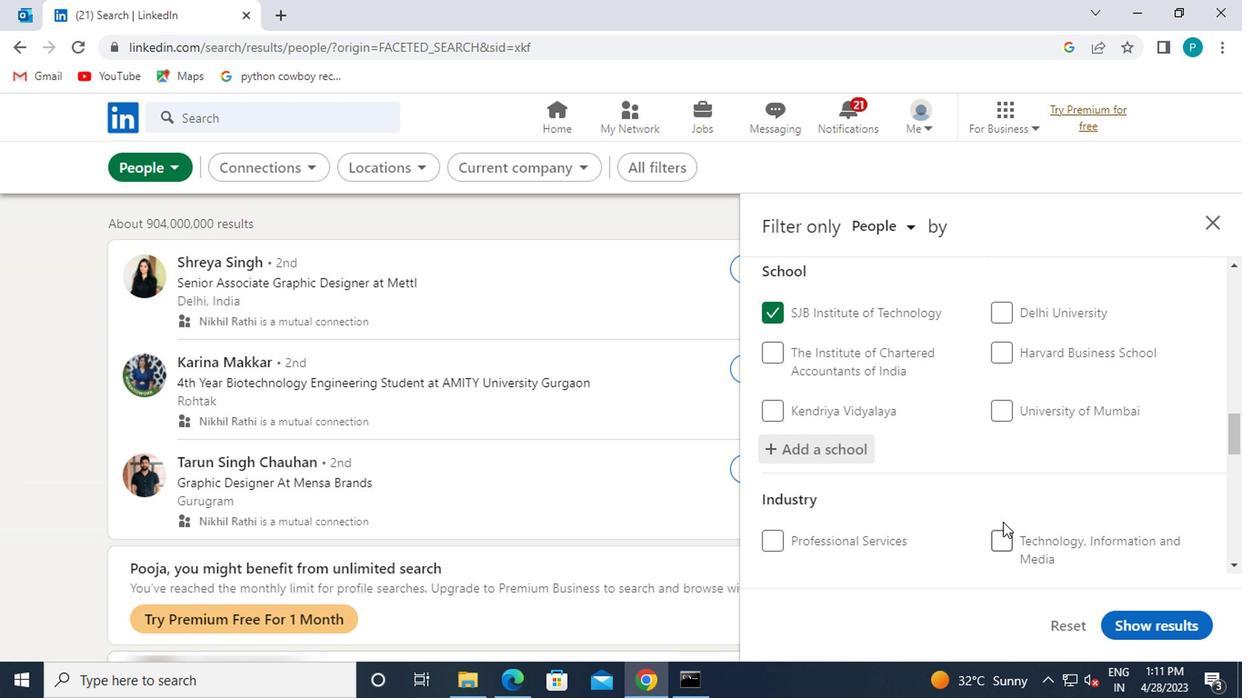 
Action: Mouse scrolled (938, 505) with delta (0, -1)
Screenshot: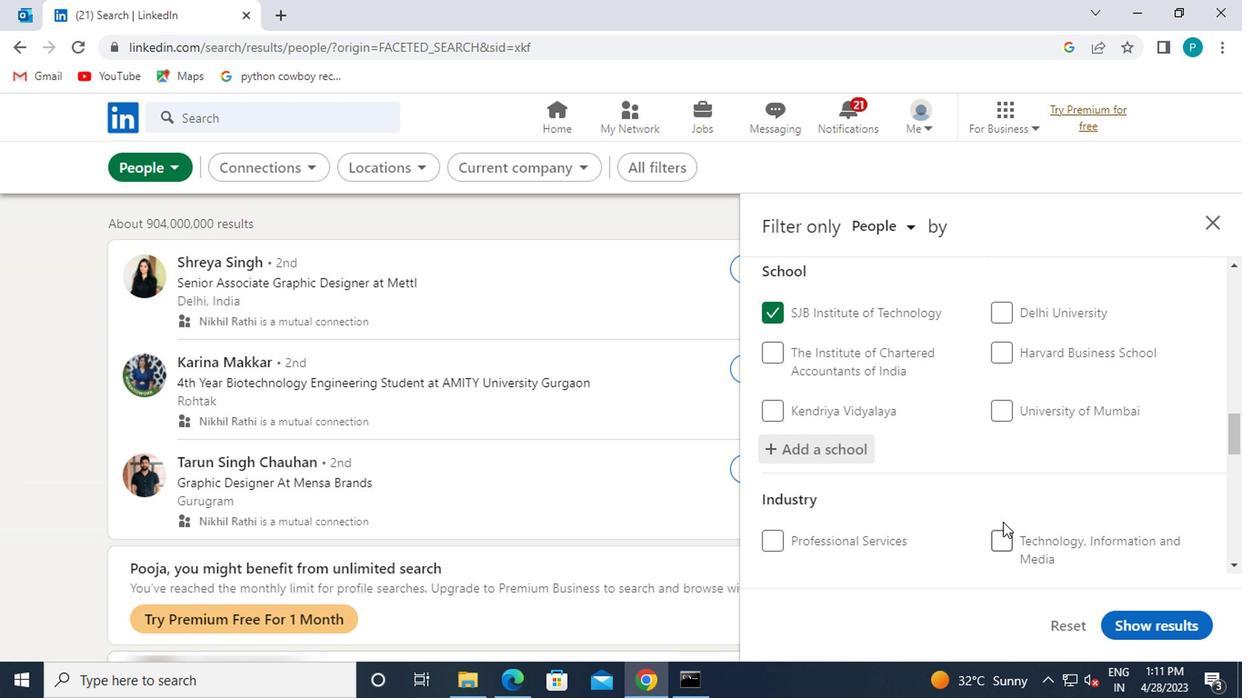 
Action: Mouse moved to (938, 506)
Screenshot: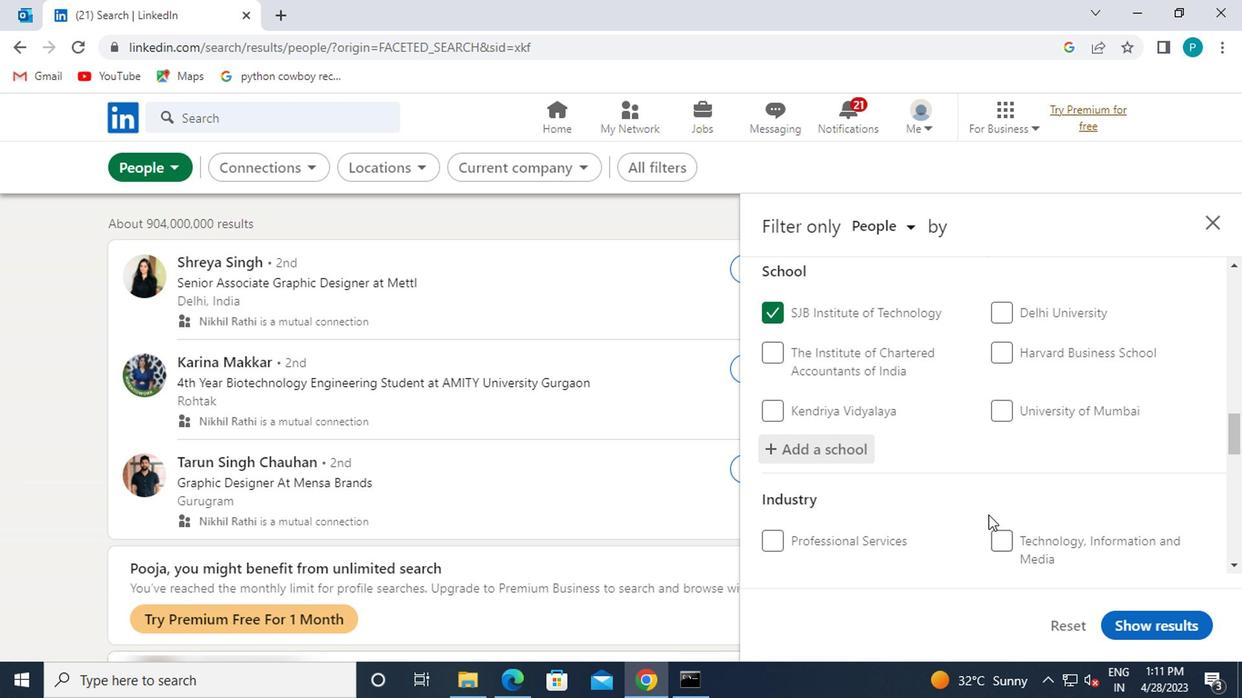 
Action: Mouse scrolled (938, 505) with delta (0, -1)
Screenshot: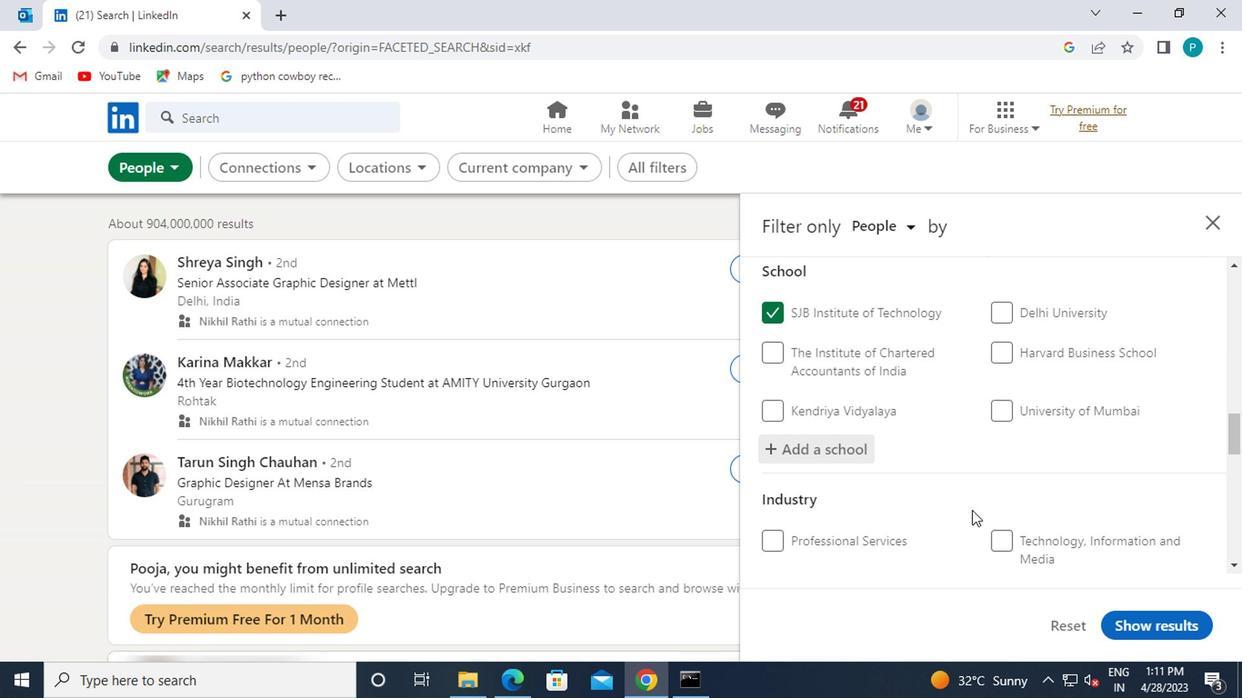 
Action: Mouse moved to (1037, 480)
Screenshot: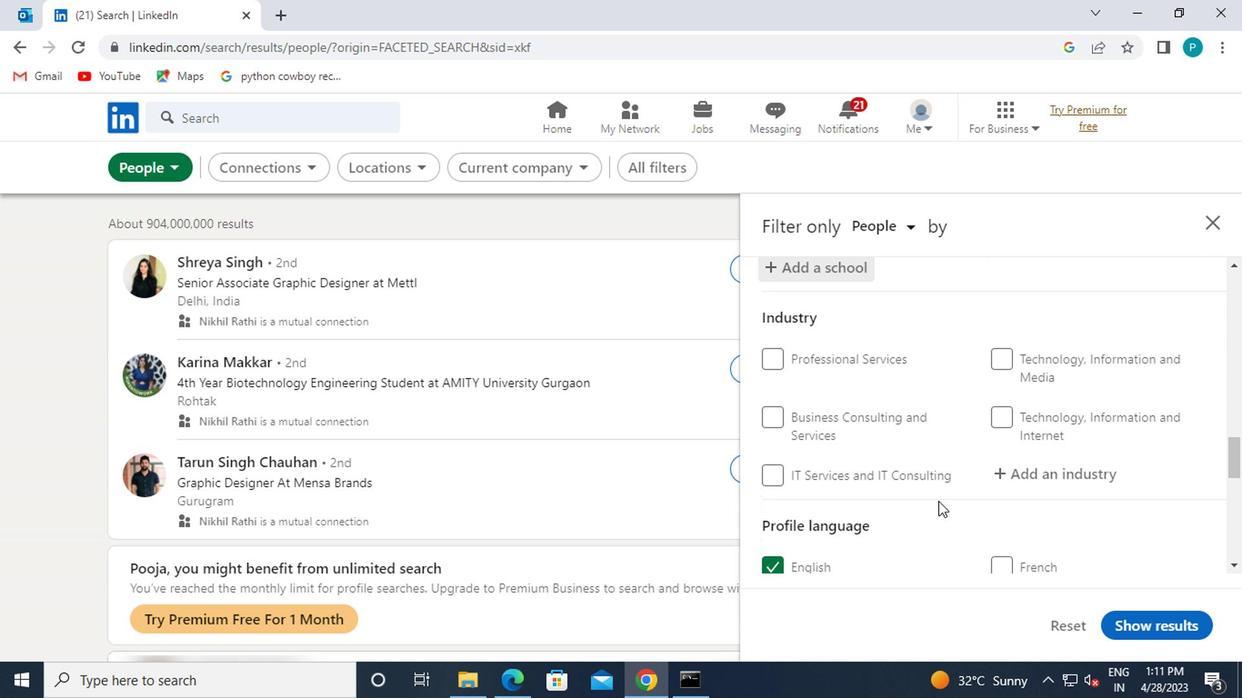 
Action: Mouse pressed left at (1037, 480)
Screenshot: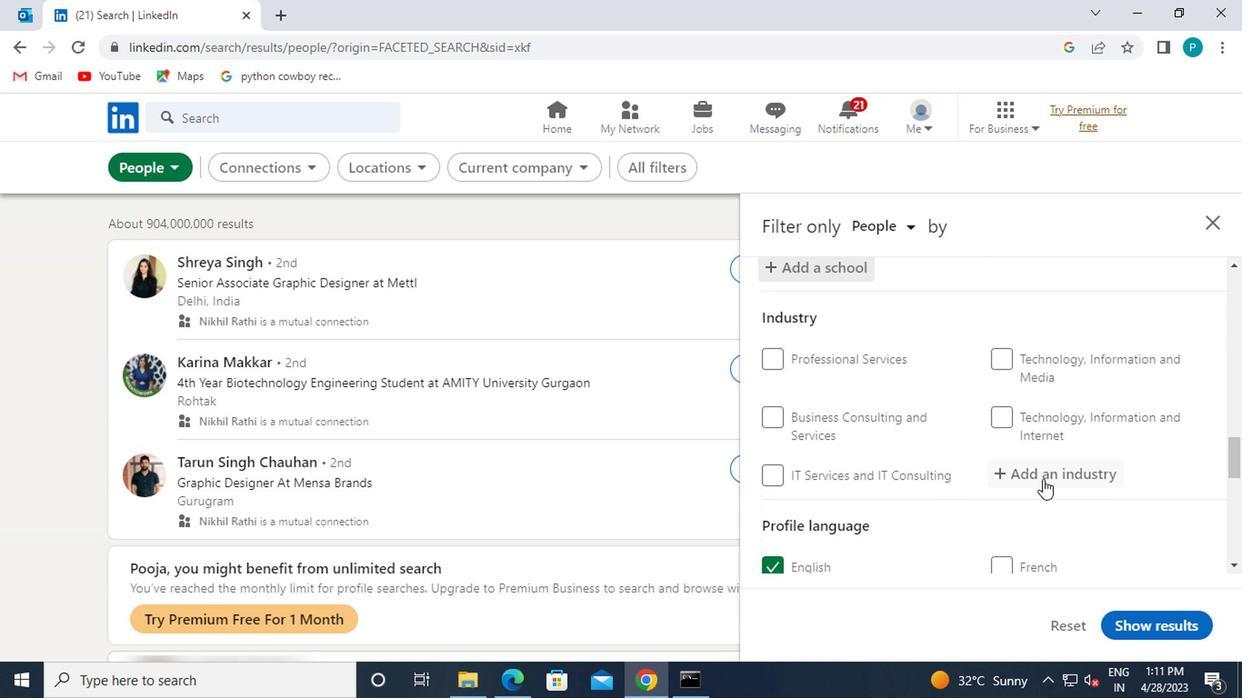 
Action: Mouse moved to (1065, 500)
Screenshot: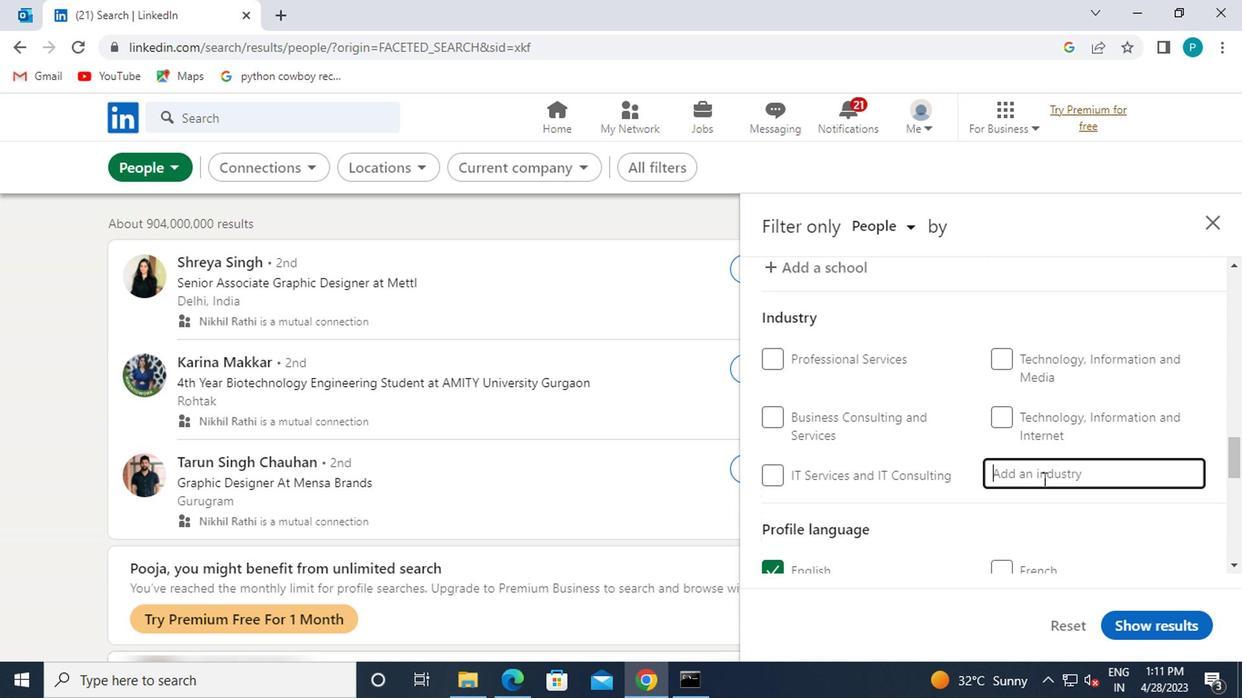 
Action: Key pressed <Key.caps_lock>I
Screenshot: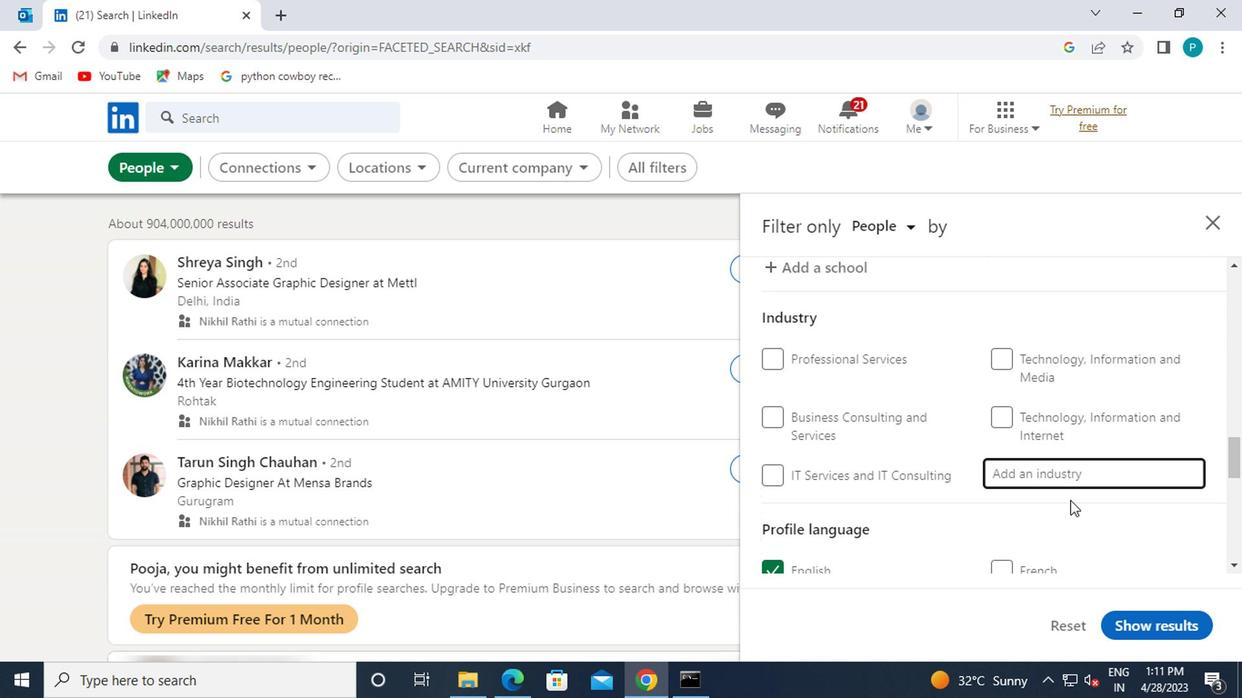 
Action: Mouse moved to (999, 500)
Screenshot: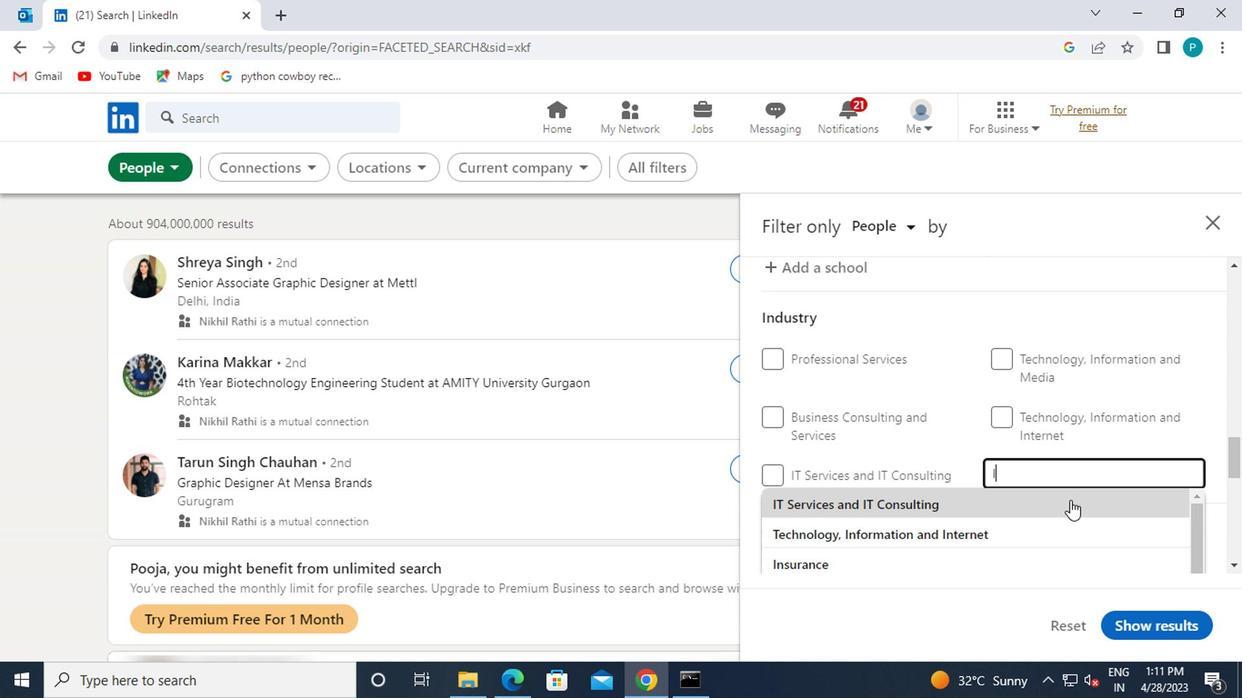 
Action: Key pressed <Key.caps_lock>
Screenshot: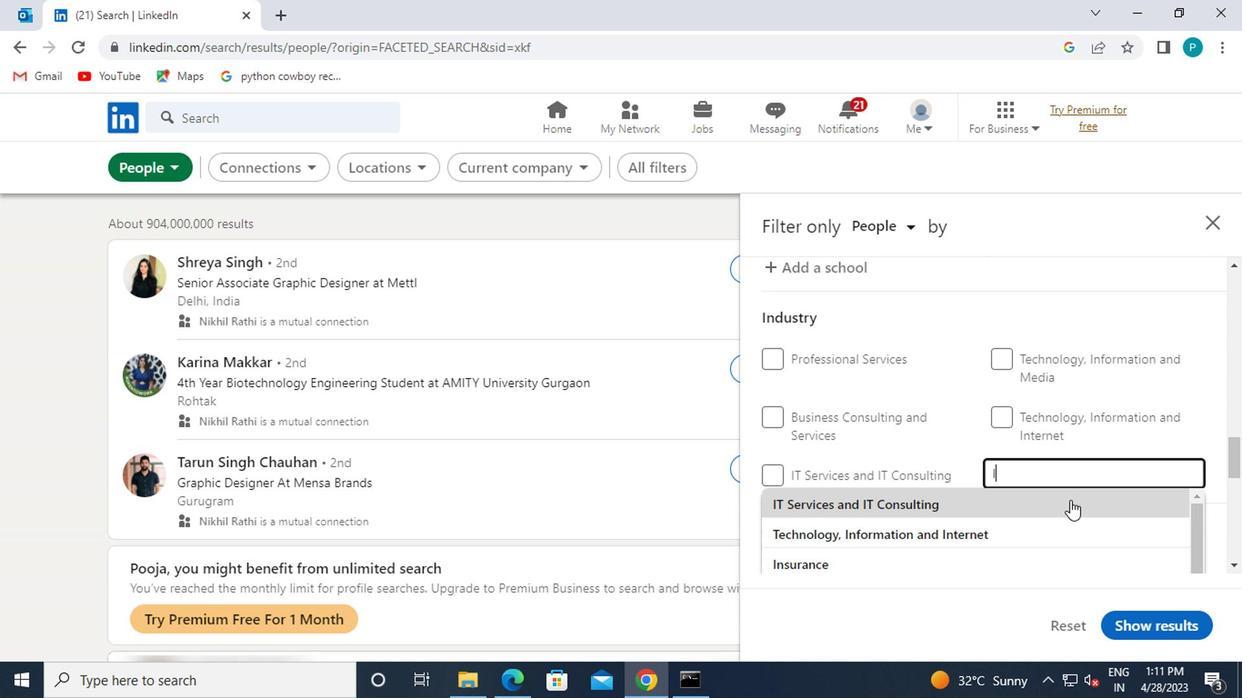 
Action: Mouse moved to (999, 500)
Screenshot: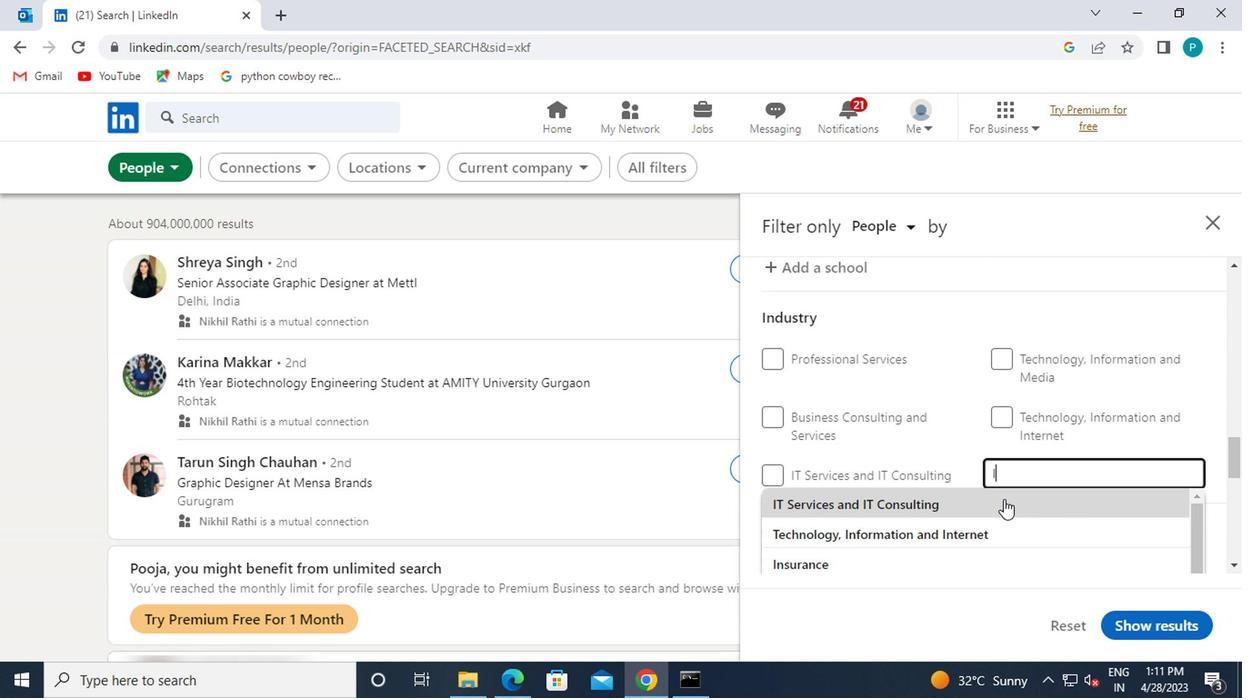 
Action: Key pressed NTER
Screenshot: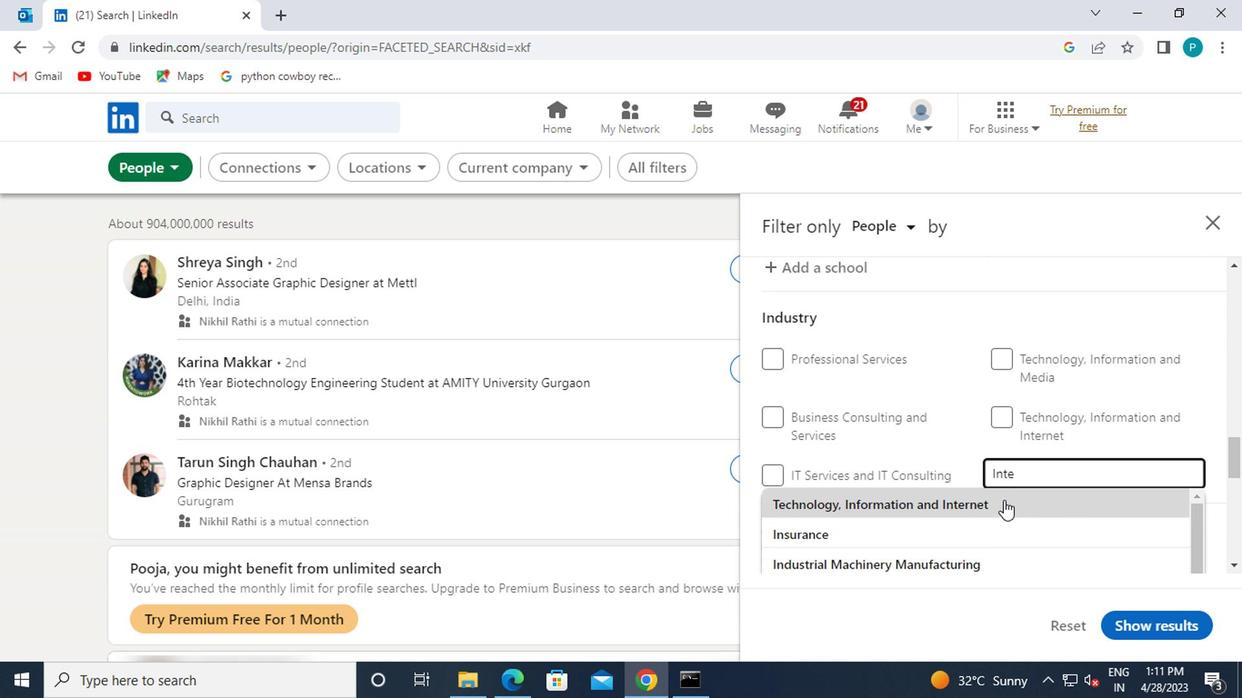 
Action: Mouse moved to (997, 498)
Screenshot: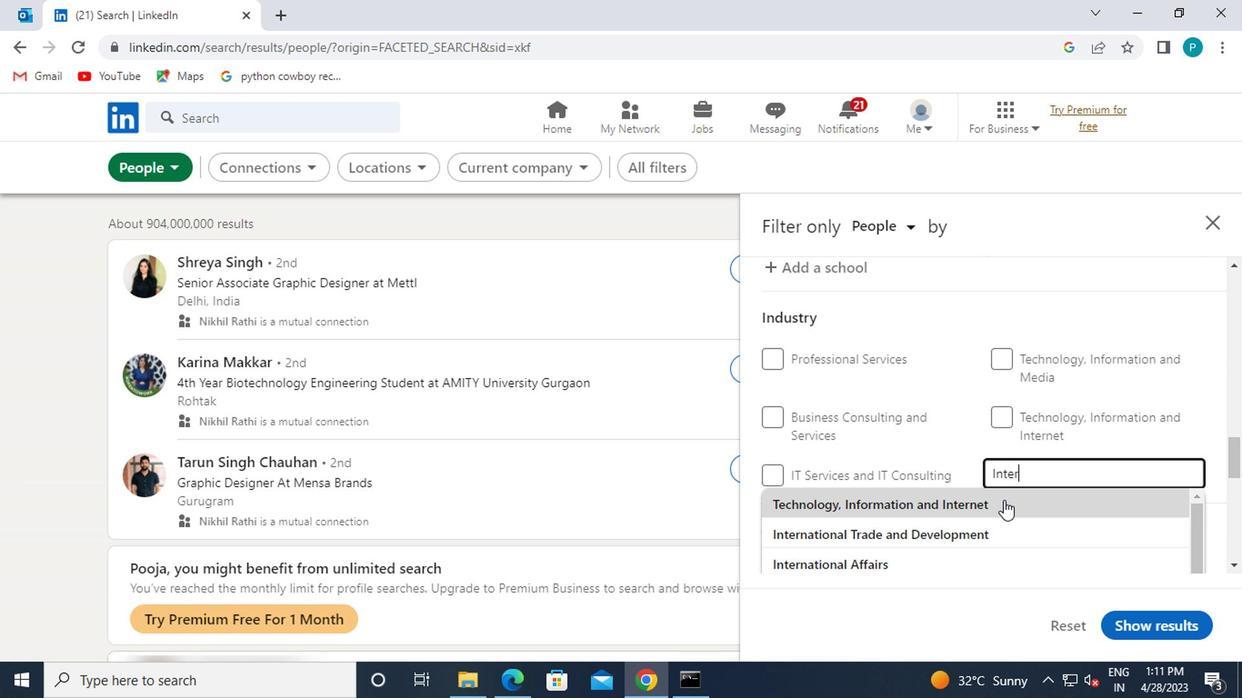 
Action: Mouse scrolled (997, 497) with delta (0, 0)
Screenshot: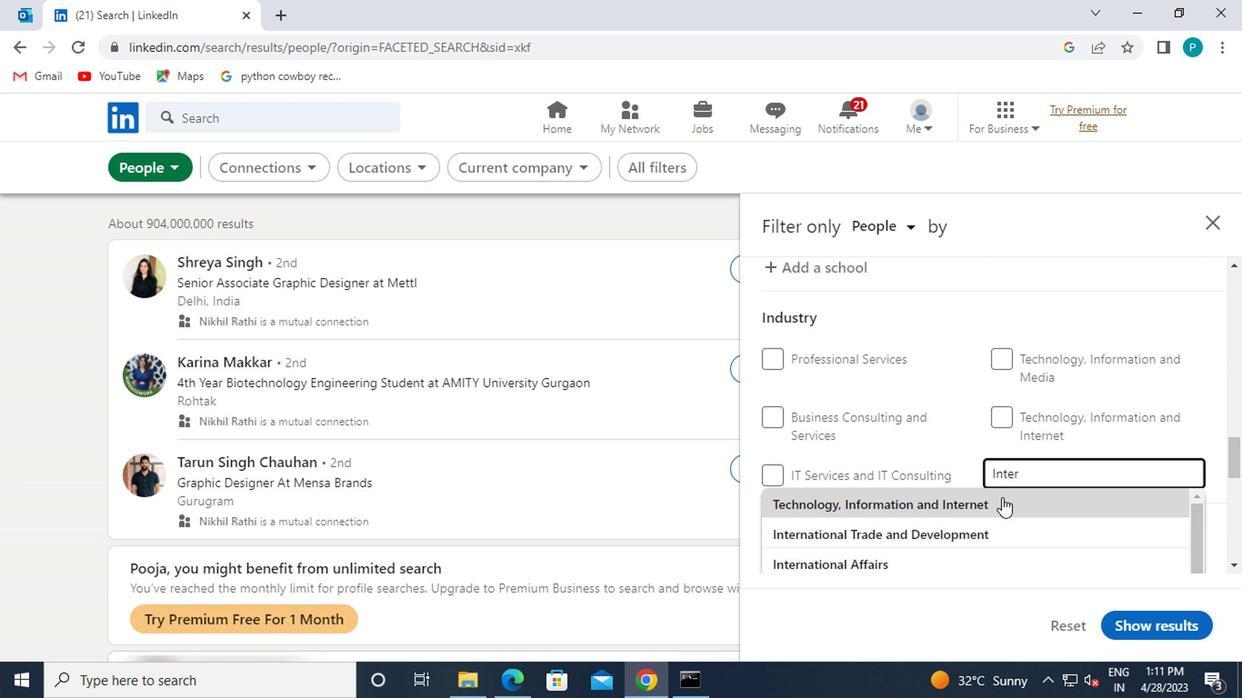 
Action: Mouse moved to (931, 540)
Screenshot: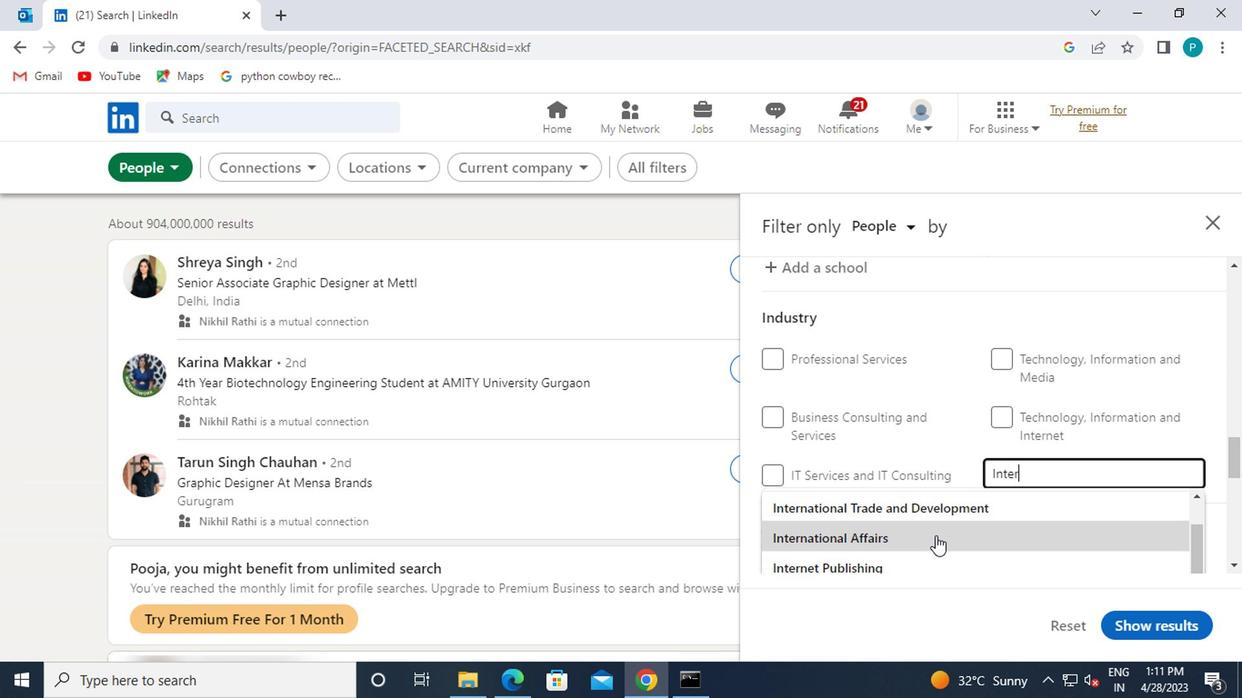 
Action: Mouse pressed left at (931, 540)
Screenshot: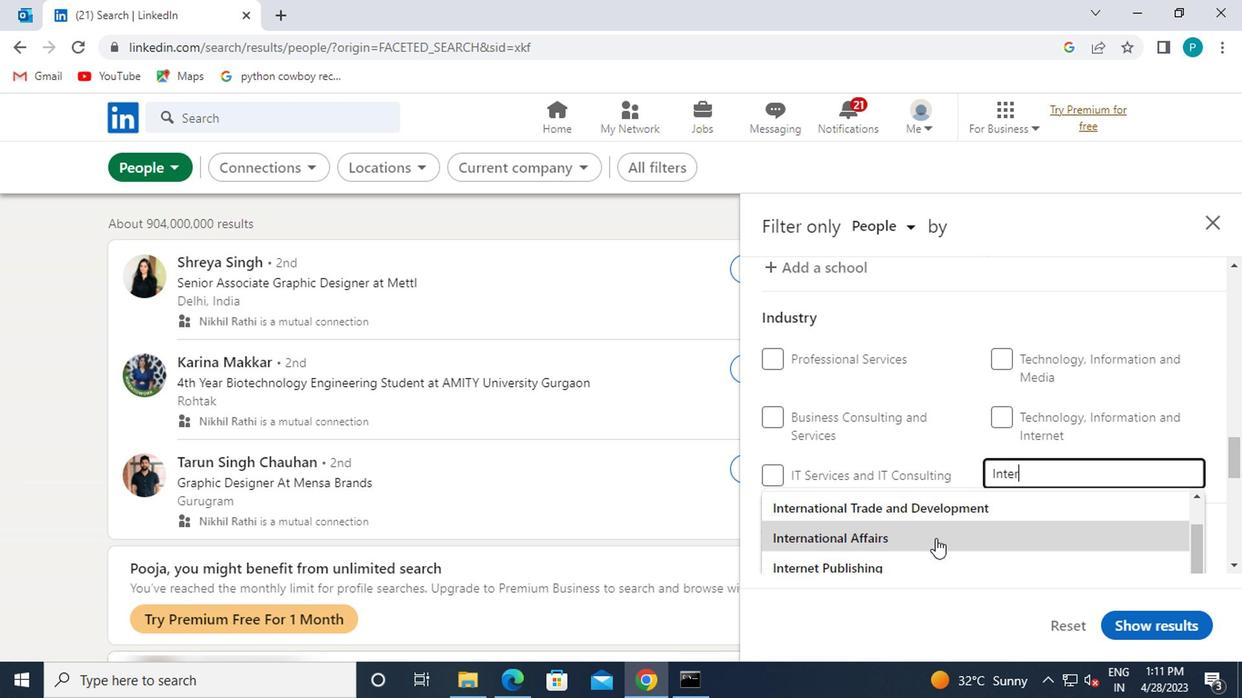 
Action: Mouse moved to (920, 527)
Screenshot: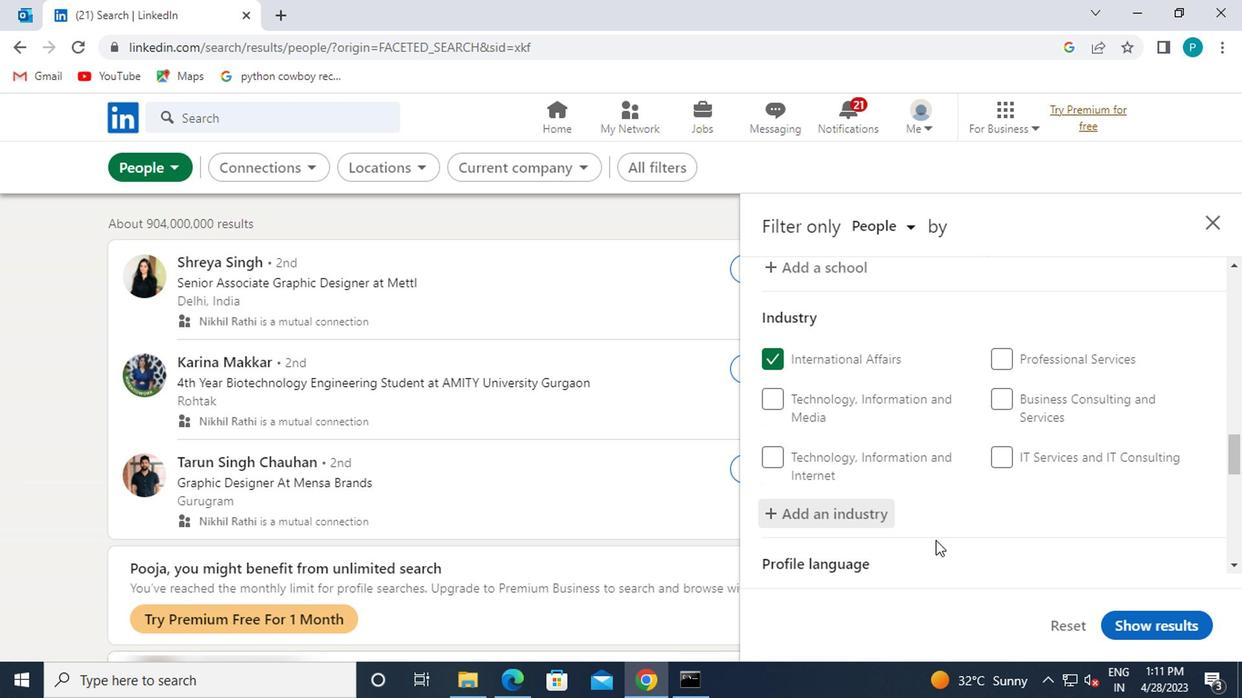 
Action: Mouse scrolled (920, 526) with delta (0, 0)
Screenshot: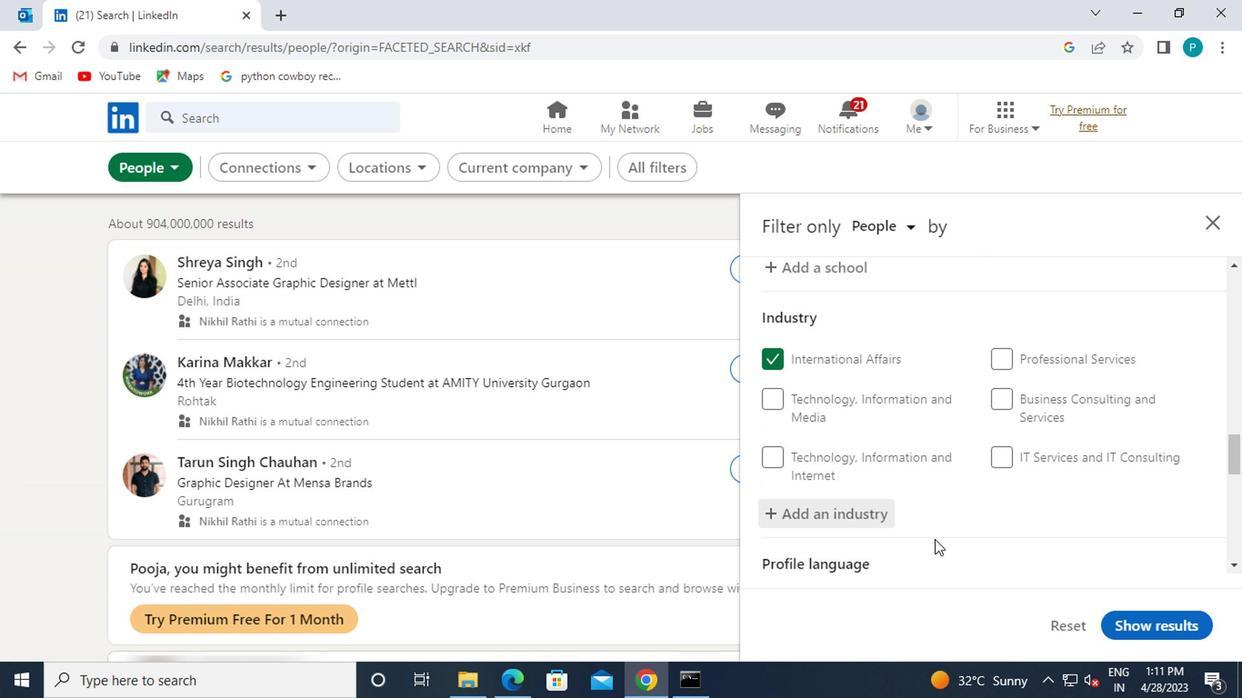 
Action: Mouse scrolled (920, 526) with delta (0, 0)
Screenshot: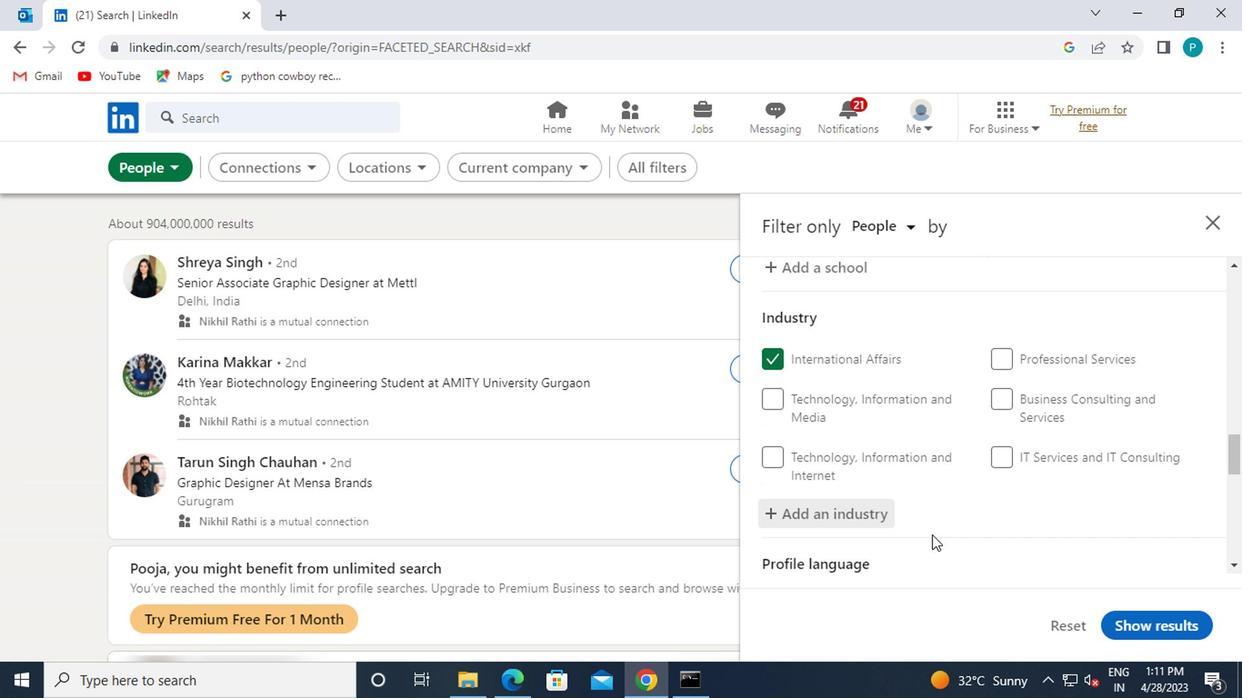 
Action: Mouse moved to (953, 499)
Screenshot: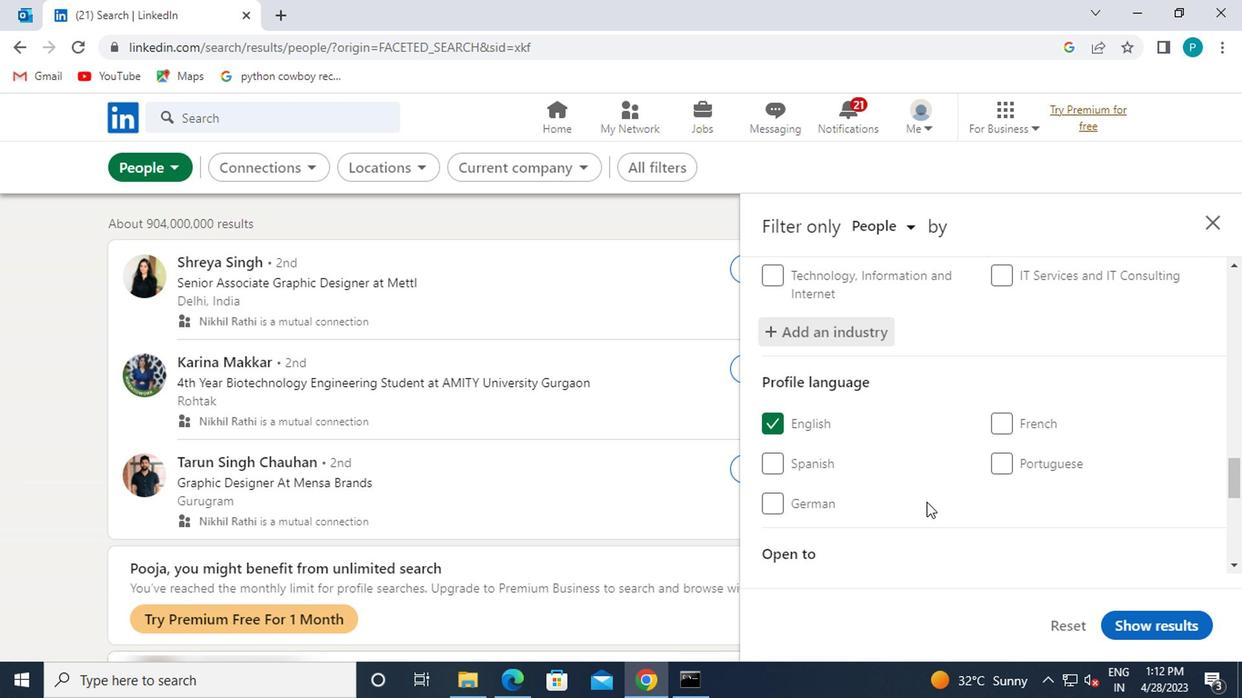 
Action: Mouse scrolled (953, 498) with delta (0, -1)
Screenshot: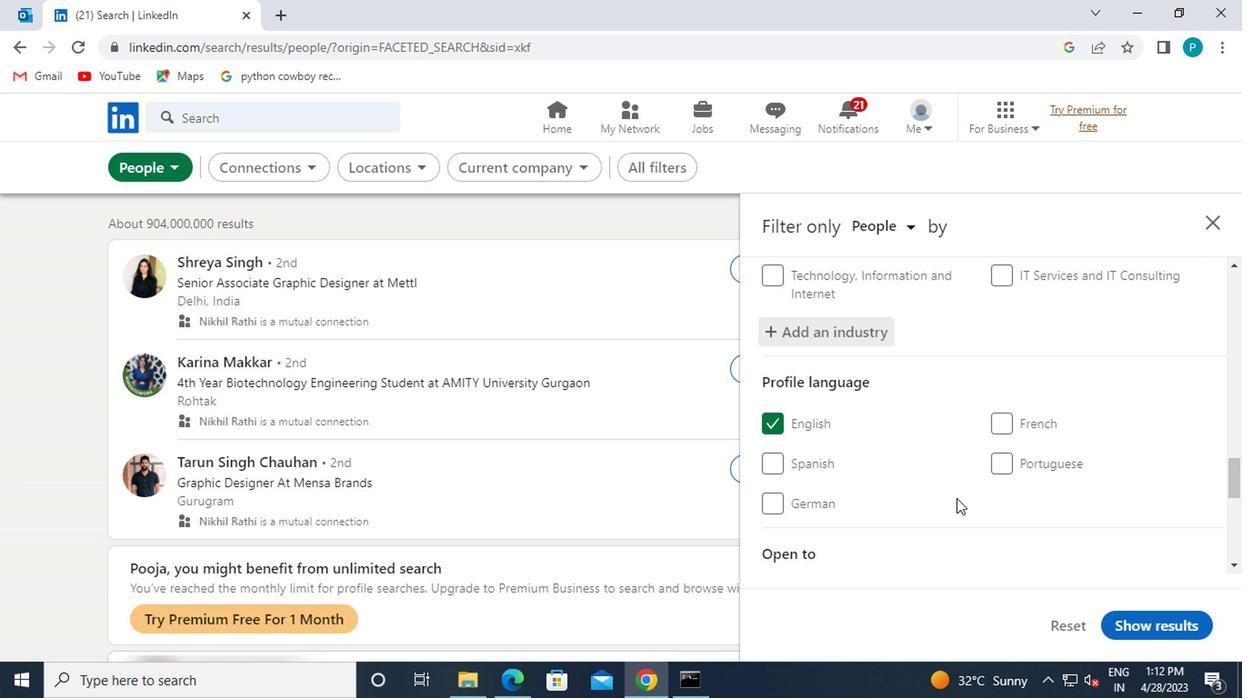 
Action: Mouse scrolled (953, 498) with delta (0, -1)
Screenshot: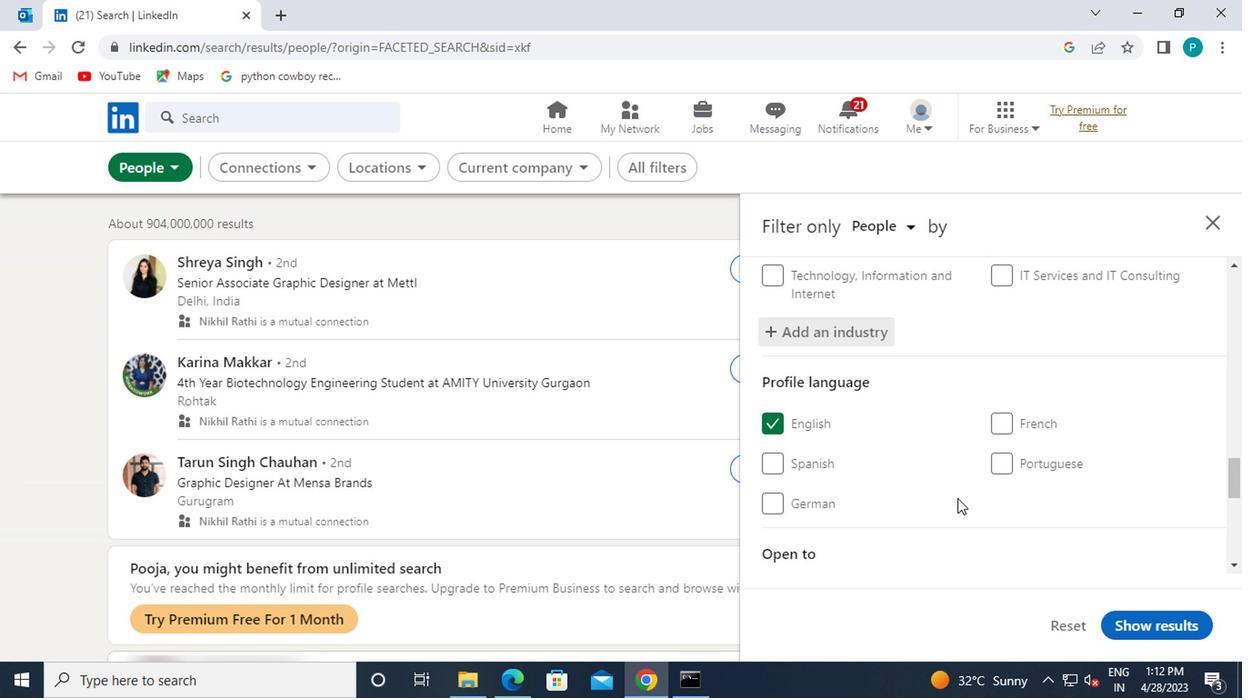 
Action: Mouse moved to (973, 500)
Screenshot: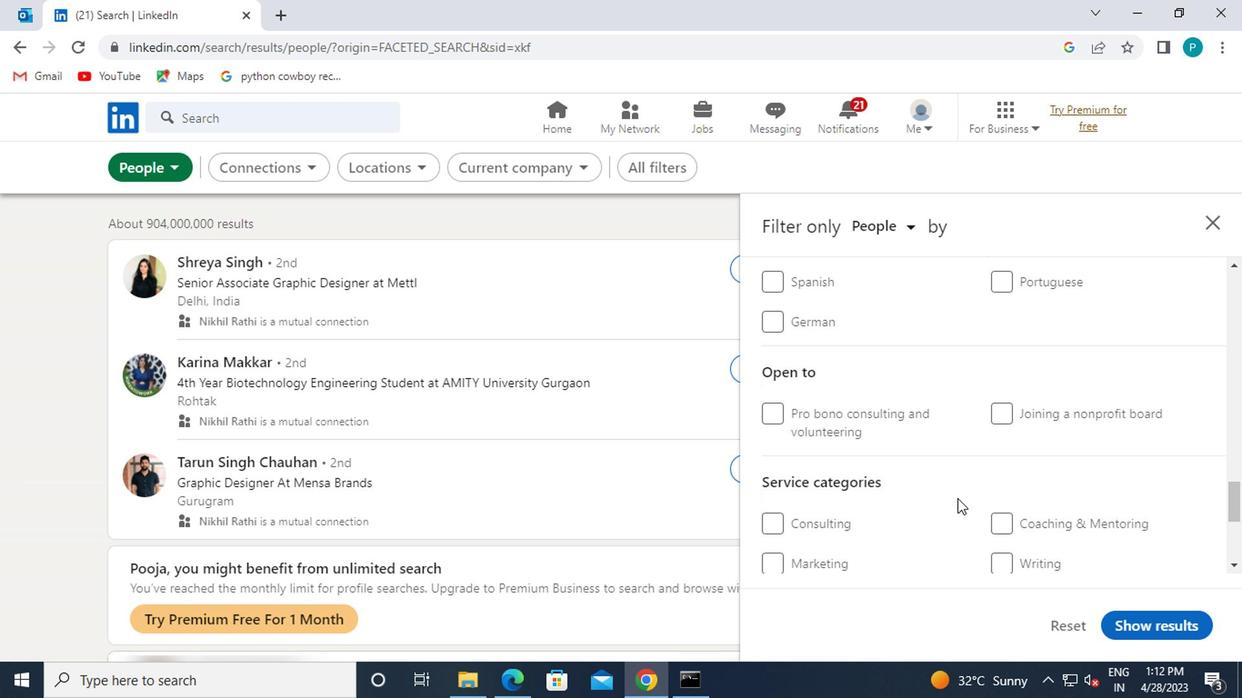 
Action: Mouse scrolled (973, 500) with delta (0, 0)
Screenshot: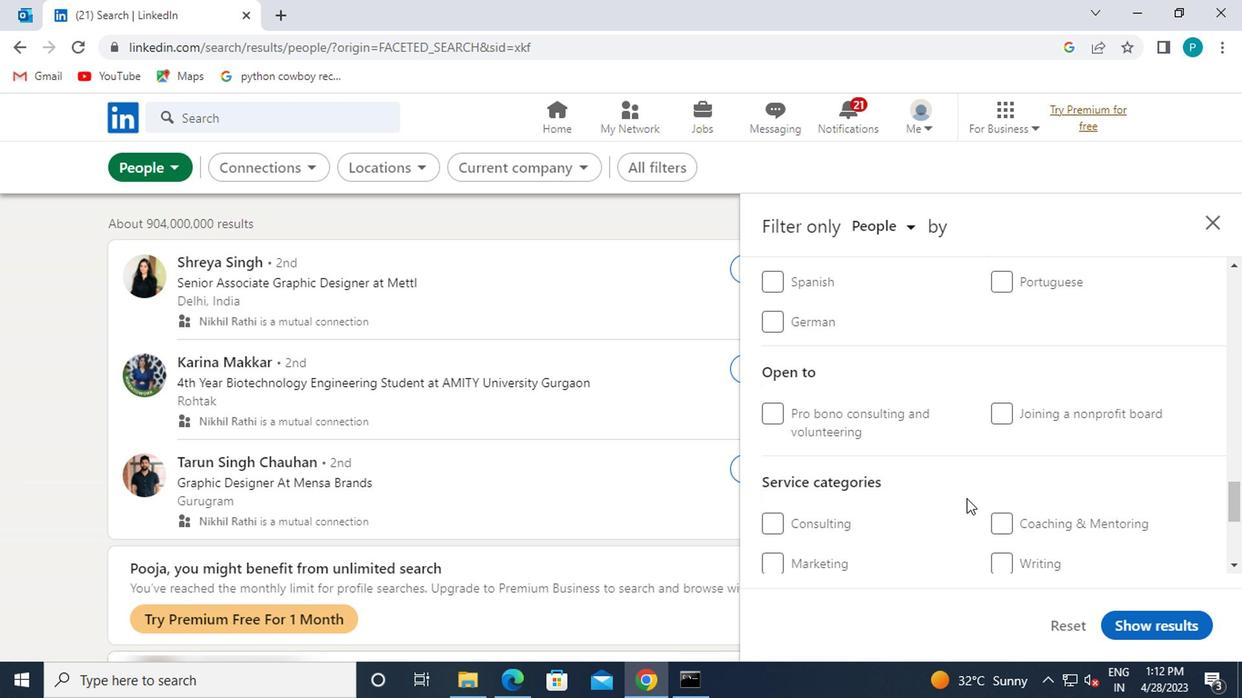 
Action: Mouse moved to (1025, 511)
Screenshot: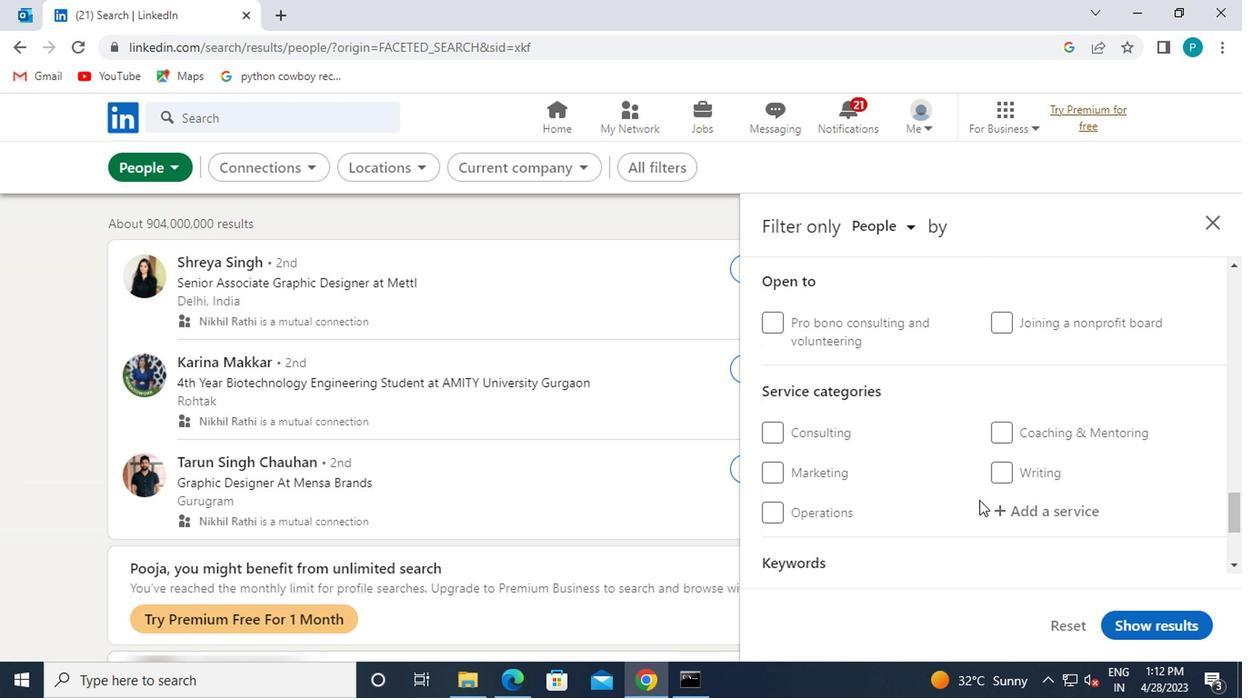 
Action: Mouse pressed left at (1025, 511)
Screenshot: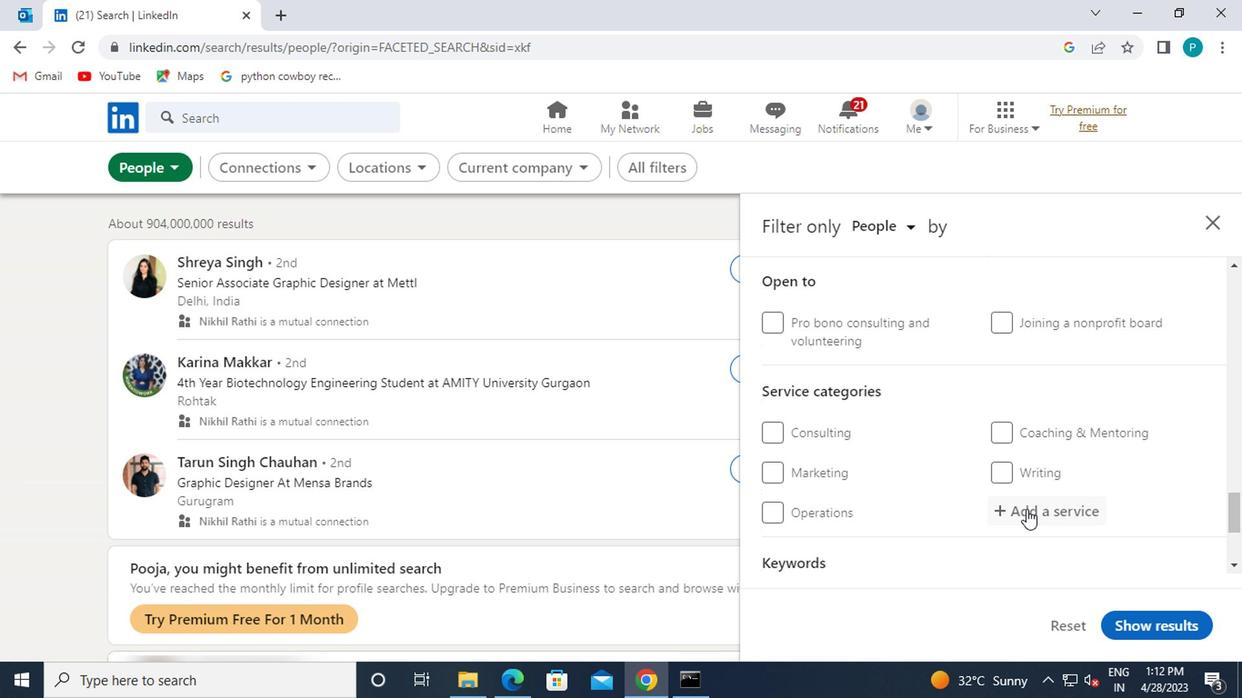 
Action: Mouse moved to (989, 493)
Screenshot: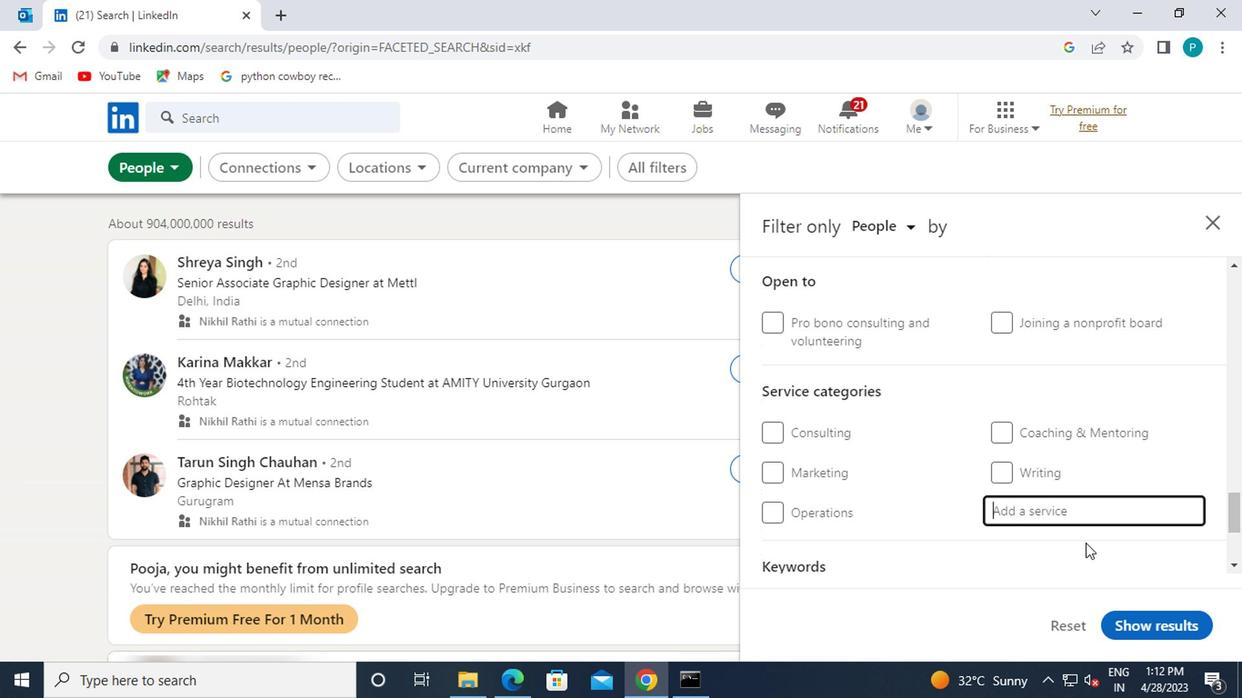 
Action: Key pressed <Key.caps_lock>
Screenshot: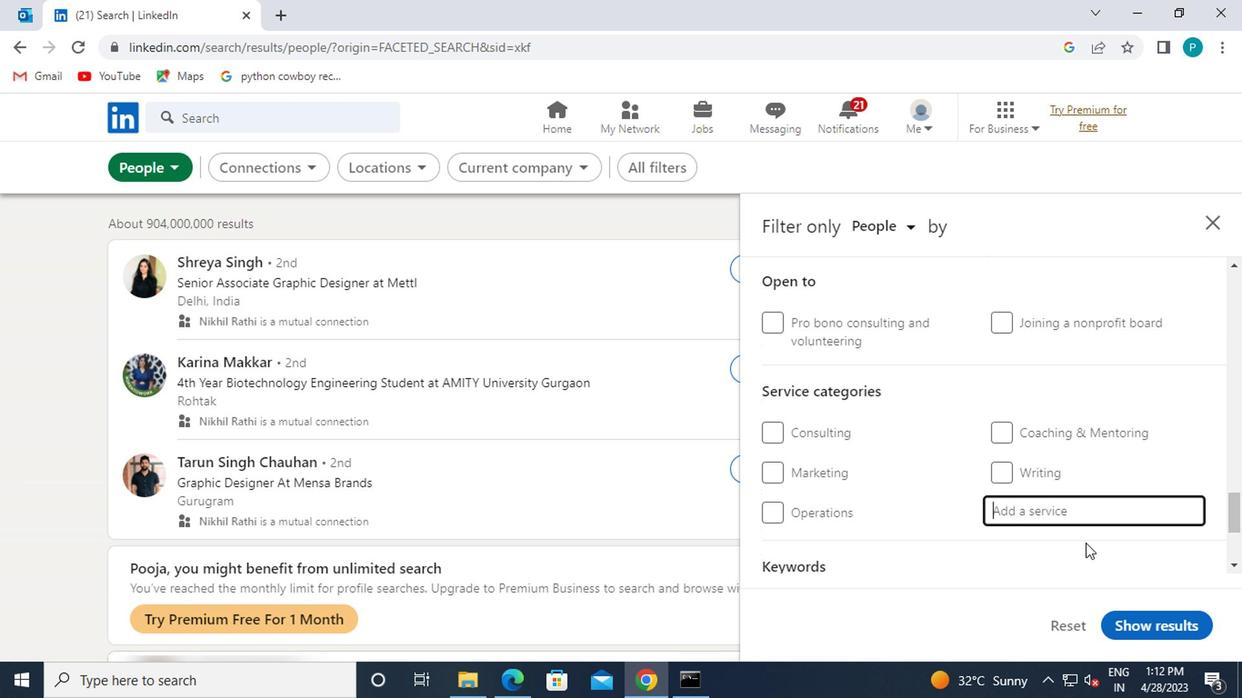 
Action: Mouse moved to (989, 493)
Screenshot: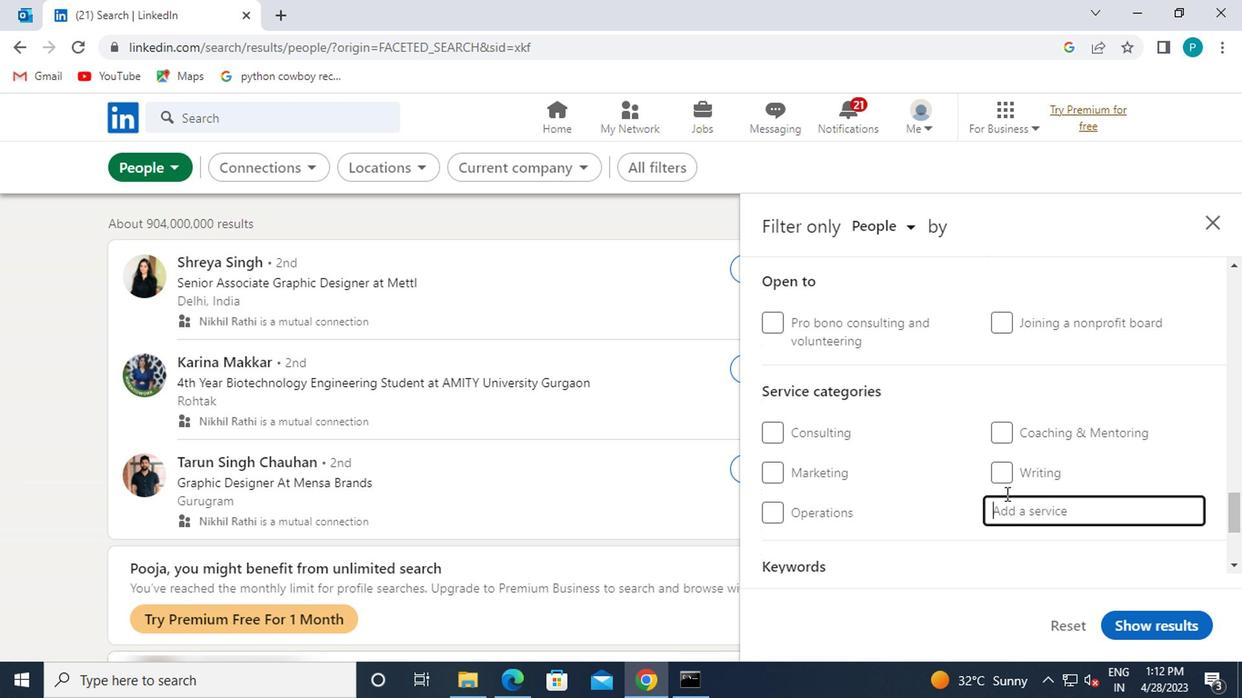 
Action: Key pressed D<Key.caps_lock>ATE
Screenshot: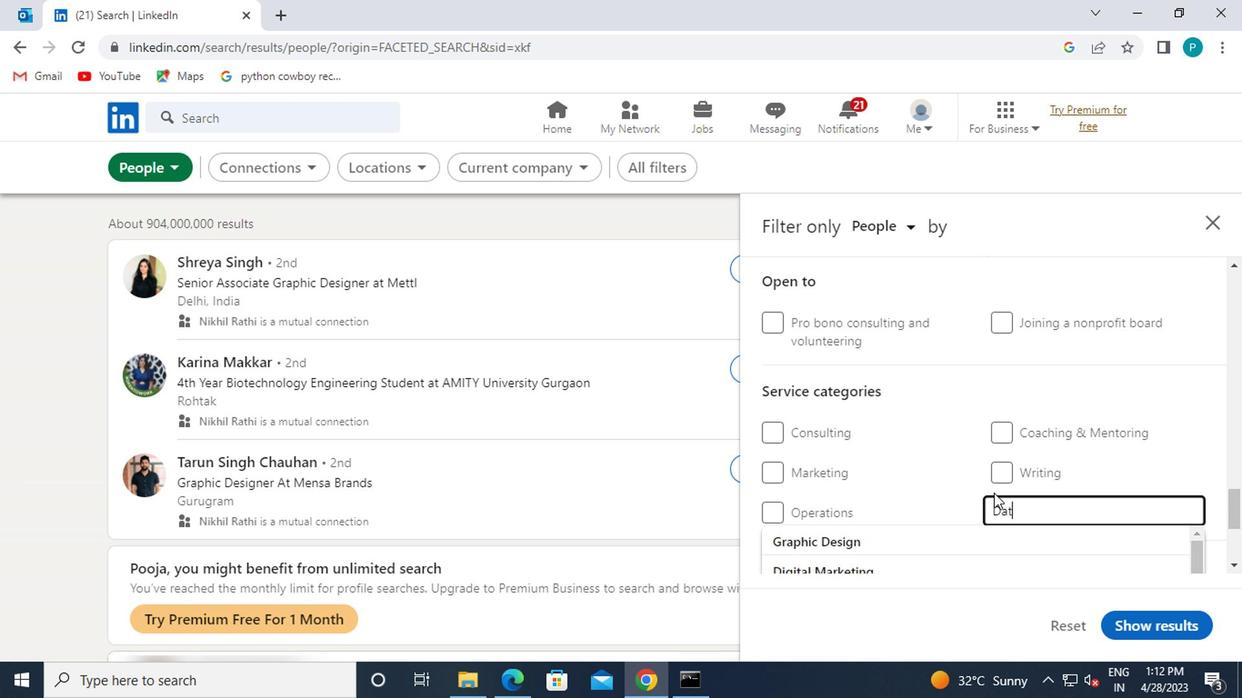 
Action: Mouse moved to (948, 537)
Screenshot: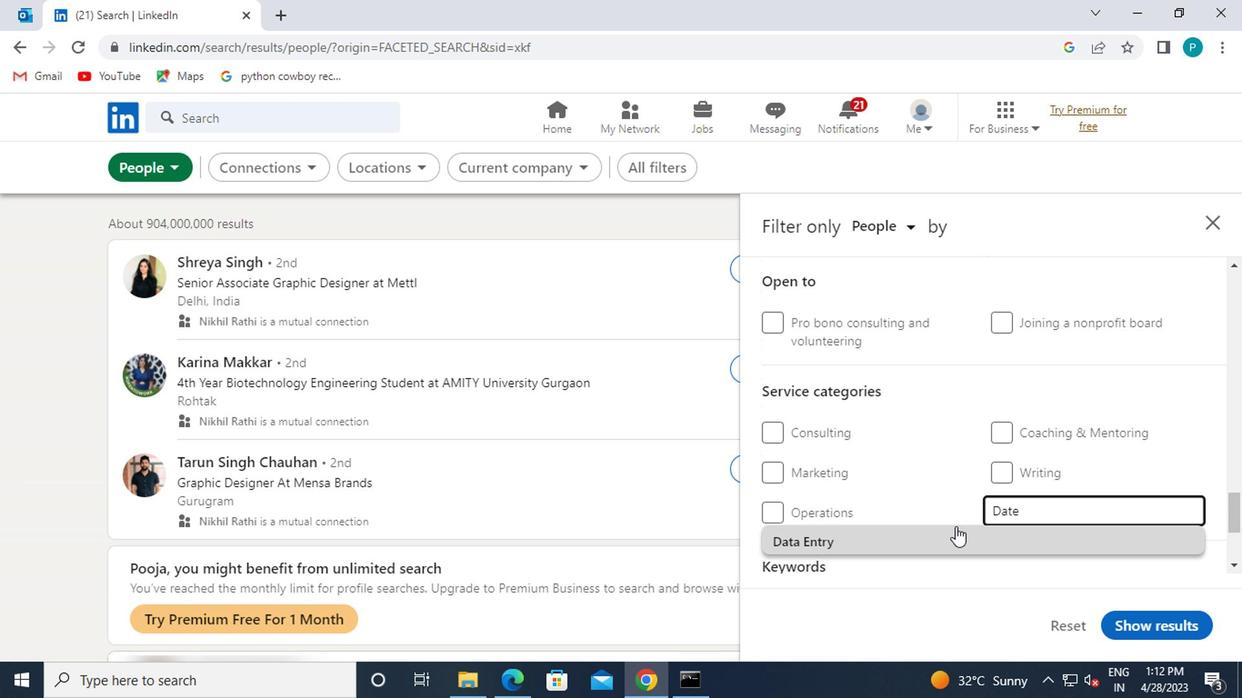 
Action: Mouse pressed left at (948, 537)
Screenshot: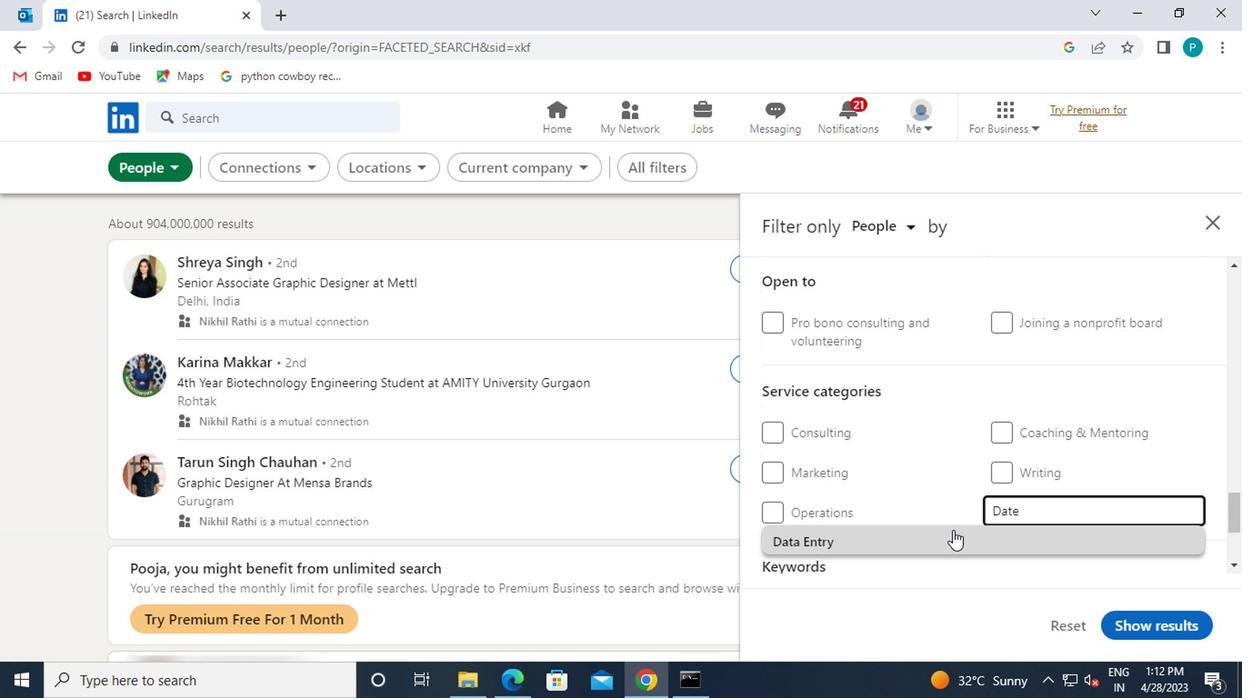 
Action: Mouse moved to (942, 531)
Screenshot: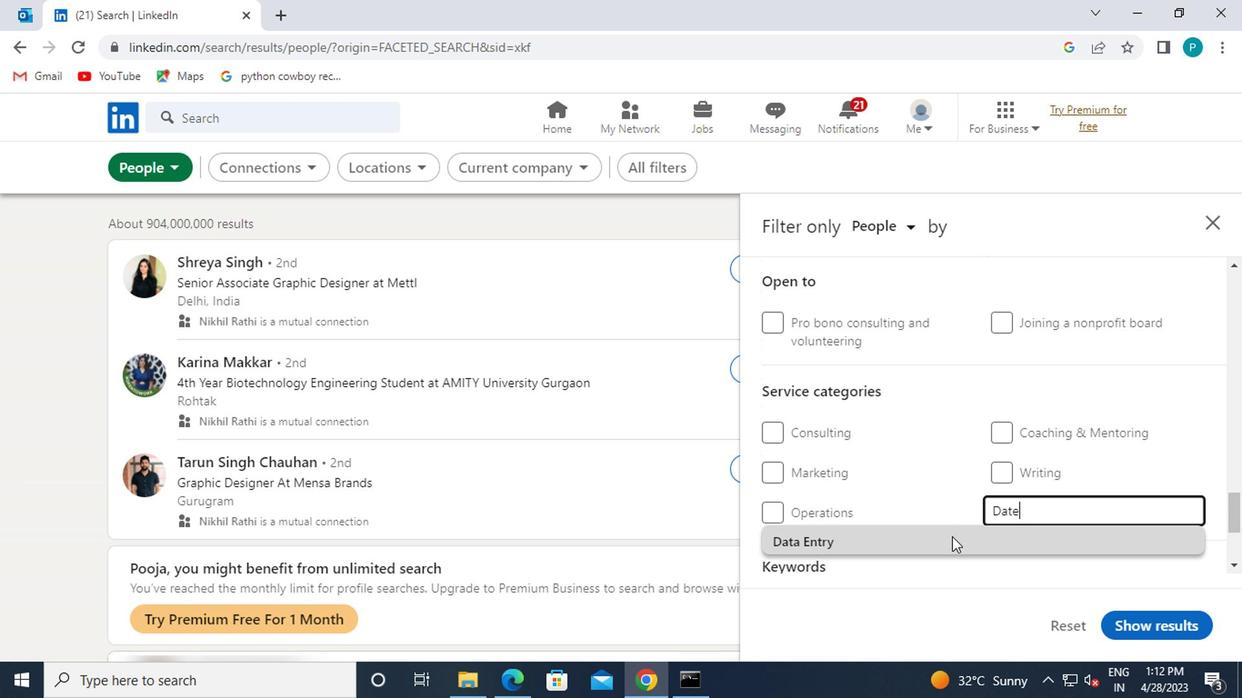 
Action: Mouse scrolled (942, 531) with delta (0, 0)
Screenshot: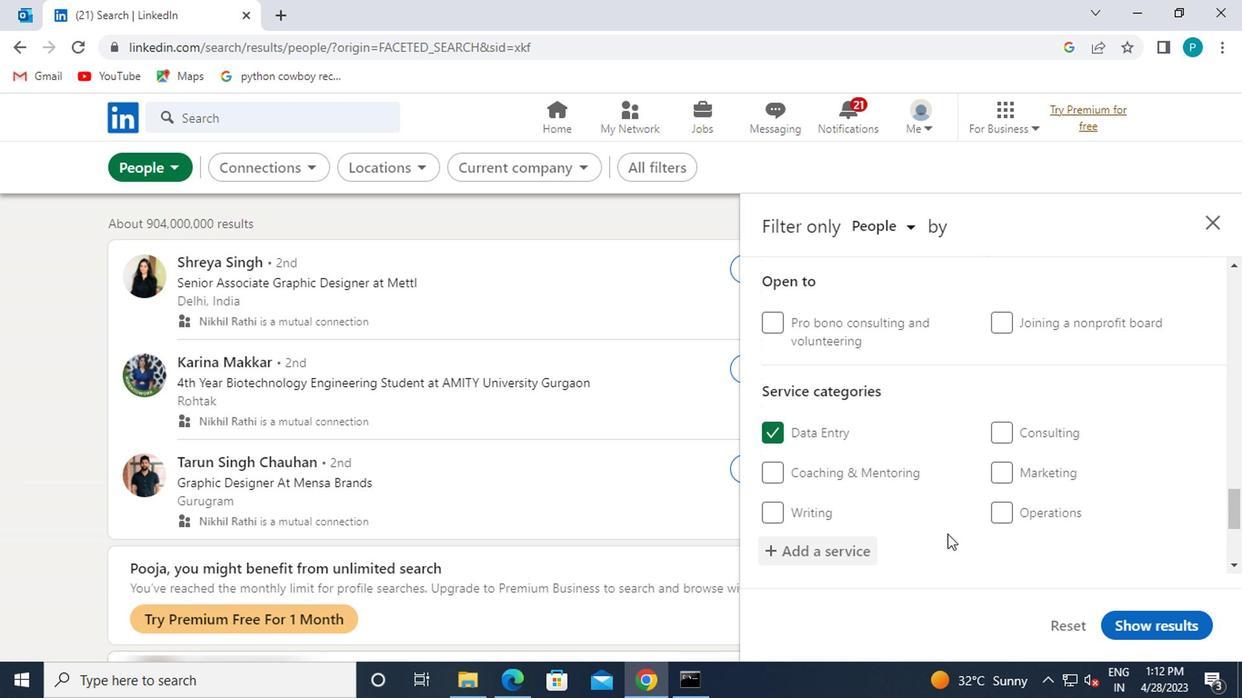 
Action: Mouse scrolled (942, 531) with delta (0, 0)
Screenshot: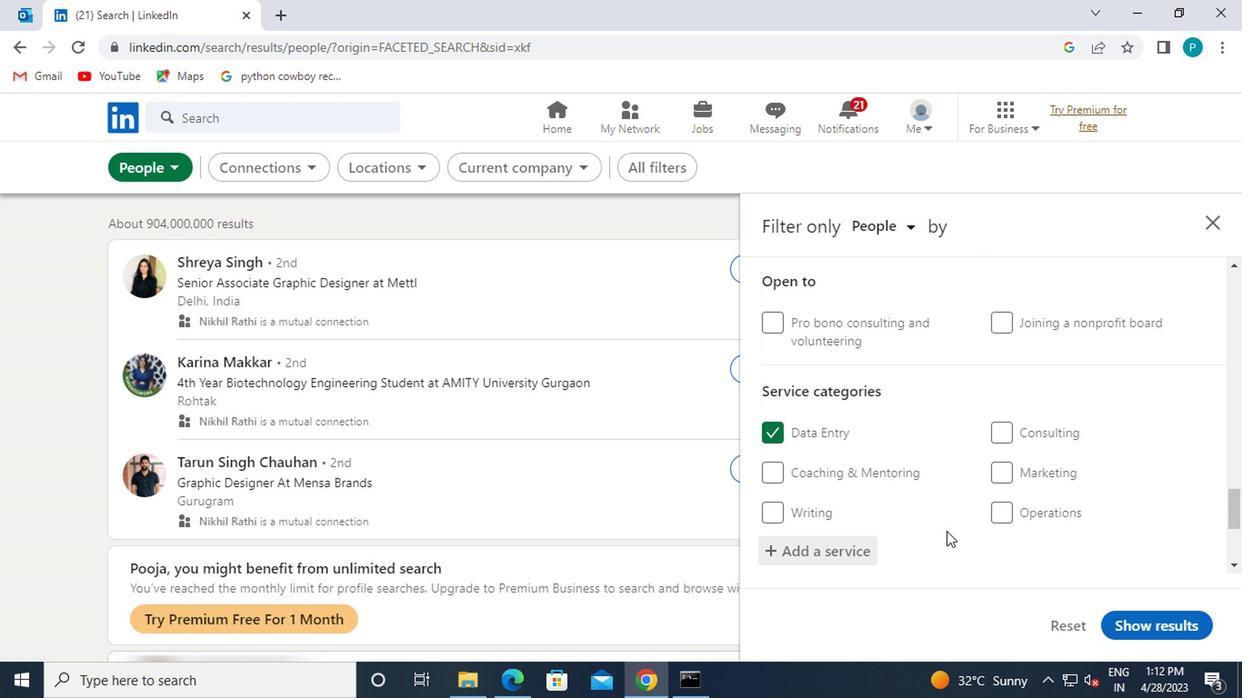 
Action: Mouse scrolled (942, 531) with delta (0, 0)
Screenshot: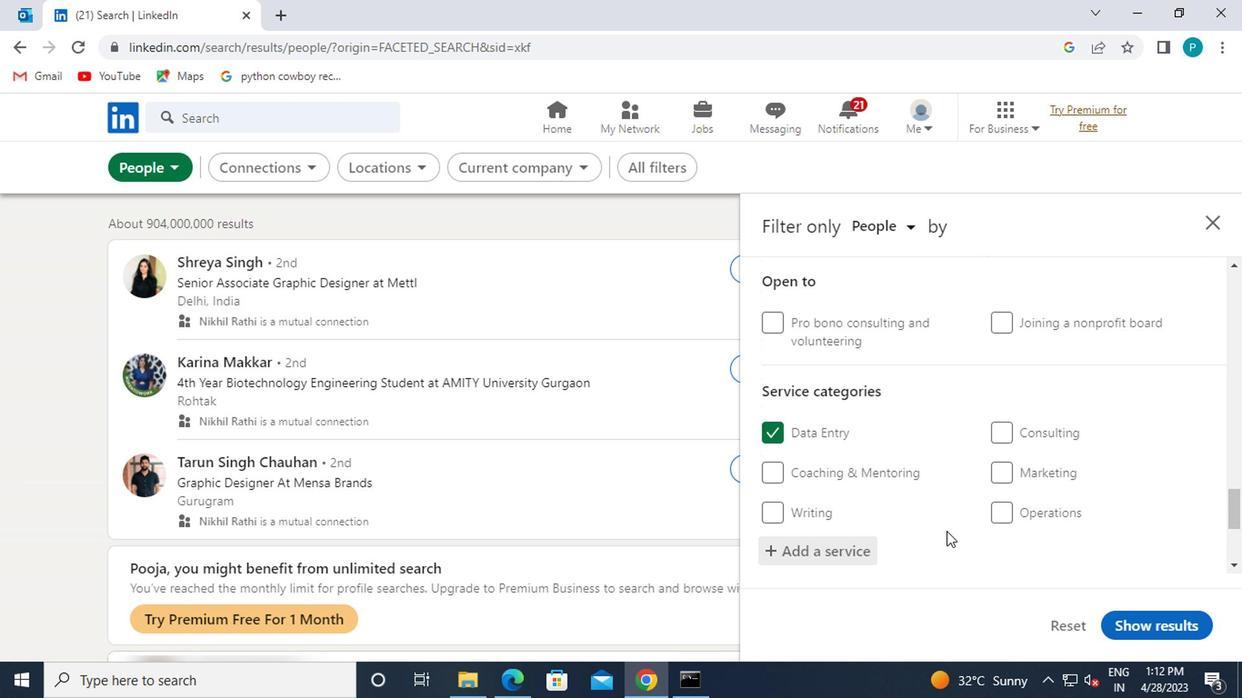 
Action: Mouse moved to (867, 505)
Screenshot: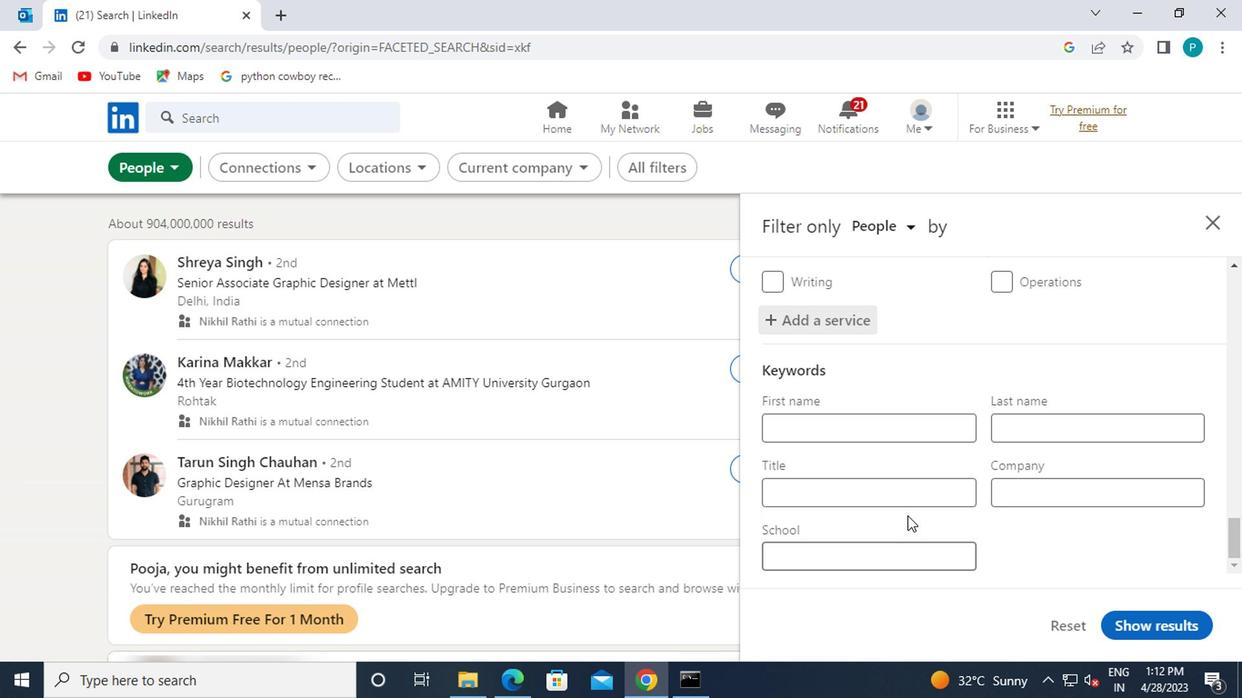 
Action: Mouse pressed left at (867, 505)
Screenshot: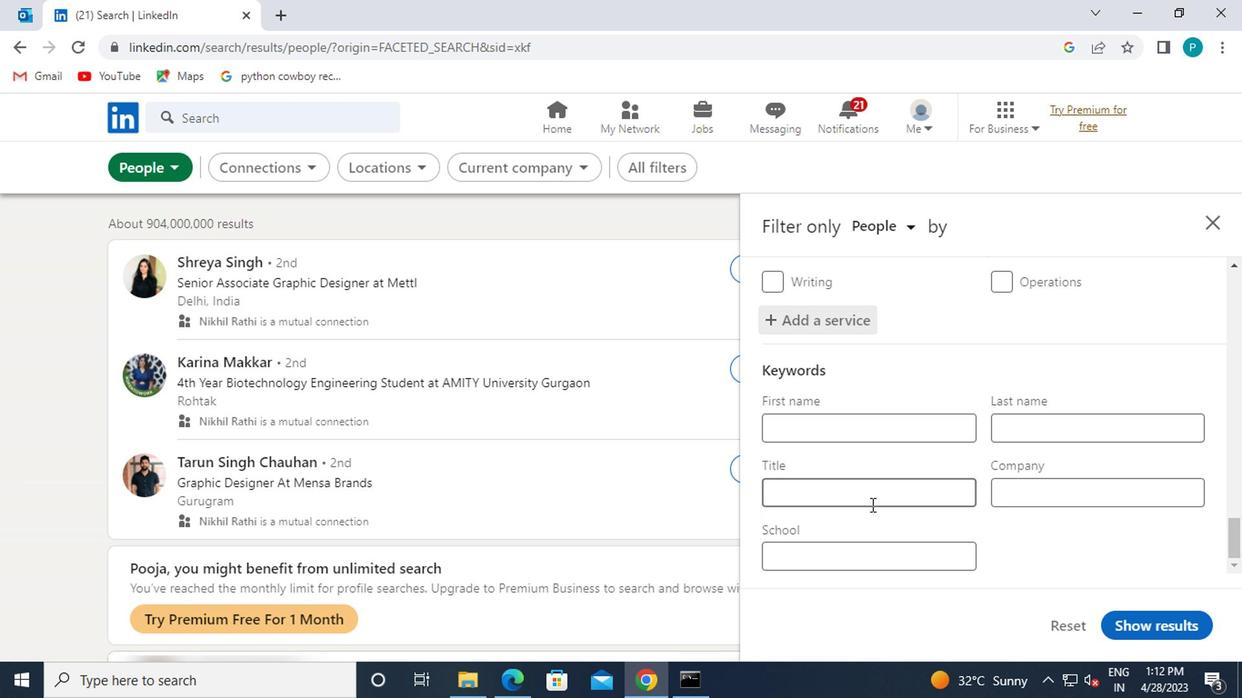 
Action: Mouse moved to (912, 502)
Screenshot: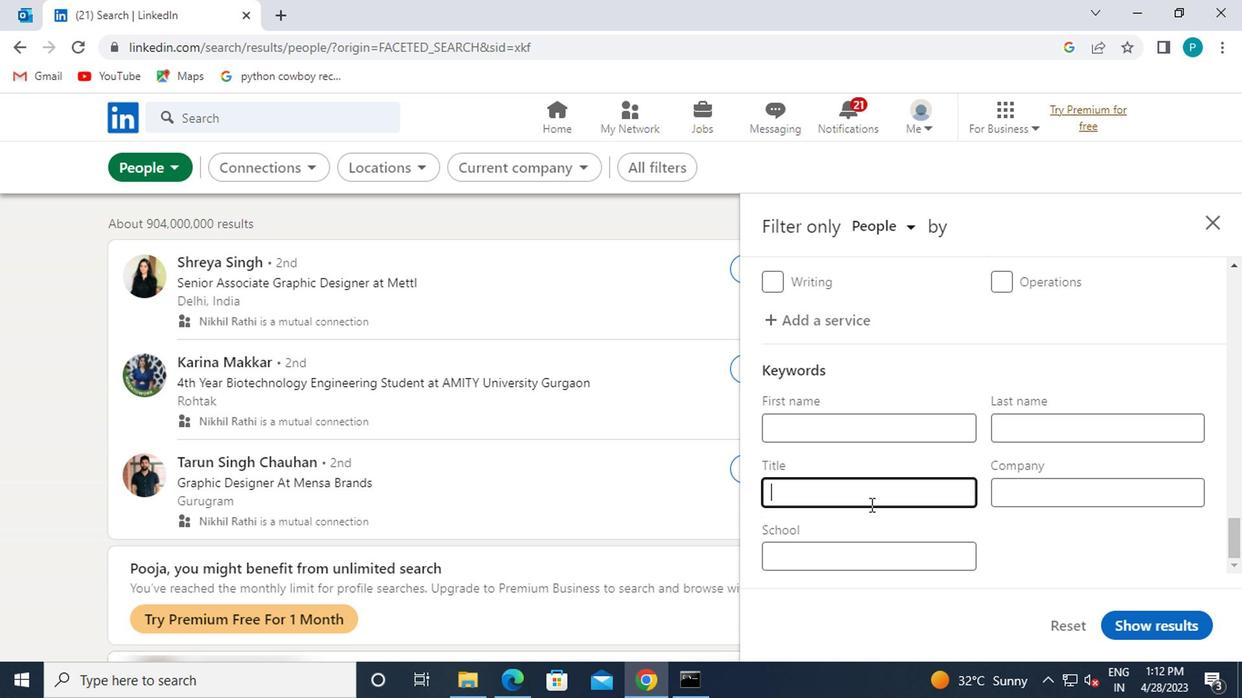 
Action: Key pressed <Key.caps_lock>S<Key.caps_lock>ECRETARY
Screenshot: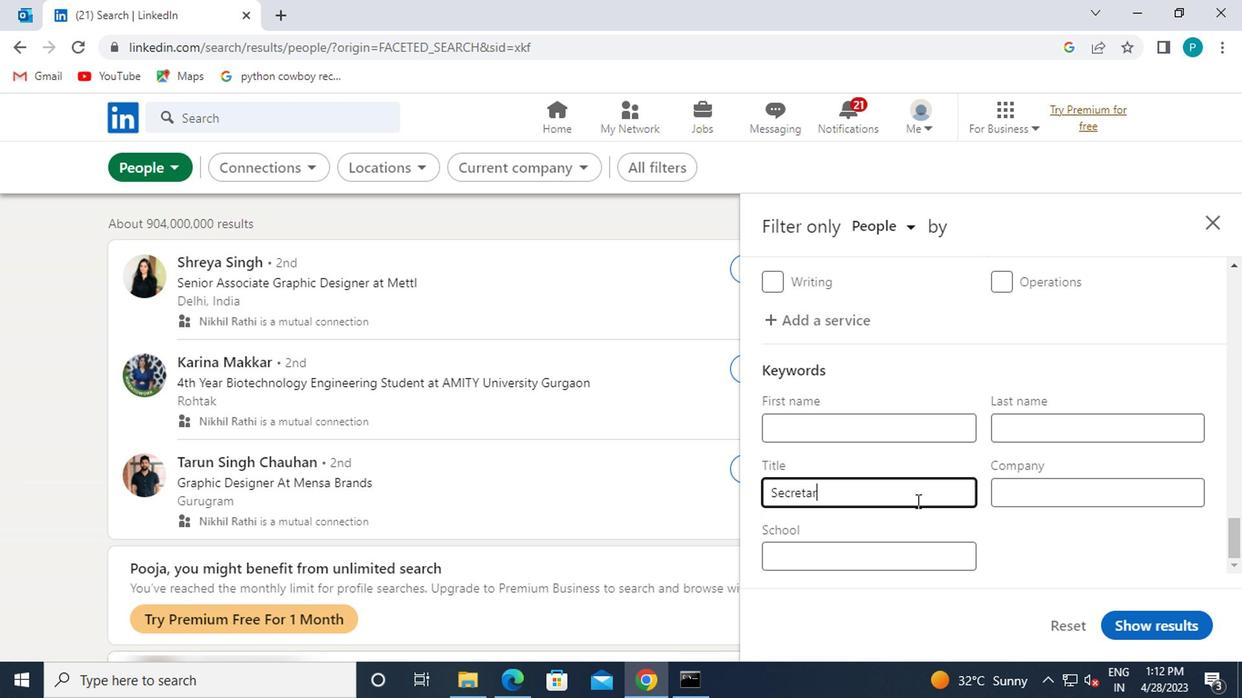 
Action: Mouse moved to (1121, 627)
Screenshot: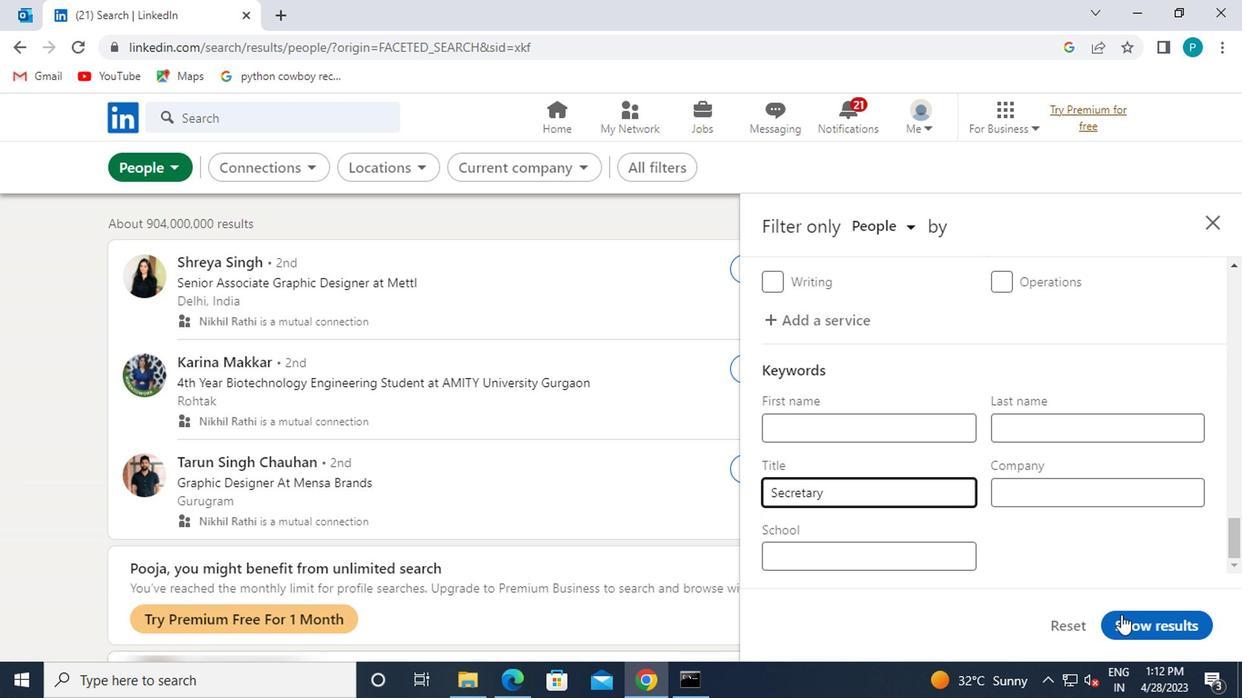 
Action: Mouse pressed left at (1121, 627)
Screenshot: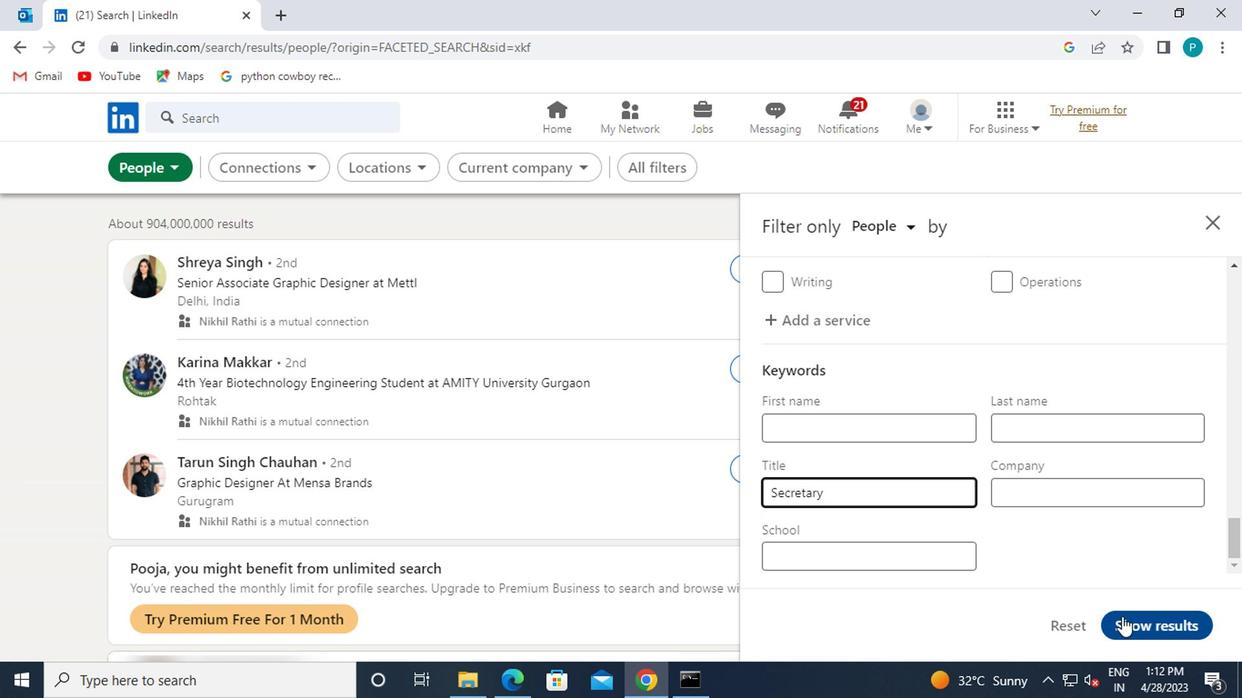 
Action: Mouse moved to (1123, 627)
Screenshot: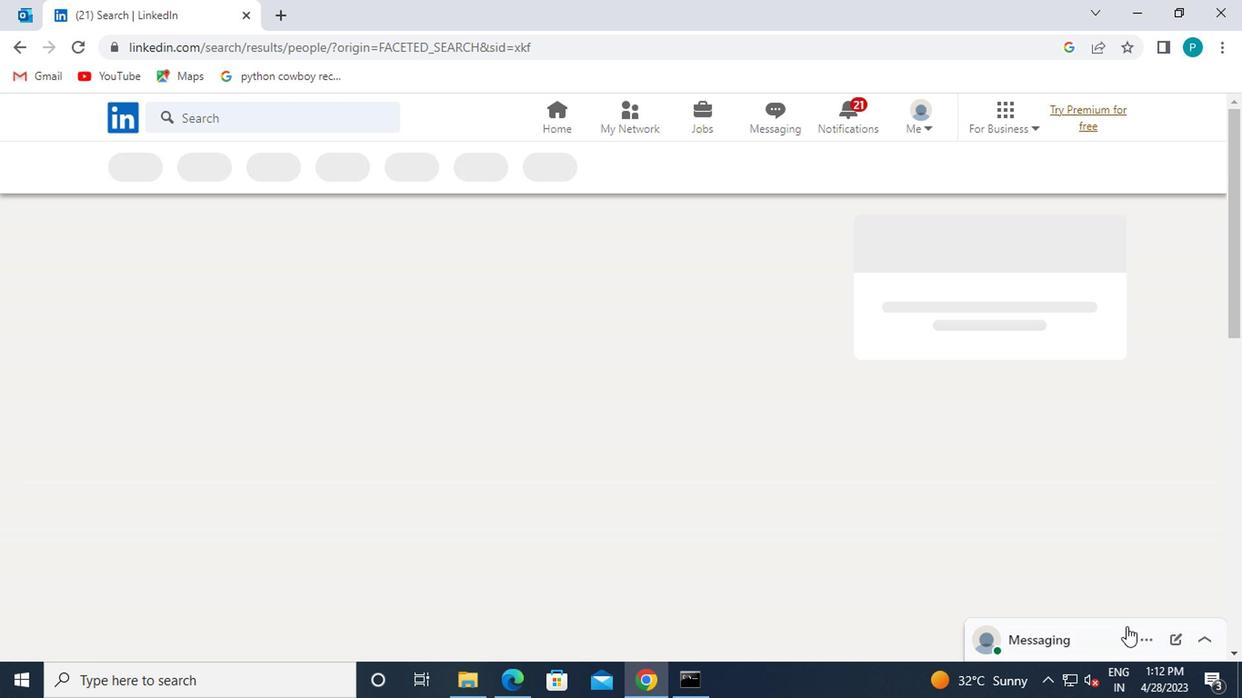 
